 Task: Add an event  with title  Monthly Progress Report, date '2023/11/30'  to 2023/12/02 & Select Event type as  Collective. Add location for the event as  123 La Boqueria, Barcelona, Spain and add a description: Keep stakeholders informed about the identified risks, mitigation strategies, and contingency plans. Effective communication helps manage expectations, build trust, and gain support from stakeholders. Engage stakeholders throughout the risk mitigation process to gather their input, address concerns, and ensure their commitment to risk management efforts.Create an event link  http-monthlyprogressreportcom & Select the event color as  Cyan. , logged in from the account softage.10@softage.netand send the event invitation to softage.7@softage.net and softage.8@softage.net
Action: Mouse moved to (844, 166)
Screenshot: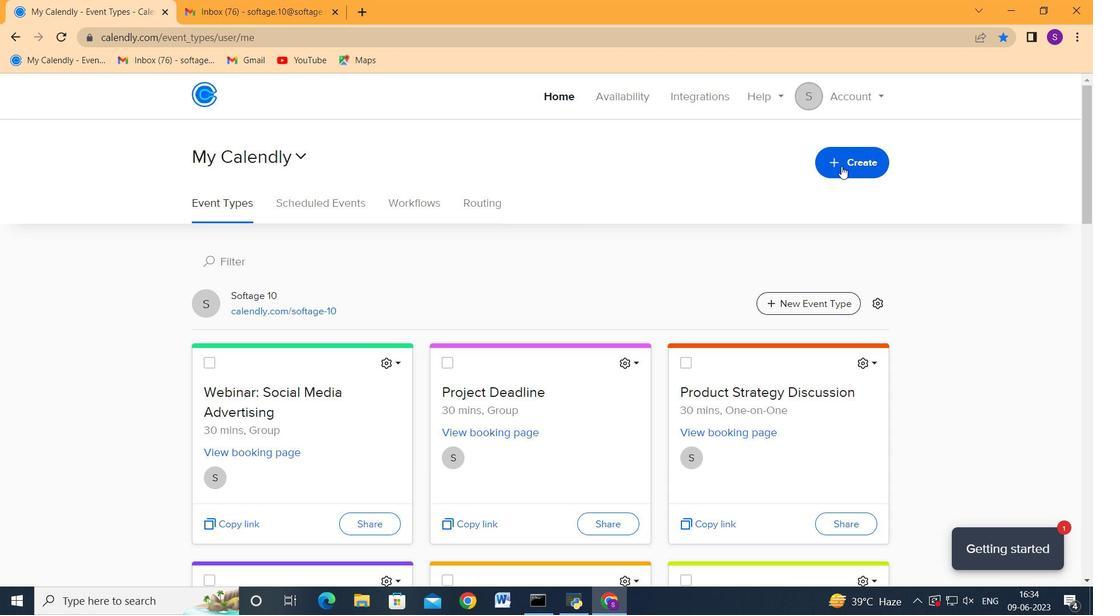 
Action: Mouse pressed left at (843, 166)
Screenshot: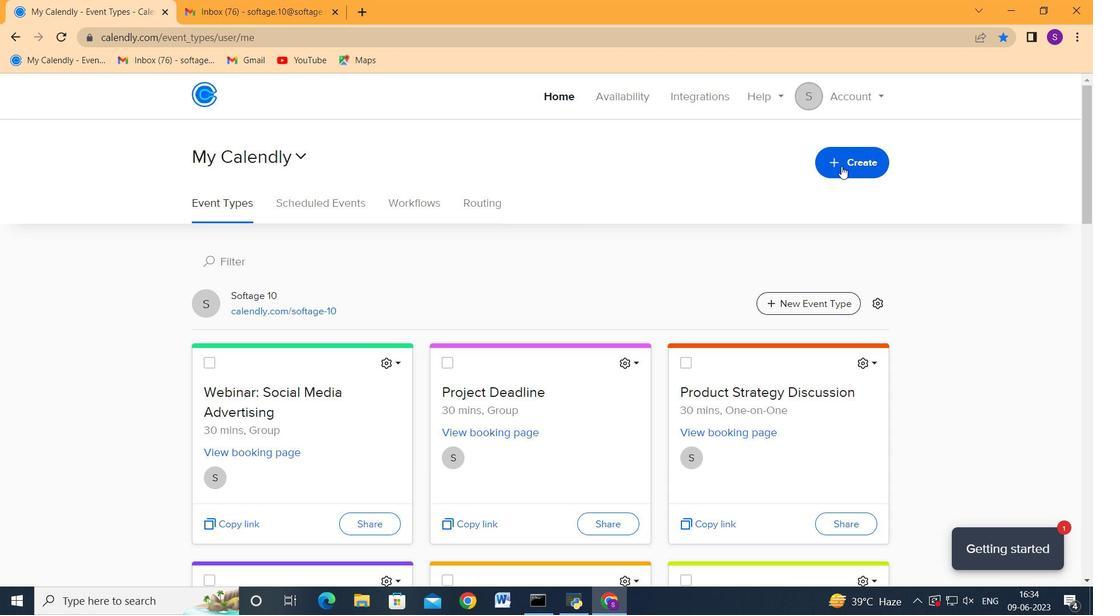 
Action: Mouse moved to (761, 209)
Screenshot: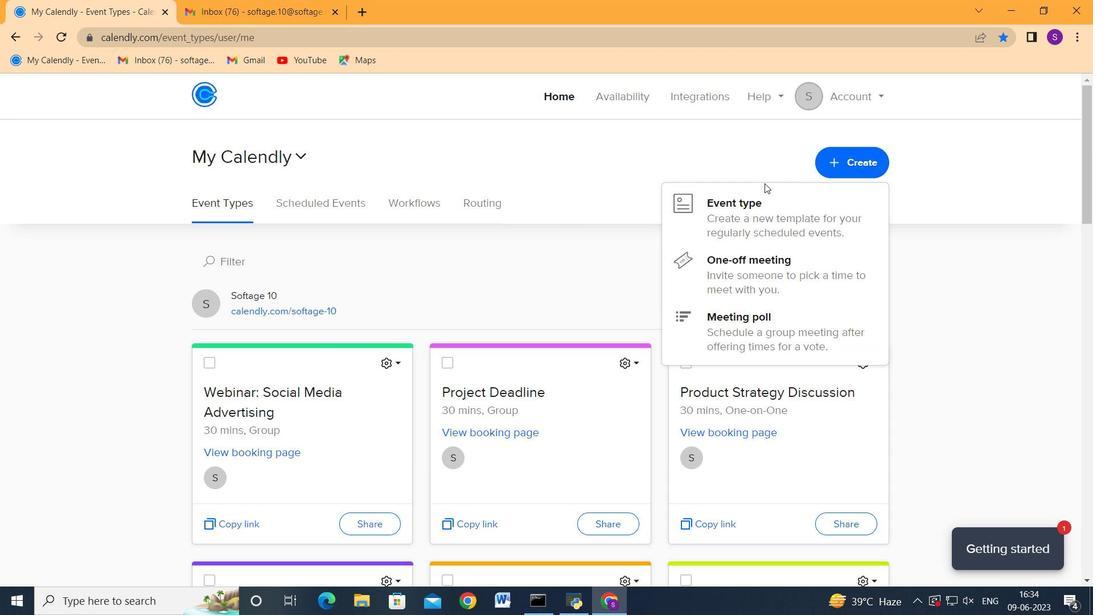 
Action: Mouse pressed left at (761, 209)
Screenshot: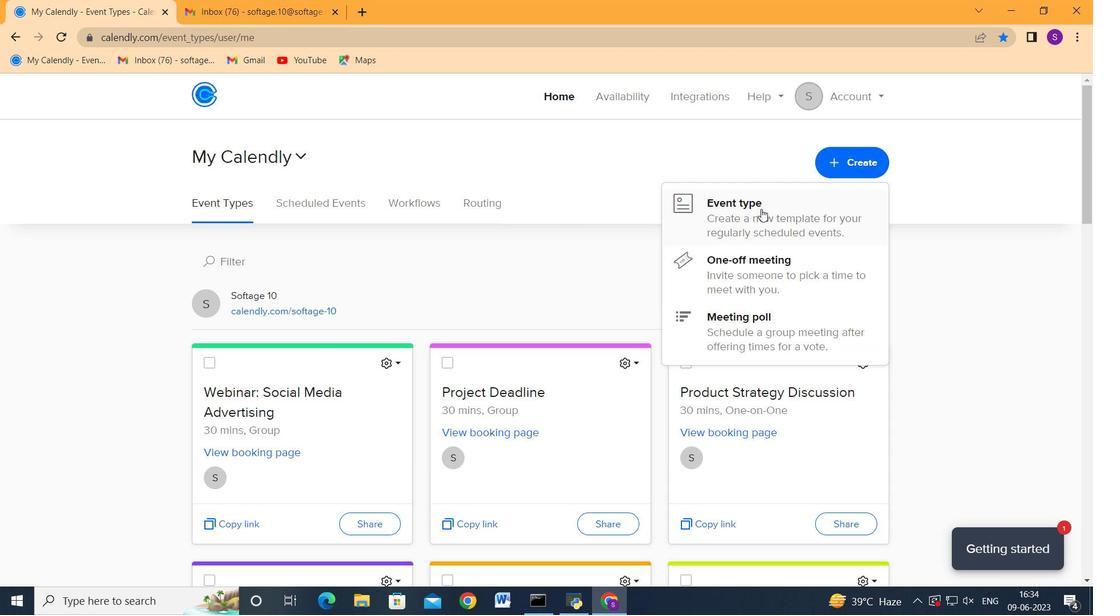 
Action: Mouse moved to (572, 271)
Screenshot: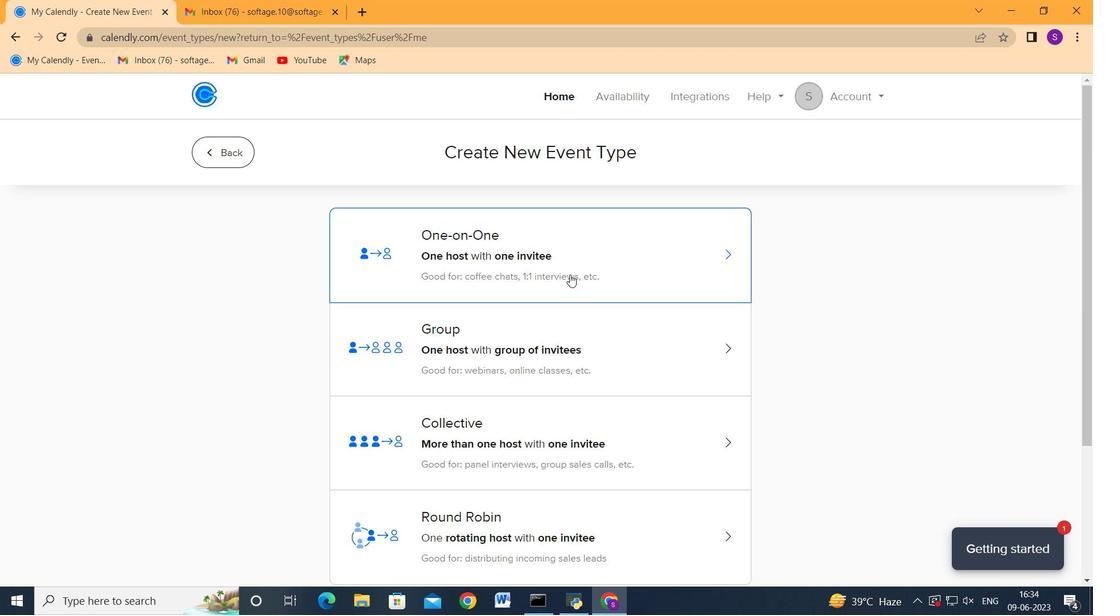 
Action: Mouse scrolled (572, 270) with delta (0, 0)
Screenshot: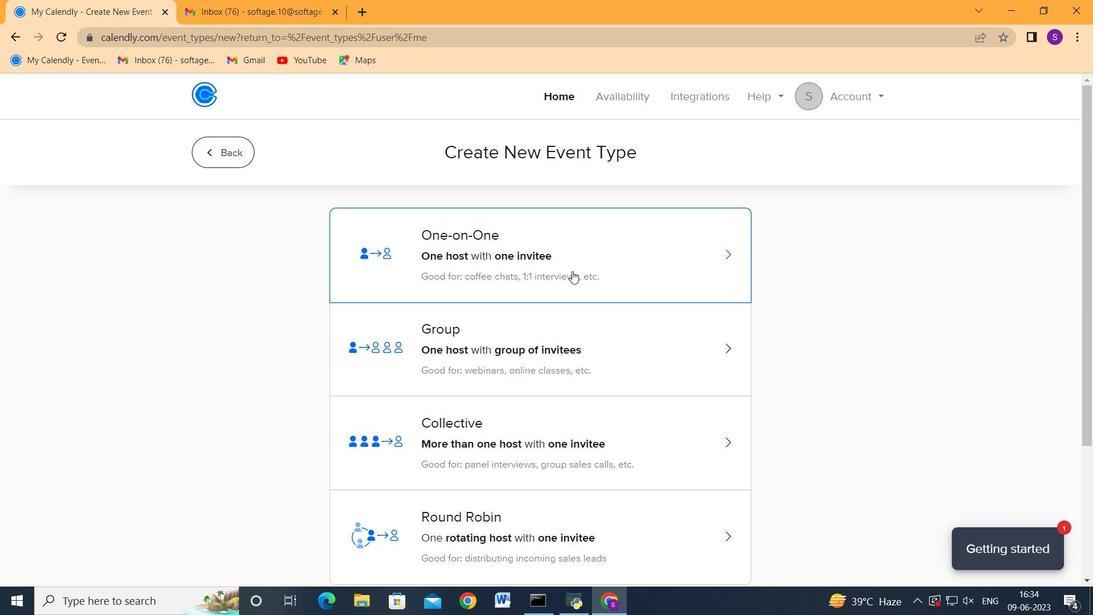 
Action: Mouse scrolled (572, 270) with delta (0, 0)
Screenshot: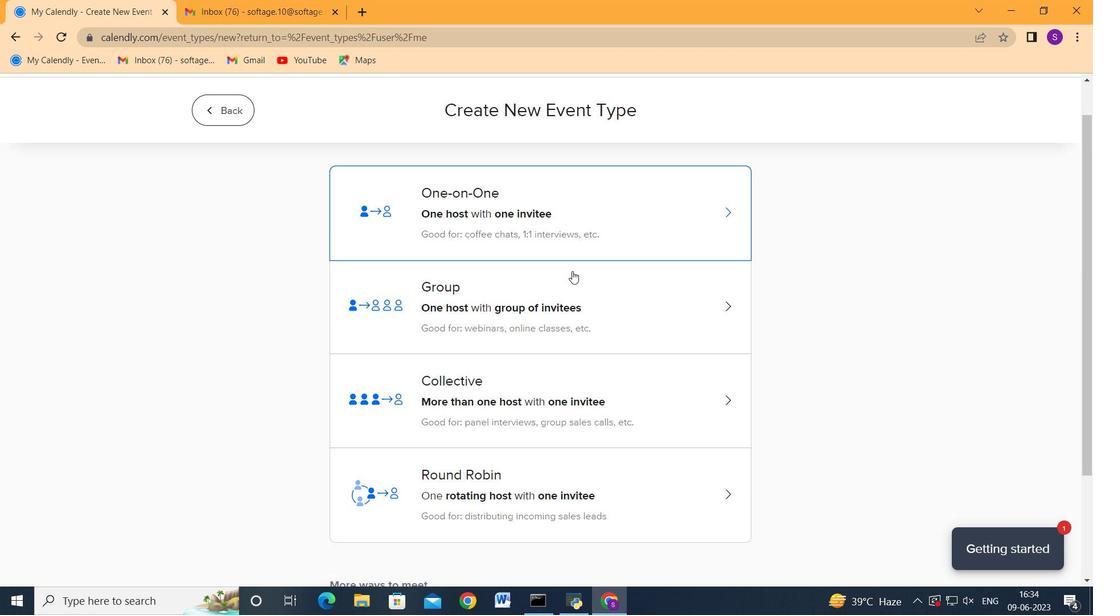 
Action: Mouse scrolled (572, 271) with delta (0, 0)
Screenshot: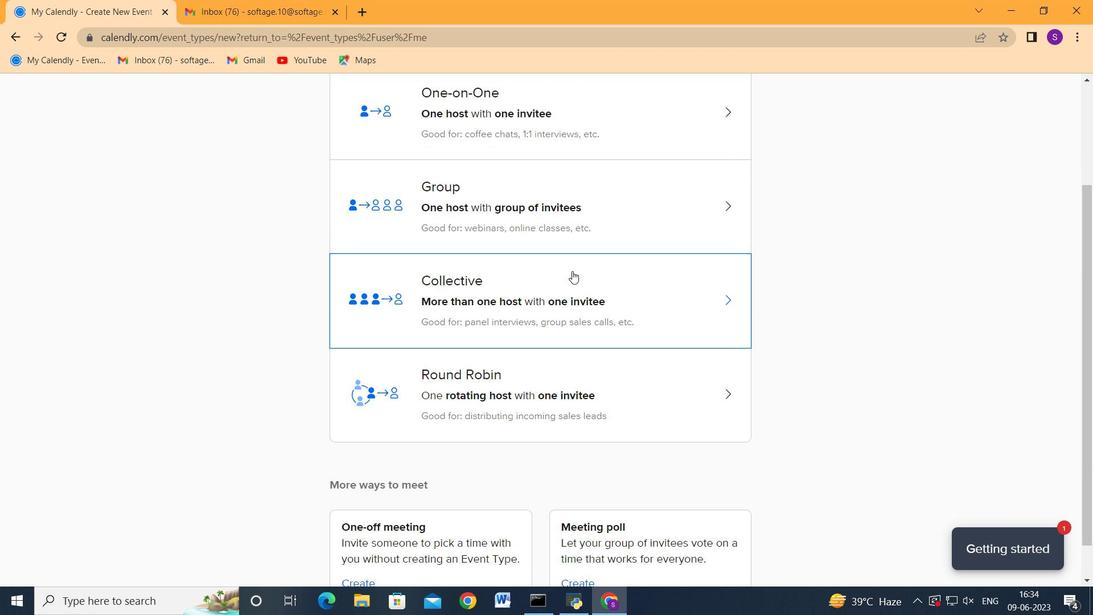 
Action: Mouse scrolled (572, 271) with delta (0, 0)
Screenshot: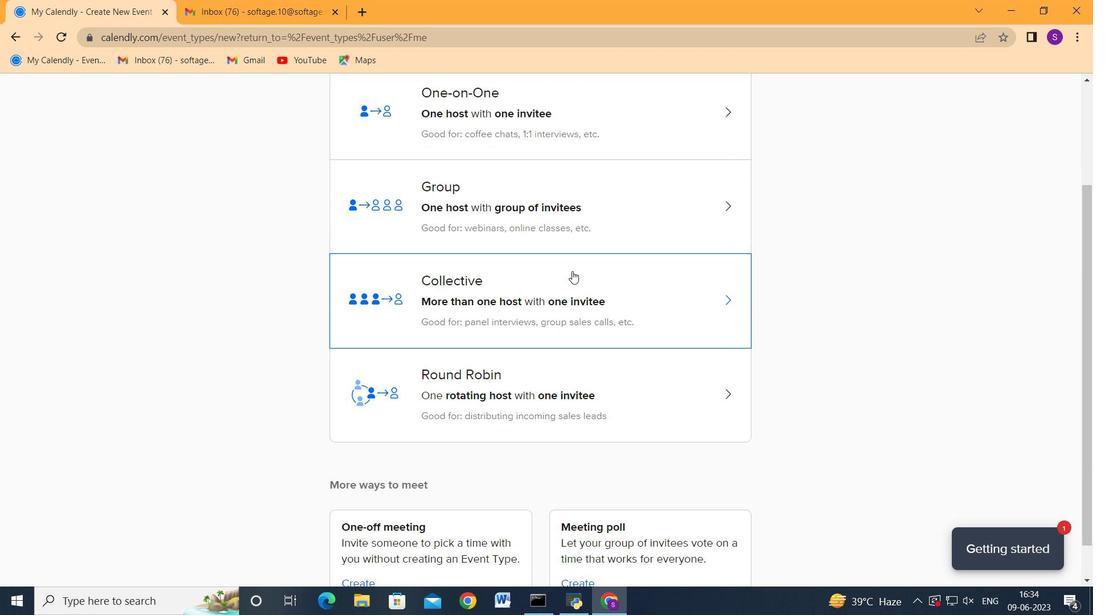
Action: Mouse moved to (535, 402)
Screenshot: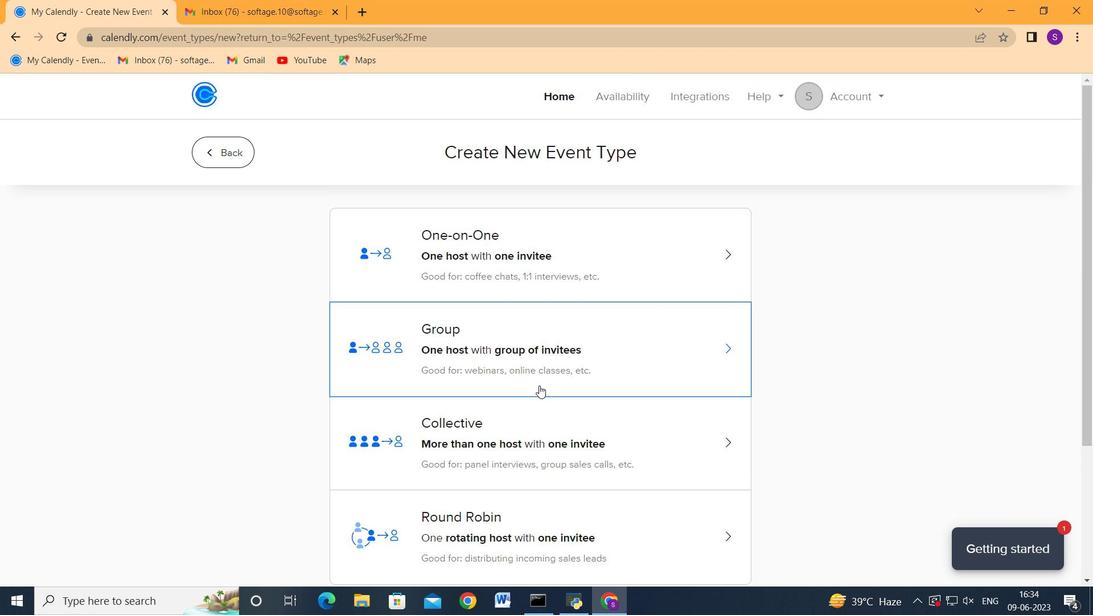 
Action: Mouse pressed left at (535, 402)
Screenshot: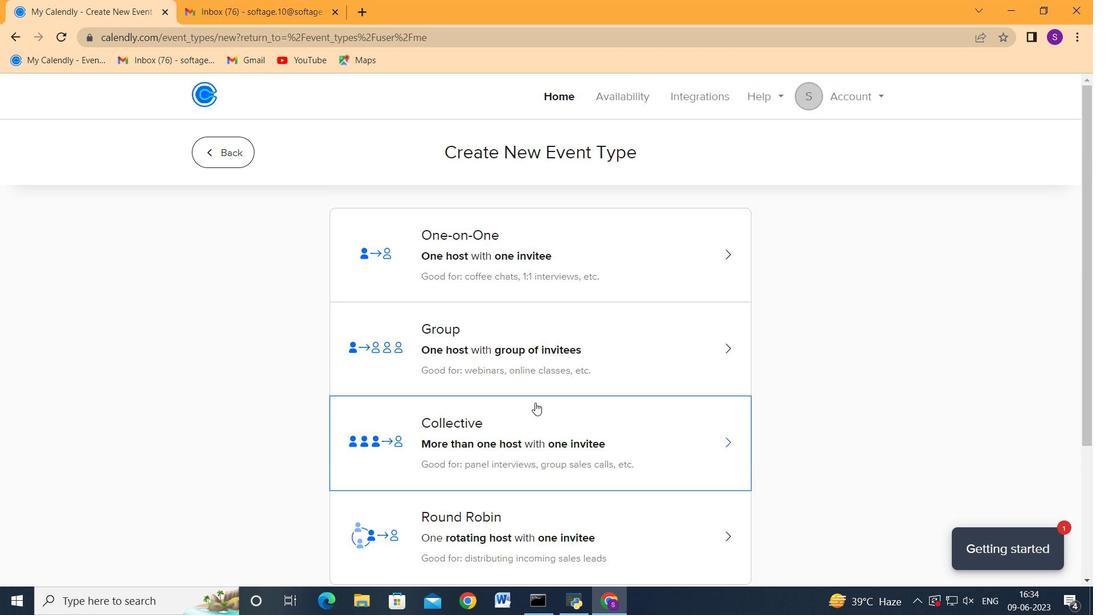 
Action: Mouse moved to (708, 345)
Screenshot: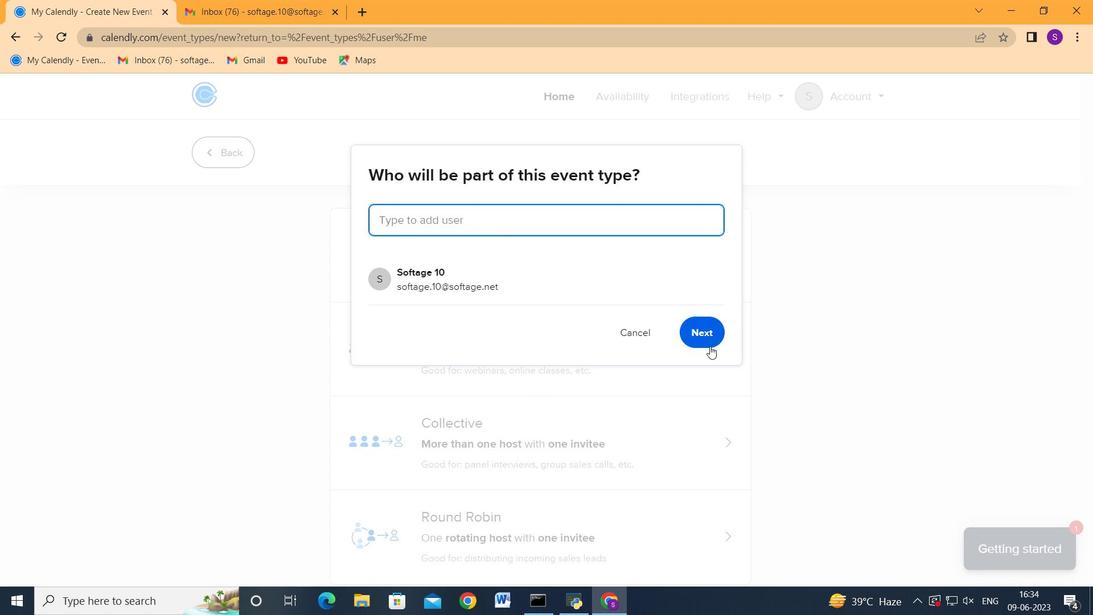 
Action: Mouse pressed left at (708, 345)
Screenshot: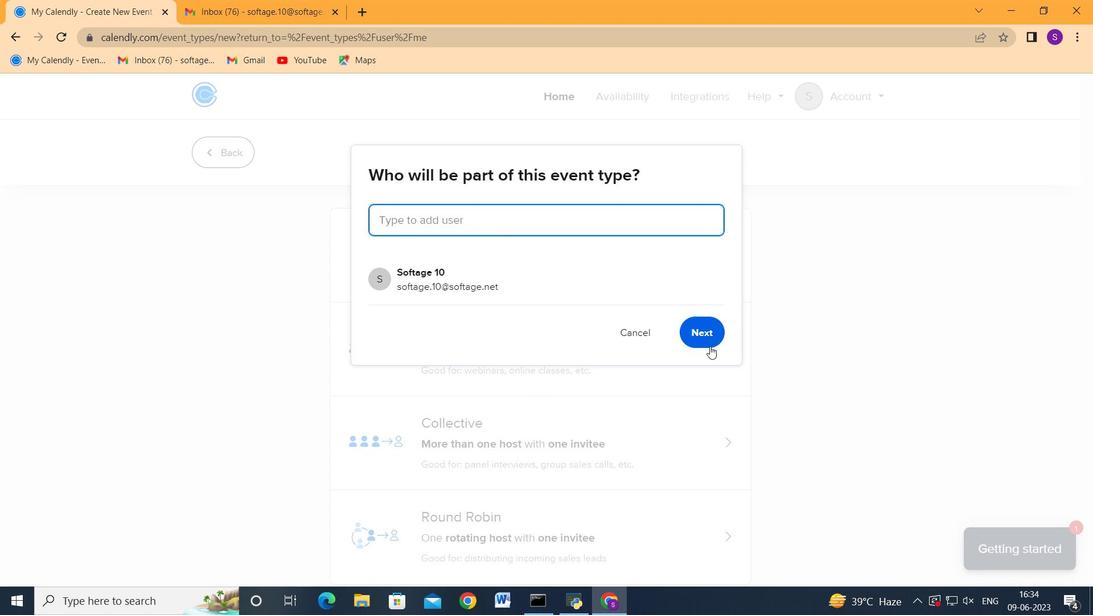 
Action: Mouse moved to (471, 366)
Screenshot: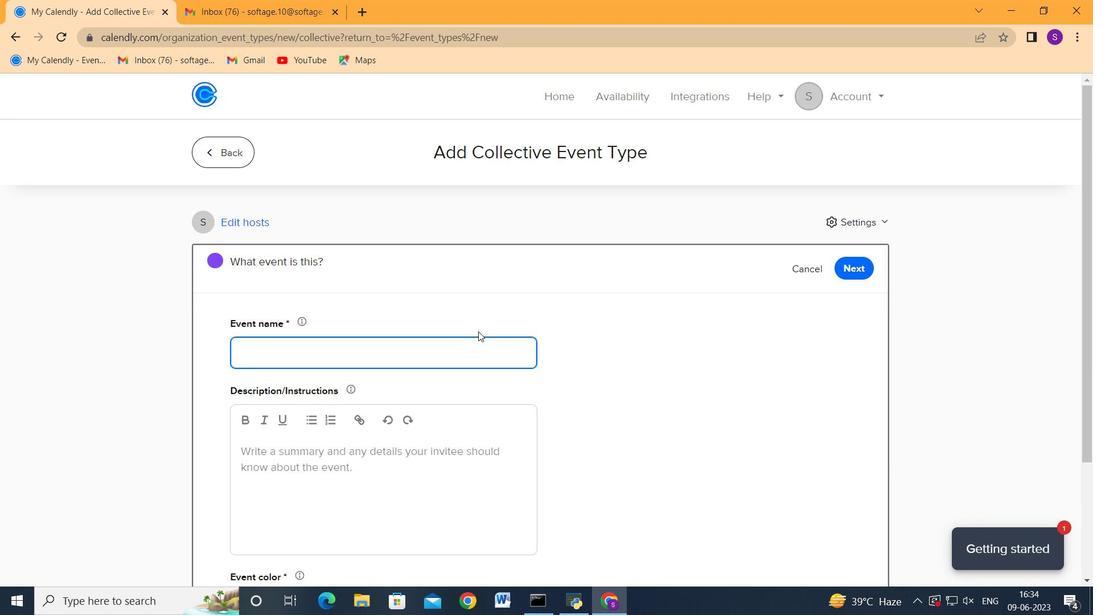 
Action: Key pressed <Key.shift>Monthly<Key.space><Key.shift>Progress<Key.space><Key.shift>Report<Key.tab><Key.tab><Key.tab><Key.shift>E<Key.backspace><Key.shift>Keep<Key.space><Key.shift>stakeholders<Key.space>informed<Key.space>about<Key.space>the<Key.space>identified<Key.space>risks,<Key.space>mitigation<Key.space>strategies<Key.space><Key.backspace>,<Key.space>and<Key.space>contigency<Key.space>plans.<Key.space><Key.shift_r>Effective<Key.space>communication<Key.space>helps<Key.space>manage<Key.space>expectation
Screenshot: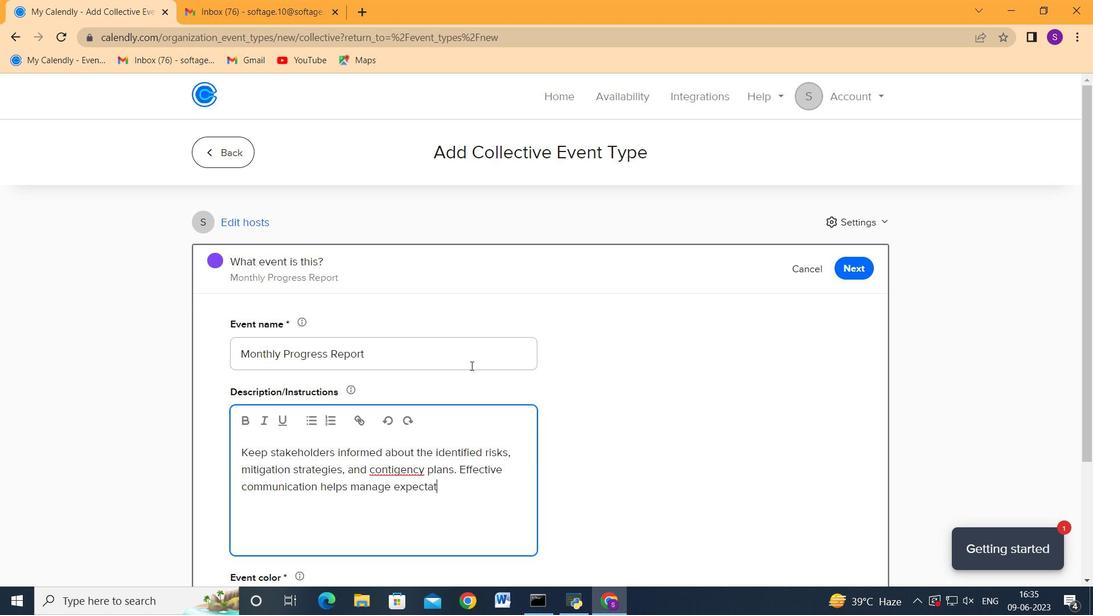 
Action: Mouse moved to (419, 468)
Screenshot: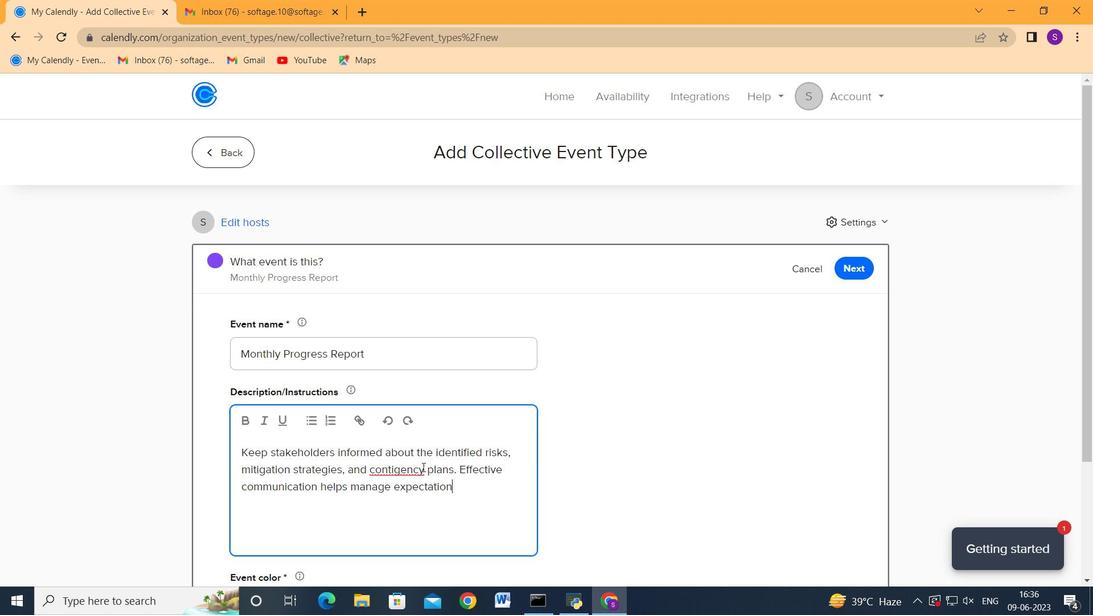 
Action: Mouse pressed left at (419, 468)
Screenshot: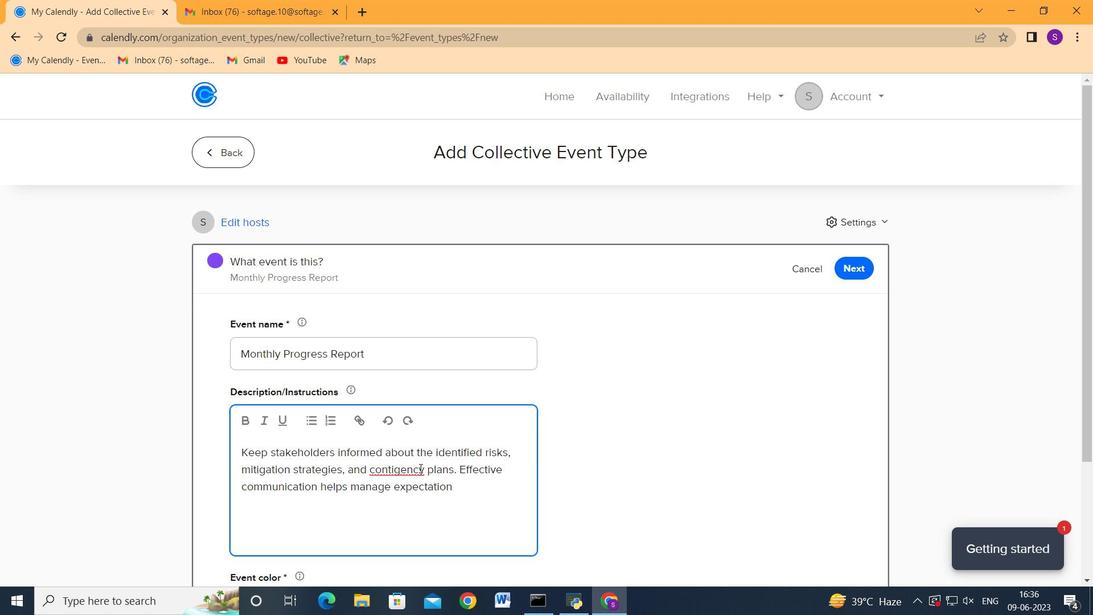 
Action: Mouse moved to (419, 468)
Screenshot: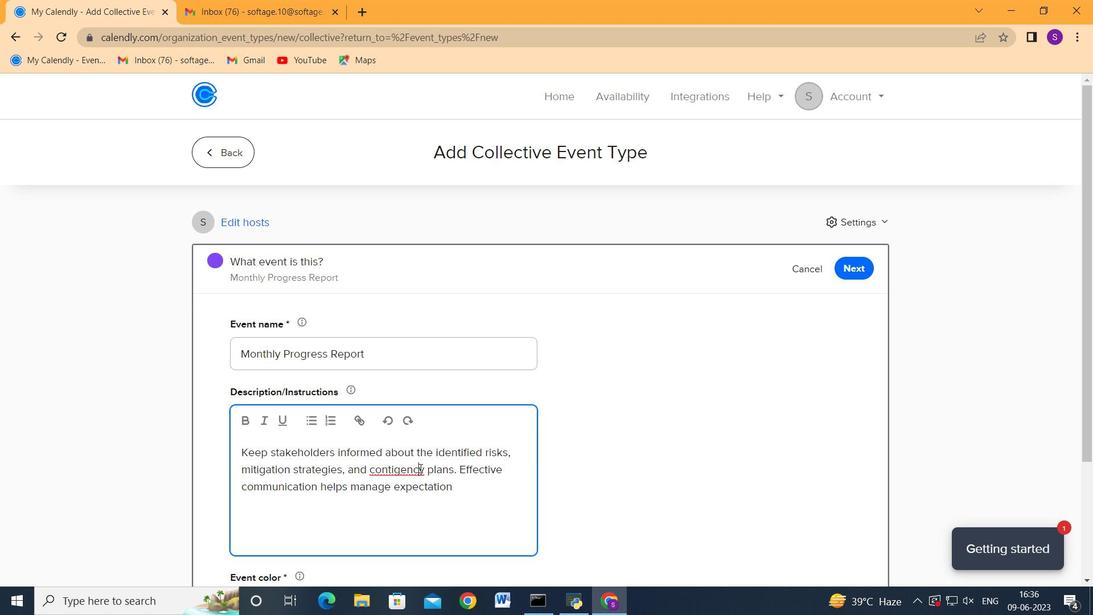 
Action: Key pressed <Key.left><Key.left><Key.left><Key.left>n<Key.right><Key.down><Key.right><Key.right><Key.right><Key.right><Key.right><Key.right><Key.right><Key.right><Key.right><Key.right><Key.right>s<Key.space><Key.backspace>,<Key.space>build<Key.space>trust,<Key.space>and<Key.space>gain<Key.space>support<Key.space>from<Key.space>stakeholders.<Key.space><Key.shift_r>Engage<Key.space>stakehlders<Key.space>throughout<Key.space>the<Key.space>risk<Key.space>mitigation<Key.space>process<Key.space>to<Key.space>gather<Key.space>their<Key.space>input,<Key.space>address<Key.space>concerns,<Key.space>and<Key.space>ensure<Key.space>their<Key.space>commitment<Key.space>to<Key.space>risk<Key.space>management<Key.space><Key.backspace><Key.backspace><Key.backspace><Key.backspace><Key.backspace><Key.backspace><Key.backspace><Key.backspace><Key.backspace><Key.backspace><Key.backspace><Key.backspace><Key.space>mitigation<Key.space>process<Key.space>to<Key.space>gather<Key.space>their<Key.space>input,<Key.space>address<Key.space>conve<Key.backspace><Key.backspace>cerns,<Key.space>and<Key.space>ensure<Key.space>their<Key.space>commitment<Key.space>to<Key.space>risk<Key.space>management<Key.space>efforts.<Key.tab><Key.tab>
Screenshot: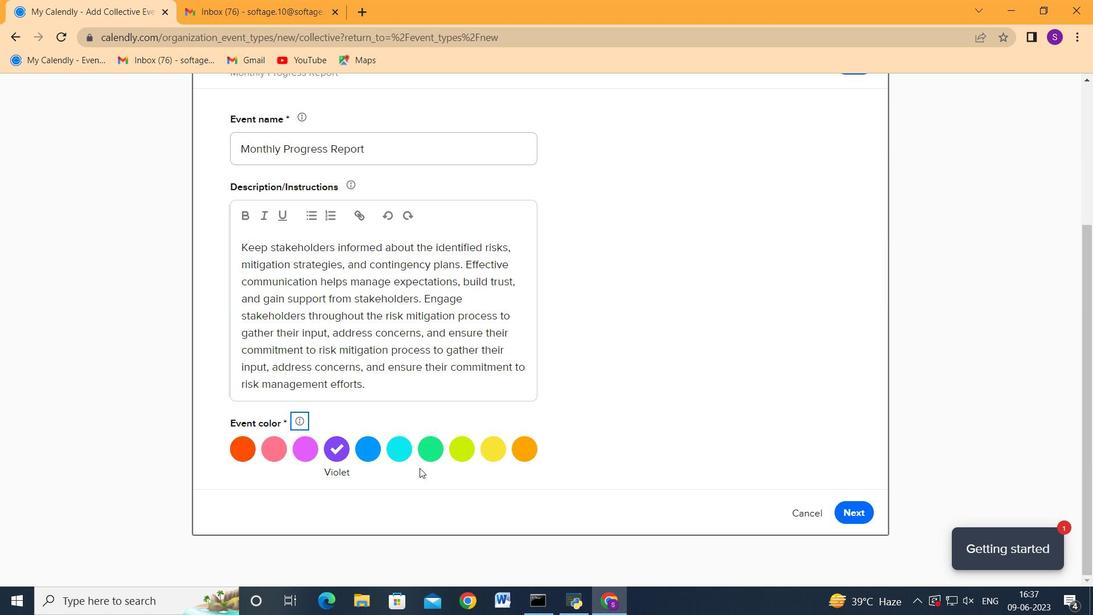 
Action: Mouse scrolled (419, 468) with delta (0, 0)
Screenshot: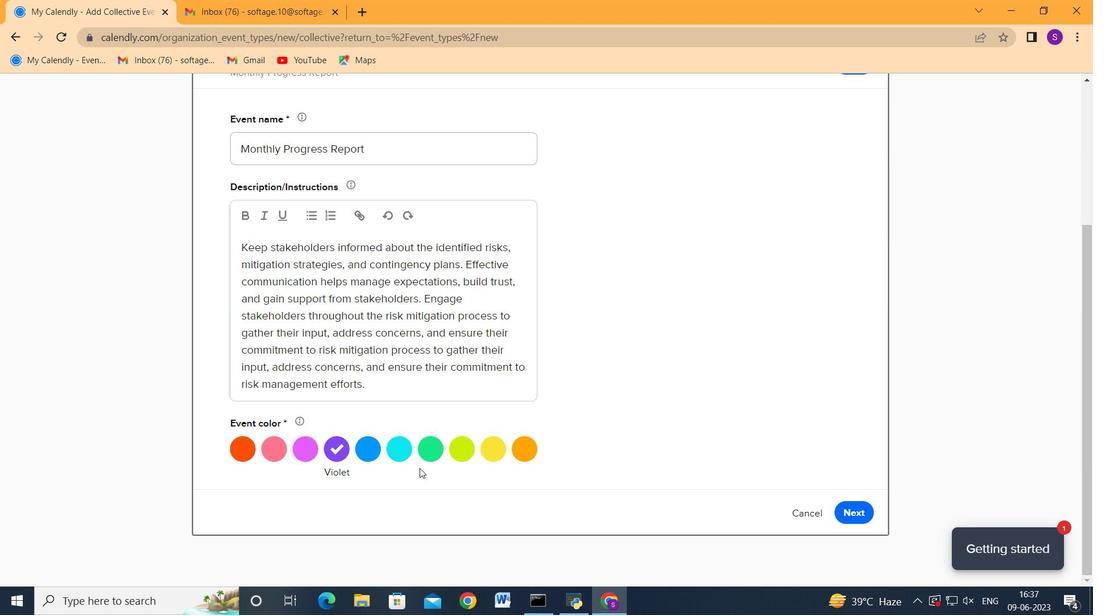 
Action: Mouse moved to (396, 525)
Screenshot: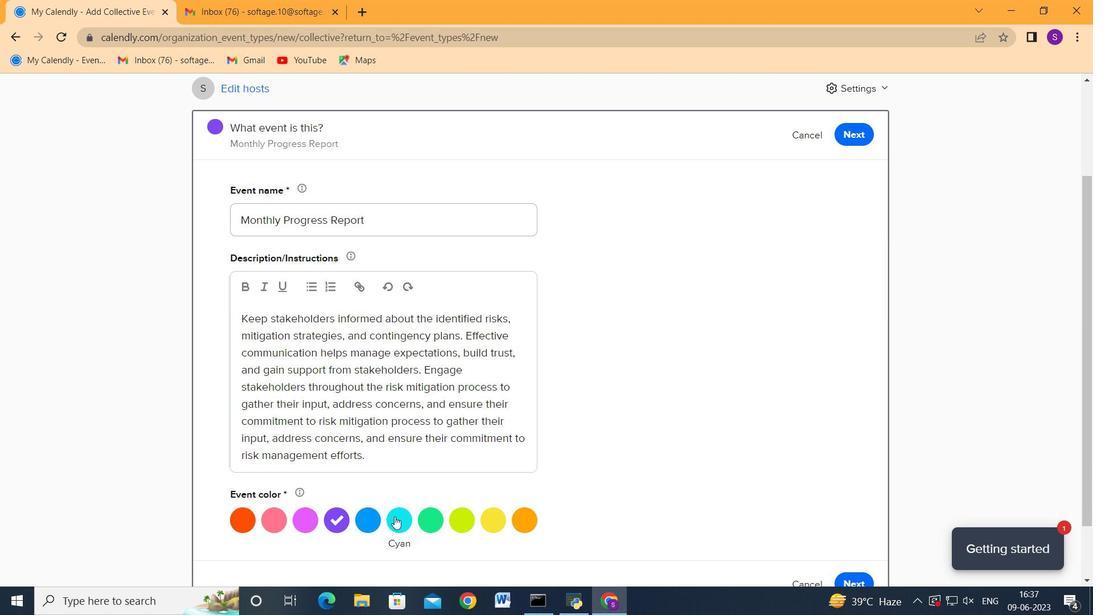 
Action: Mouse pressed left at (396, 525)
Screenshot: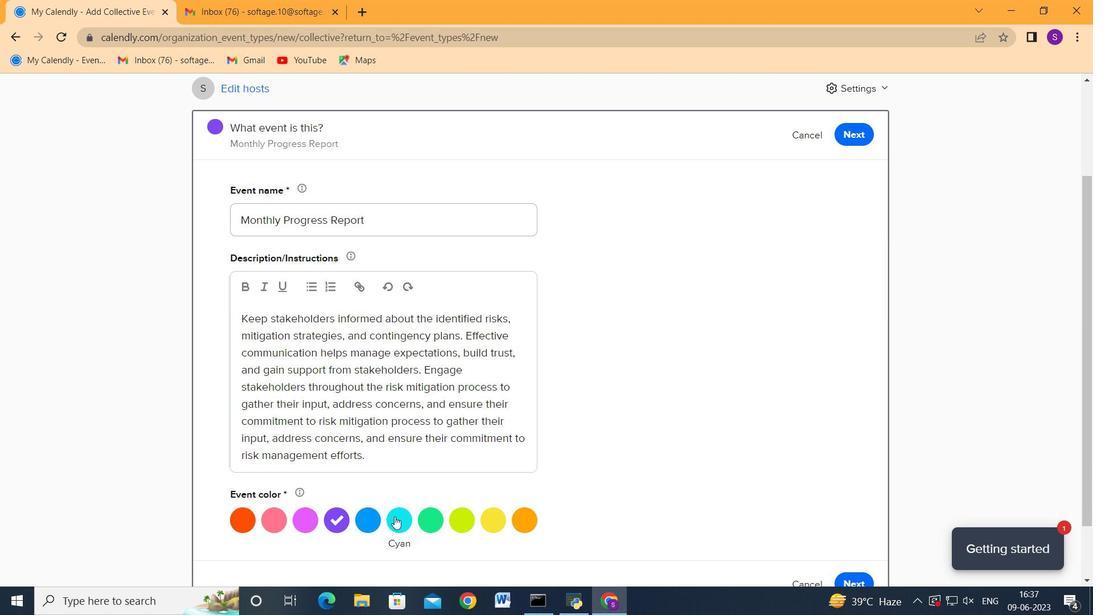 
Action: Mouse moved to (733, 458)
Screenshot: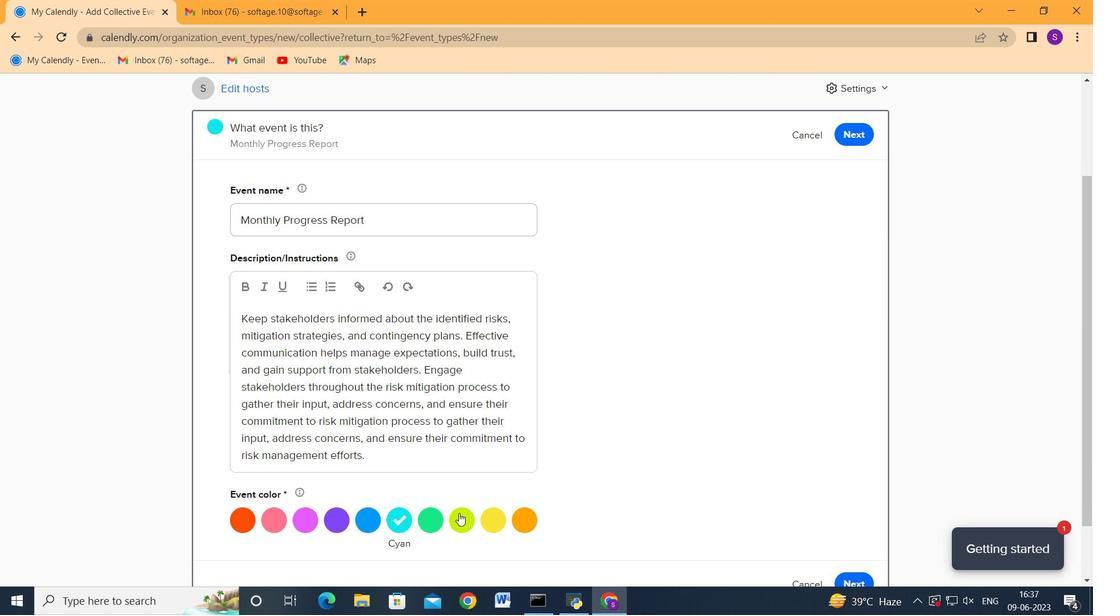 
Action: Mouse scrolled (733, 457) with delta (0, 0)
Screenshot: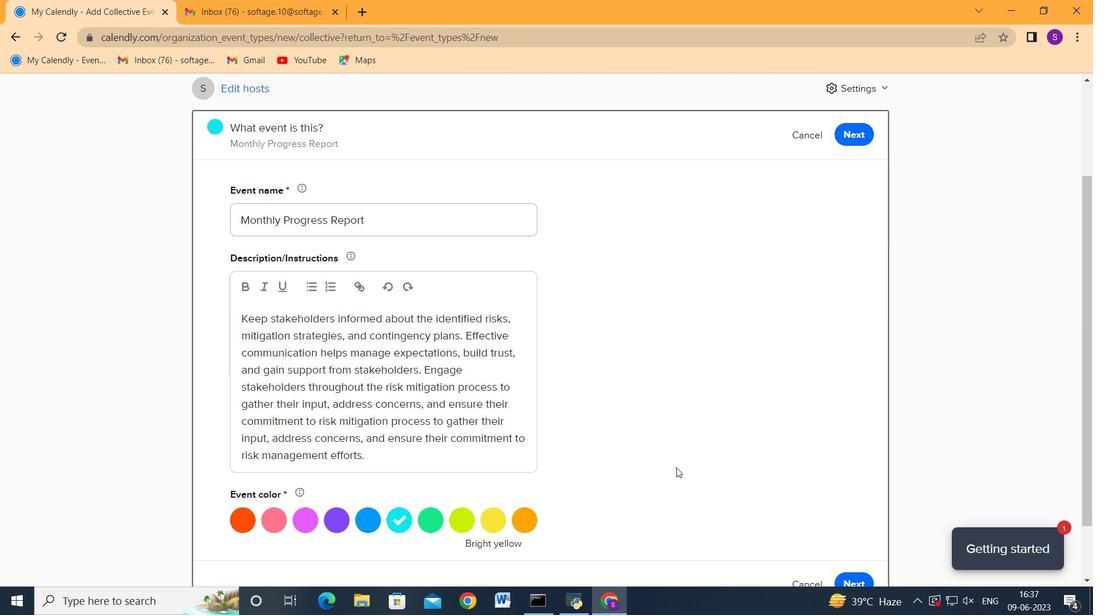 
Action: Mouse scrolled (733, 457) with delta (0, 0)
Screenshot: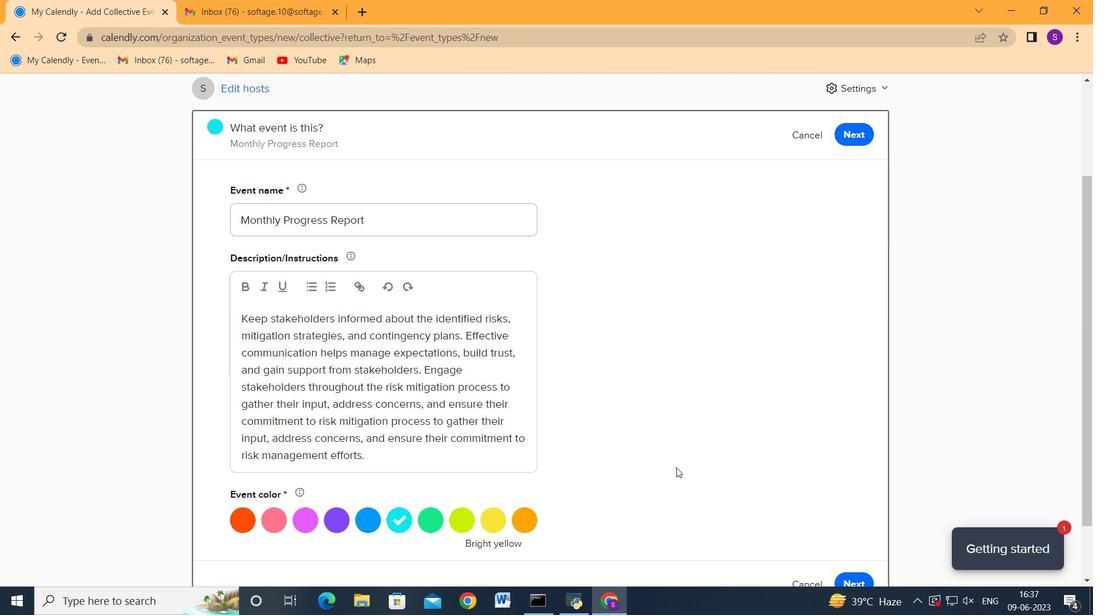 
Action: Mouse scrolled (733, 457) with delta (0, 0)
Screenshot: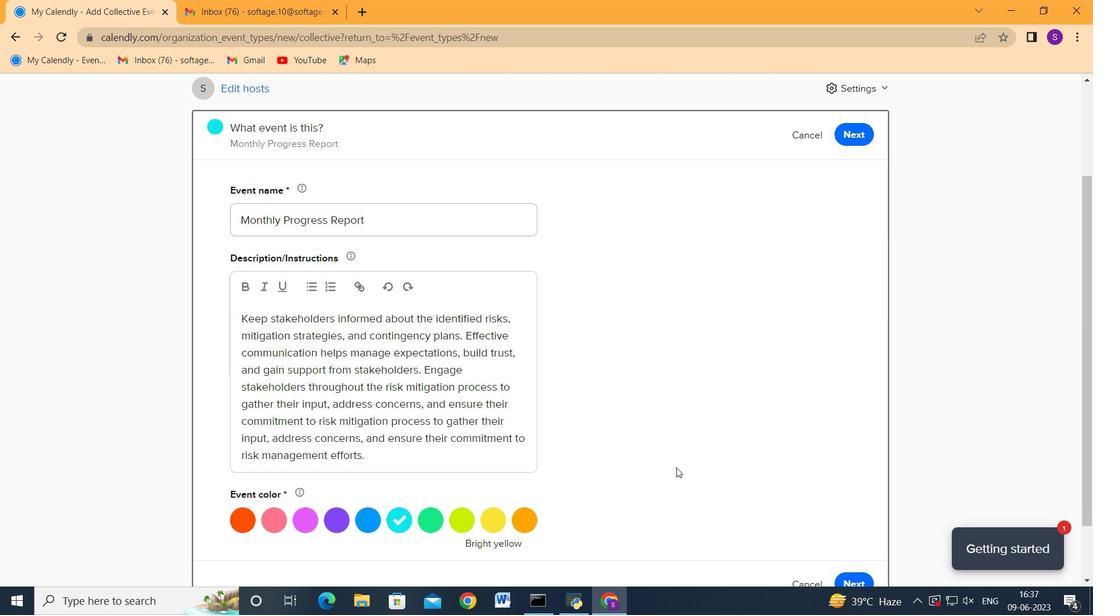 
Action: Mouse scrolled (733, 457) with delta (0, 0)
Screenshot: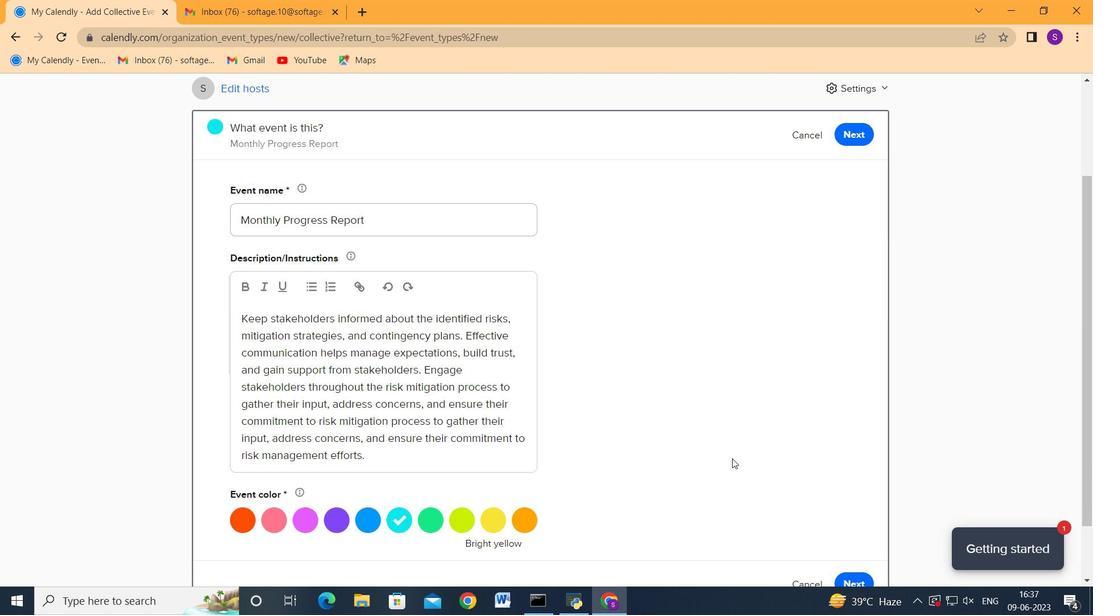 
Action: Mouse scrolled (733, 457) with delta (0, 0)
Screenshot: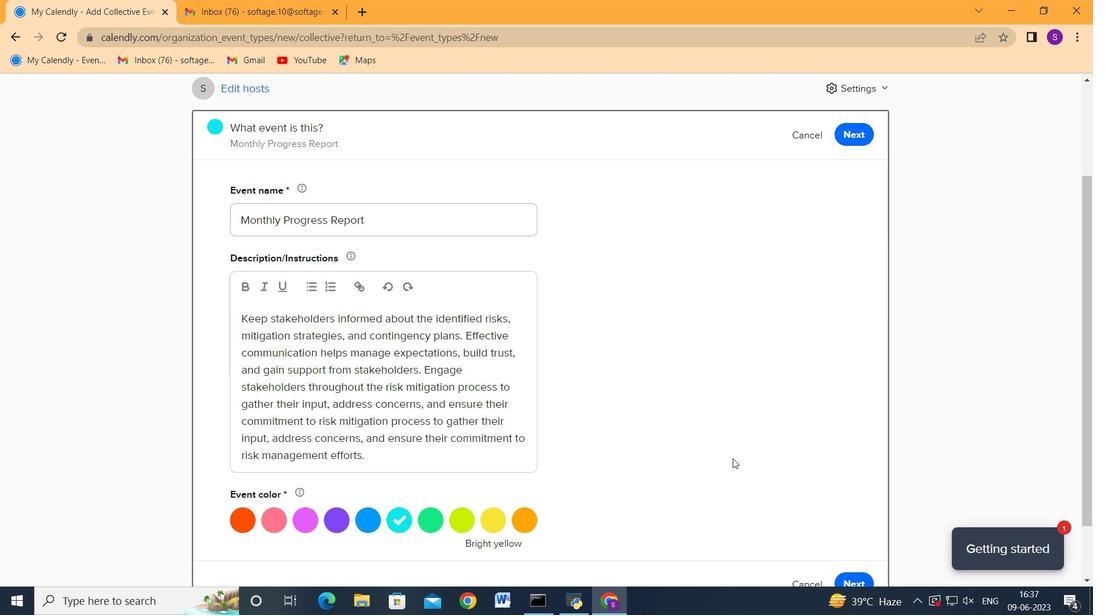 
Action: Mouse moved to (845, 514)
Screenshot: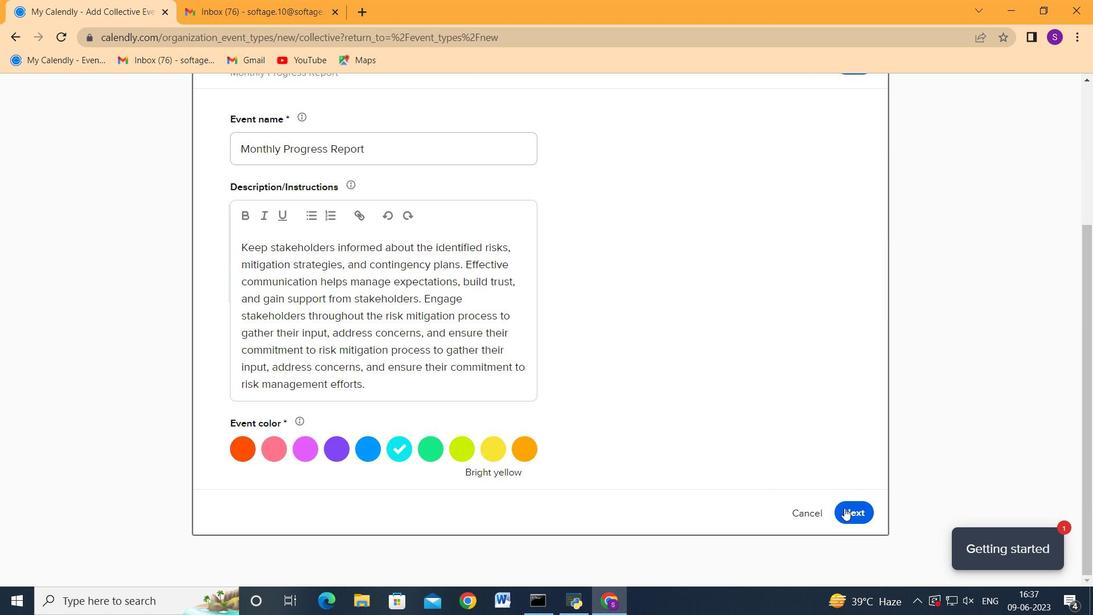 
Action: Mouse pressed left at (845, 514)
Screenshot: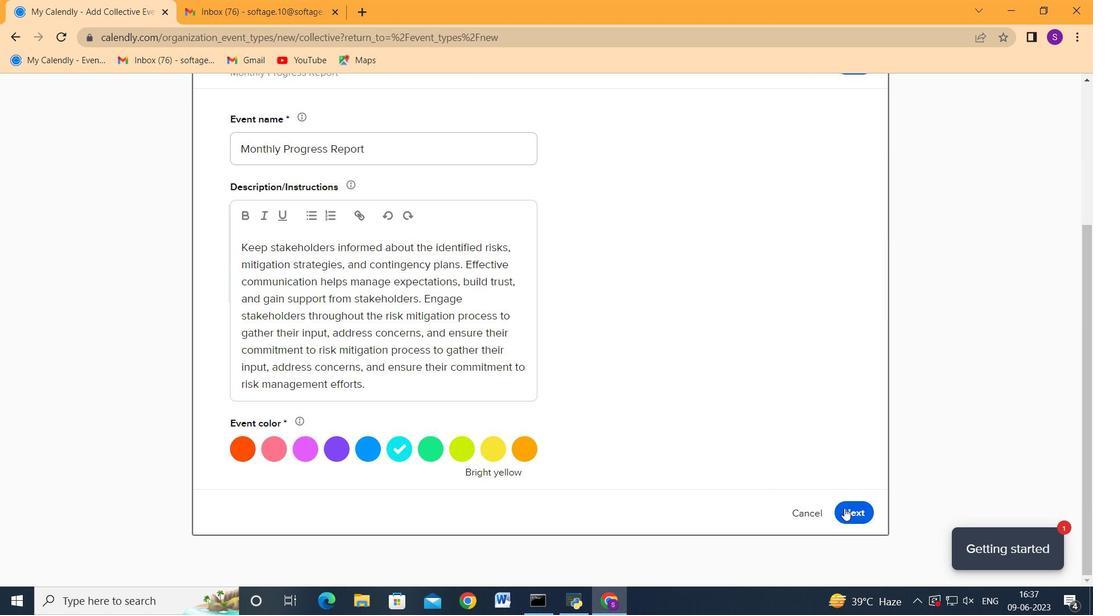 
Action: Mouse moved to (445, 371)
Screenshot: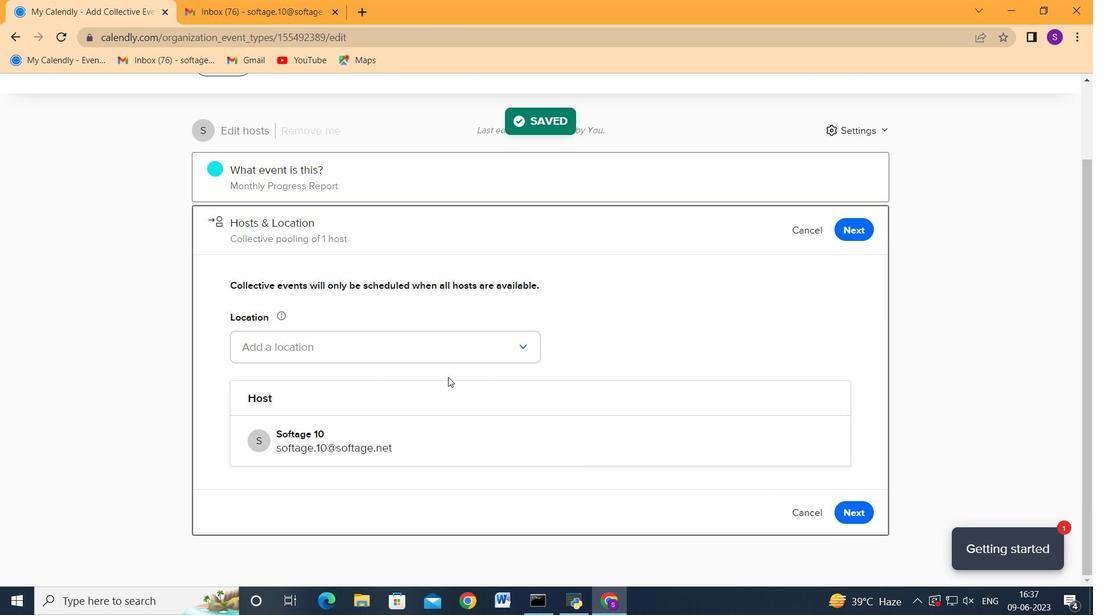 
Action: Mouse pressed left at (445, 371)
Screenshot: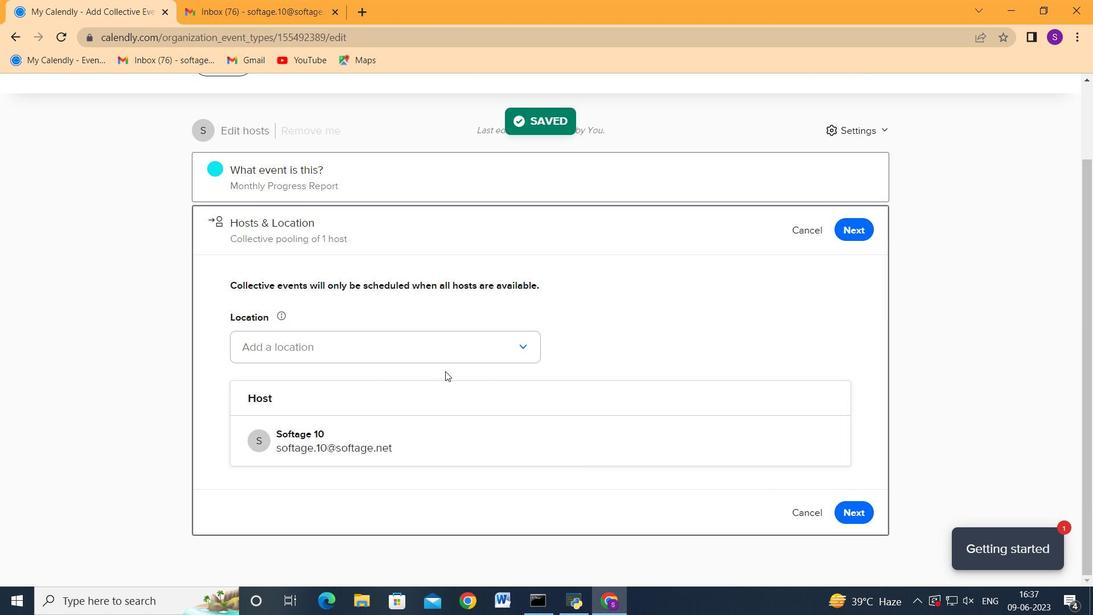 
Action: Mouse moved to (446, 359)
Screenshot: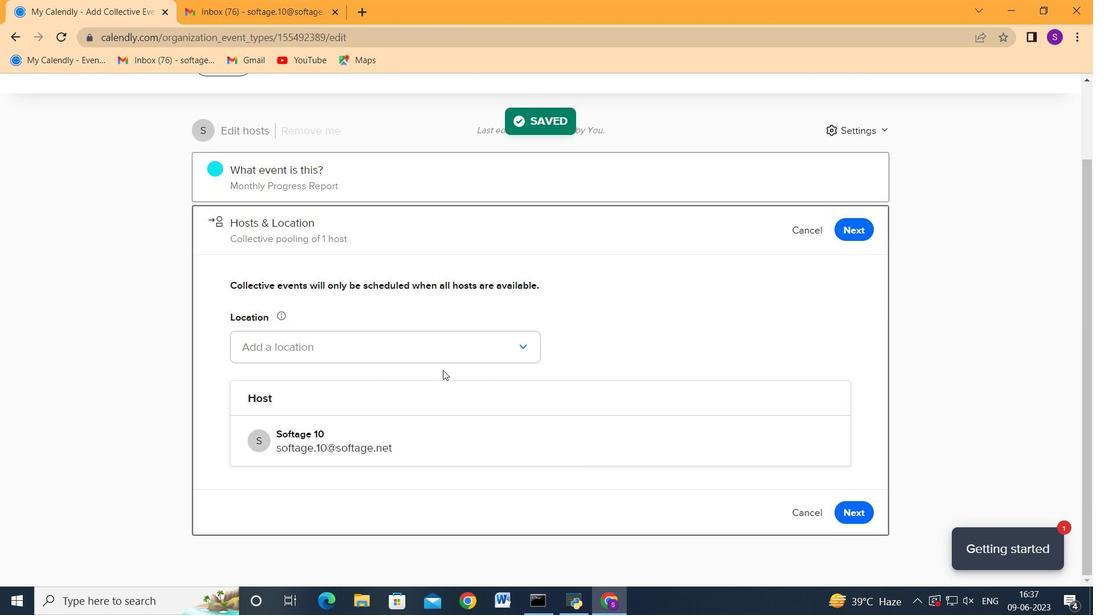 
Action: Mouse pressed left at (446, 359)
Screenshot: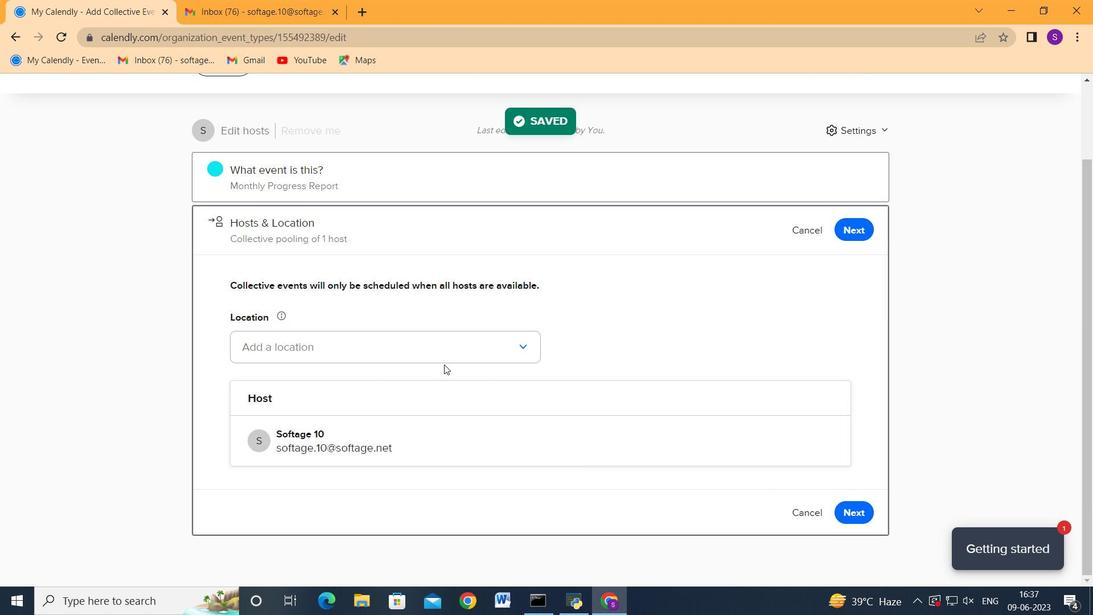 
Action: Mouse moved to (436, 382)
Screenshot: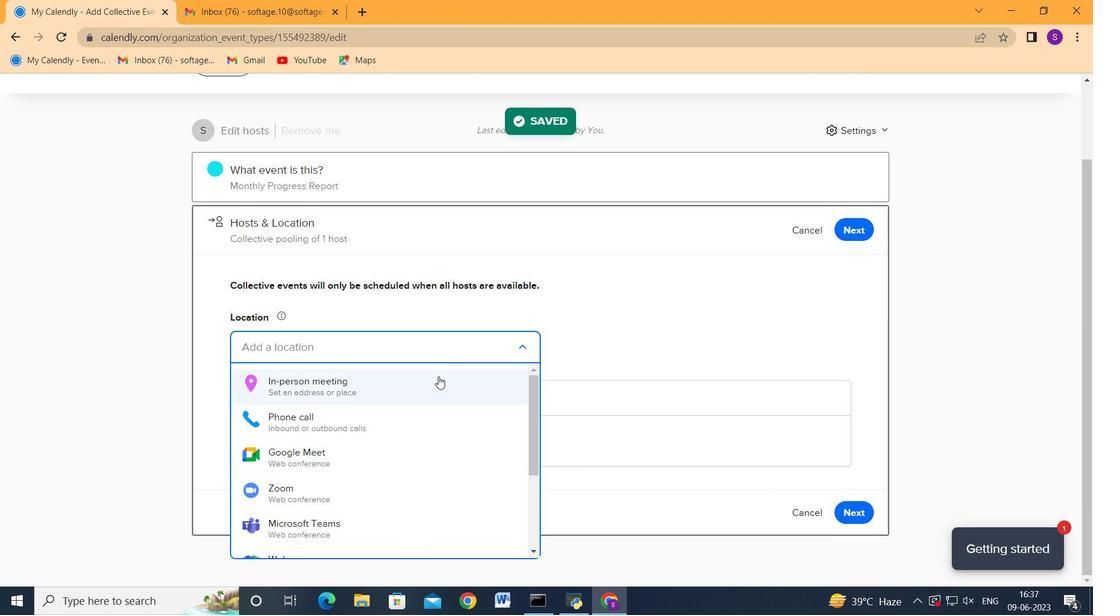 
Action: Mouse pressed left at (436, 382)
Screenshot: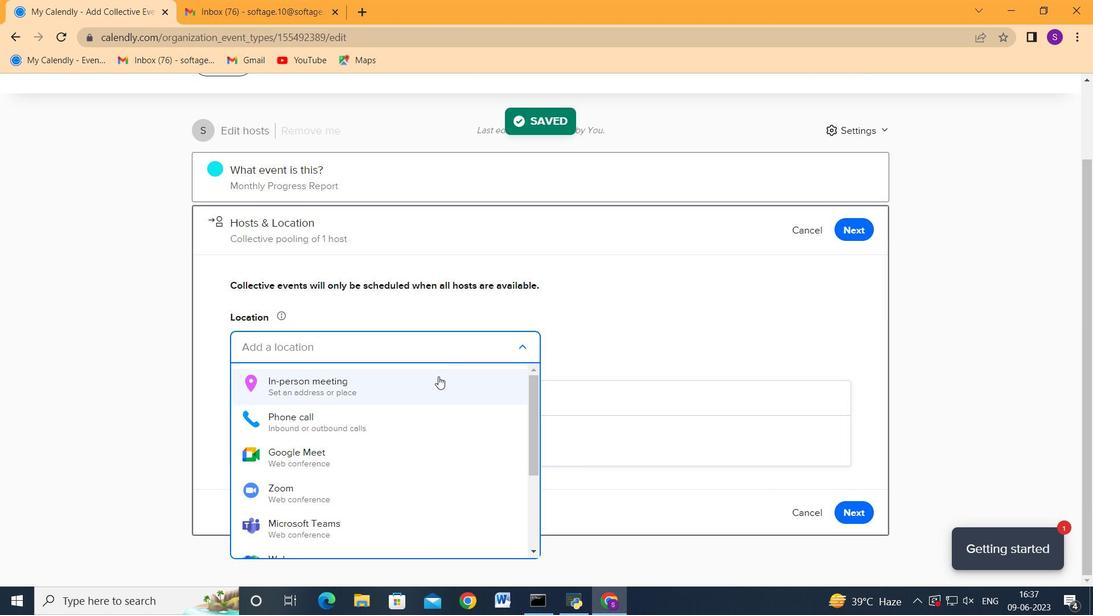 
Action: Mouse moved to (464, 243)
Screenshot: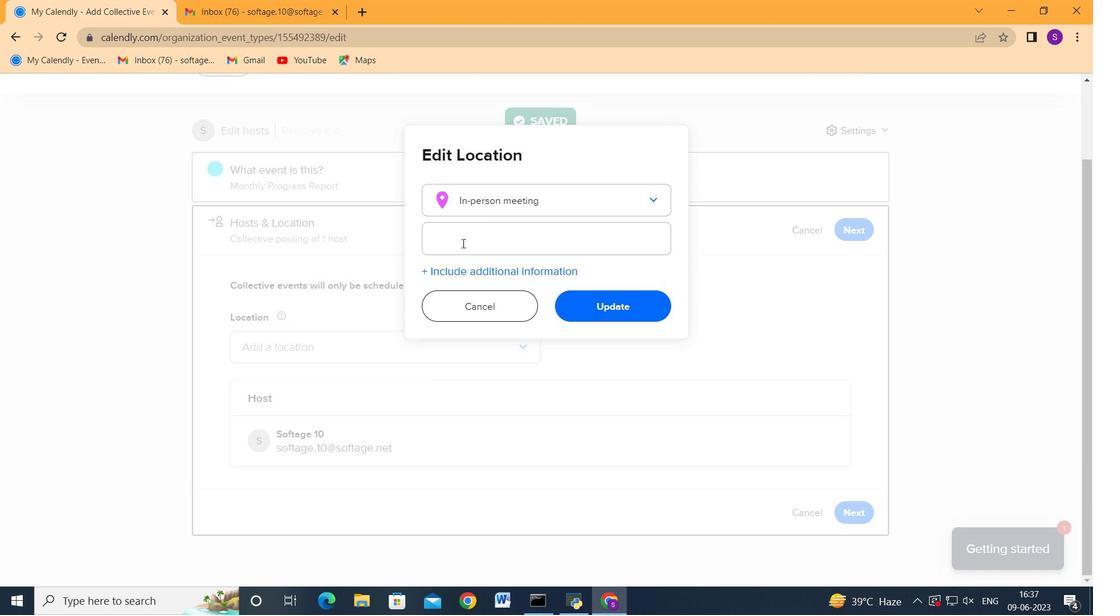 
Action: Mouse pressed left at (464, 243)
Screenshot: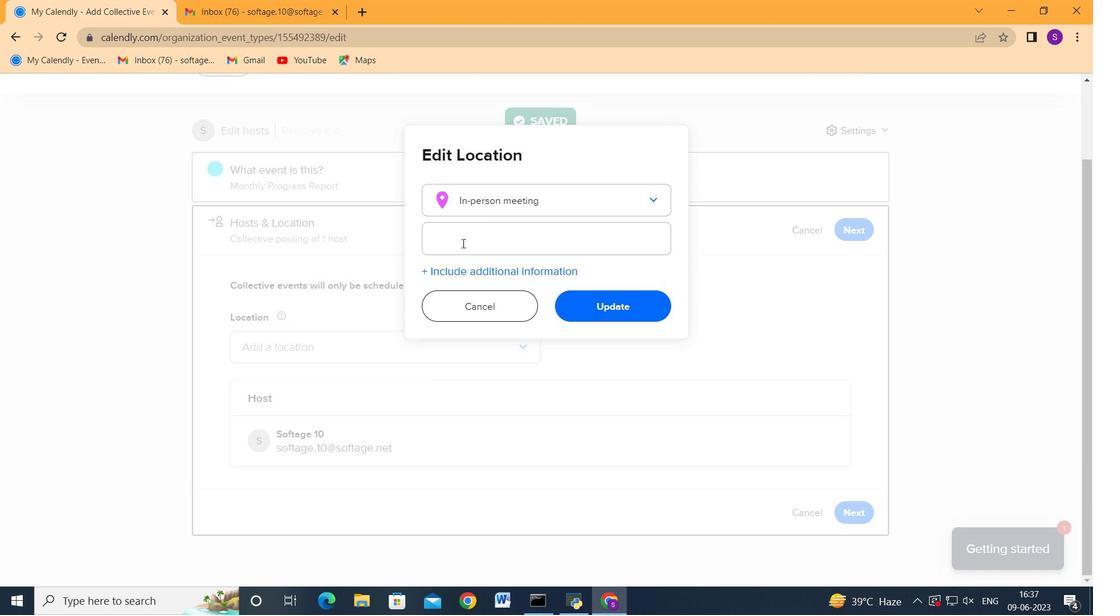 
Action: Mouse moved to (464, 243)
Screenshot: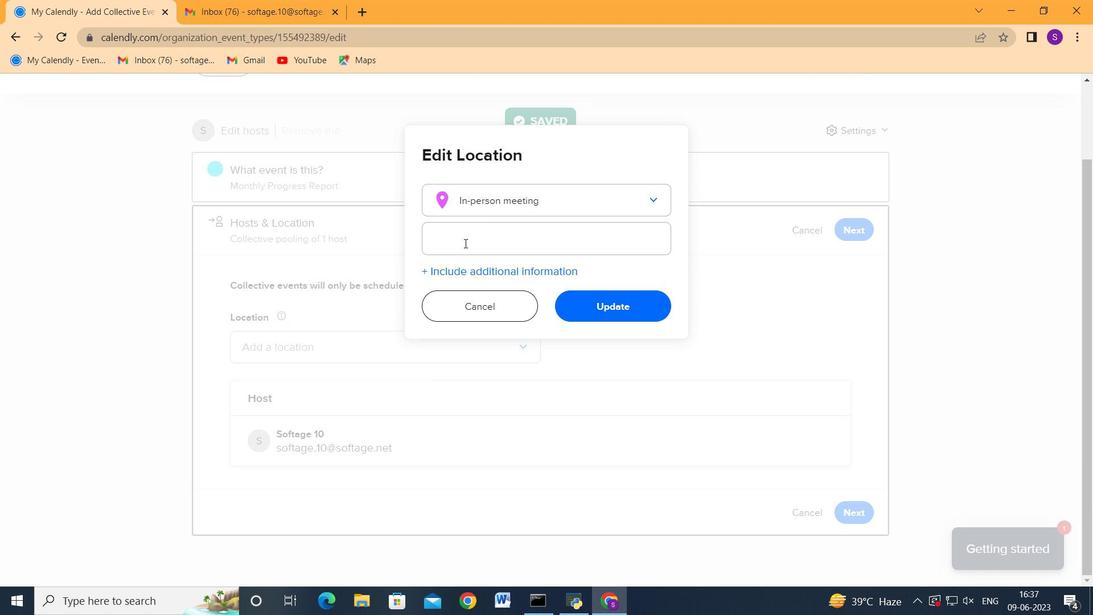 
Action: Key pressed 123<Key.space><Key.shift_r>La<Key.space><Key.shift>Bou<Key.backspace>queria,<Key.space><Key.shift>Barcelona,<Key.space><Key.shift_r>Spain
Screenshot: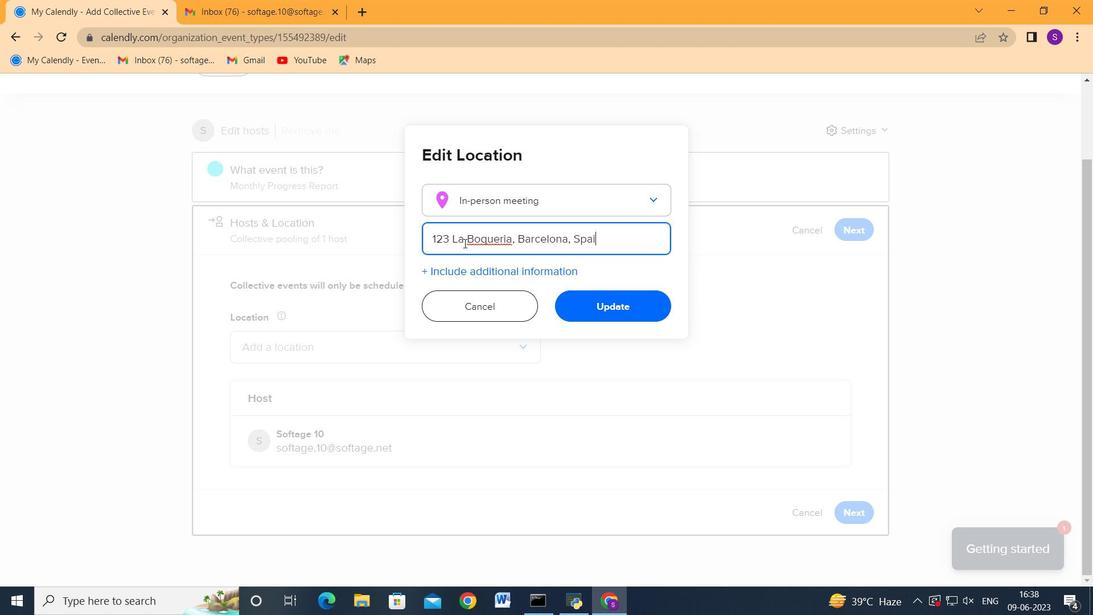 
Action: Mouse moved to (568, 291)
Screenshot: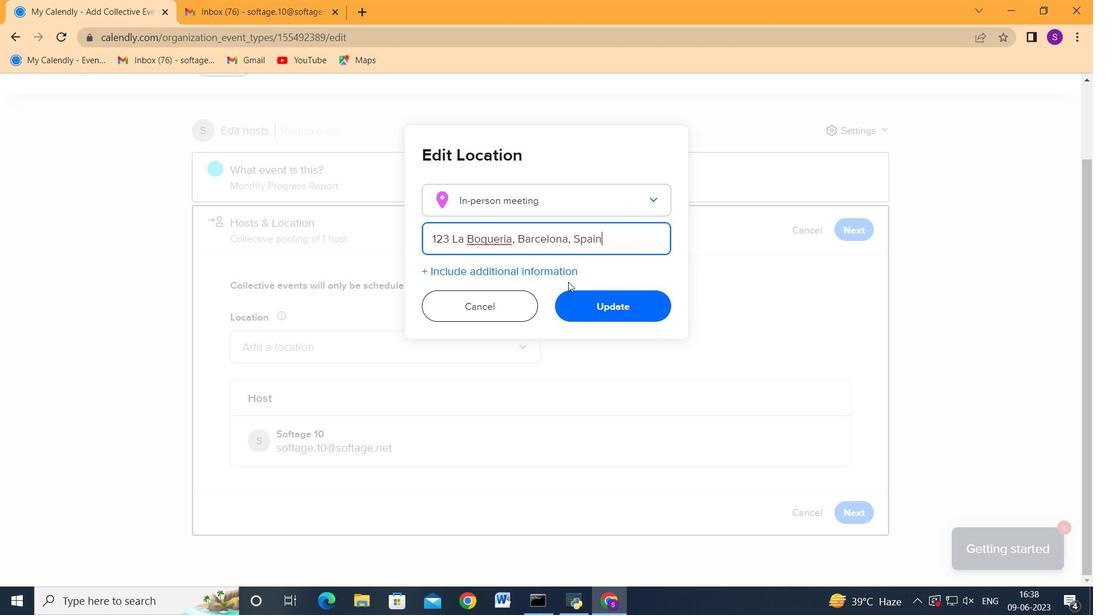 
Action: Mouse pressed left at (568, 291)
Screenshot: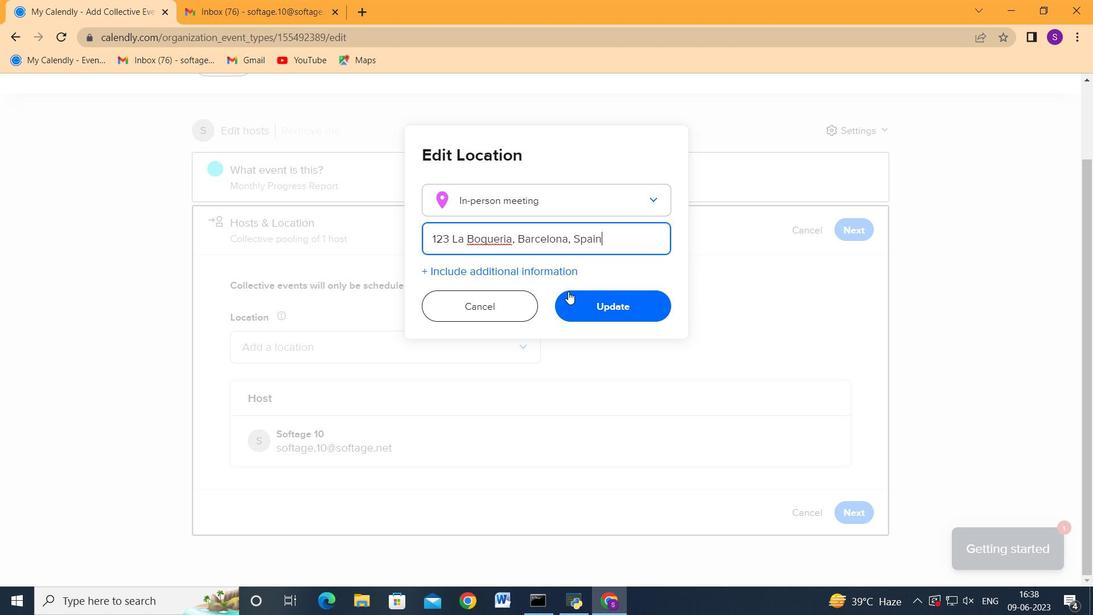 
Action: Mouse moved to (611, 337)
Screenshot: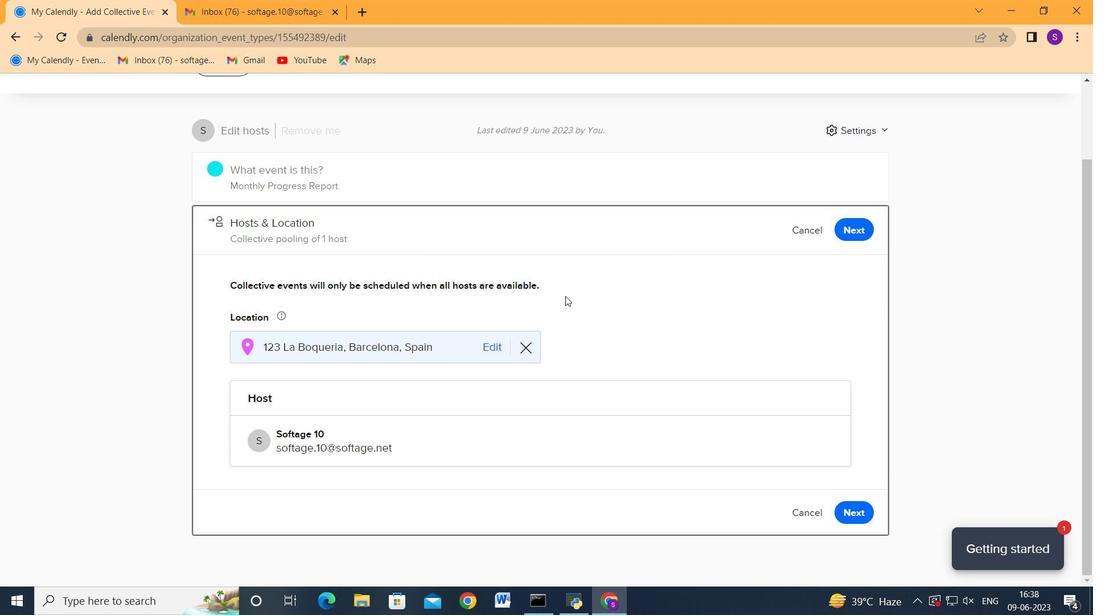 
Action: Mouse scrolled (611, 336) with delta (0, 0)
Screenshot: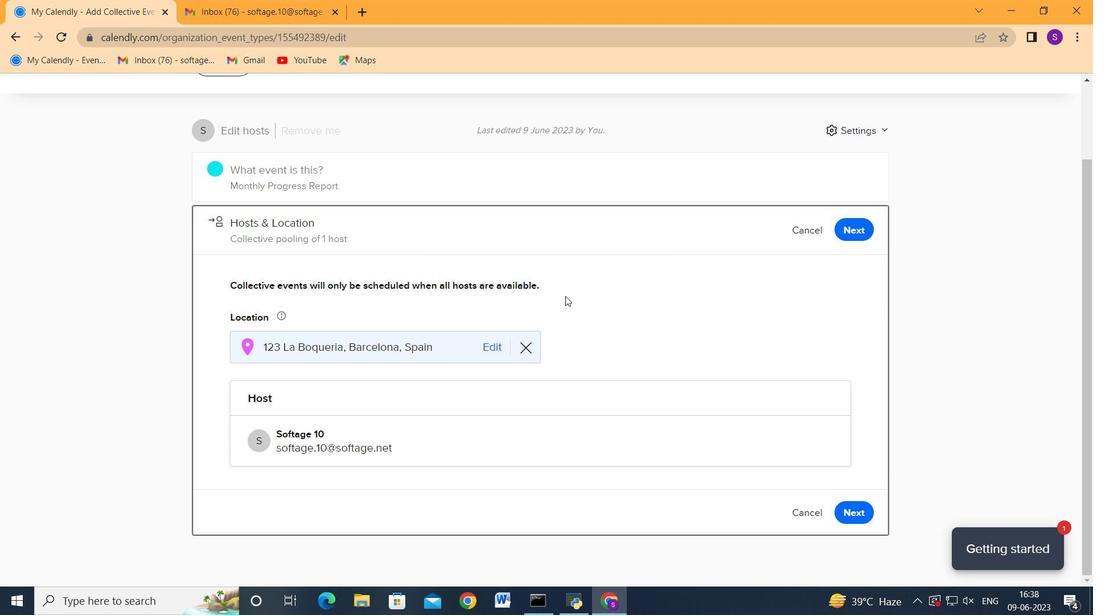 
Action: Mouse moved to (847, 508)
Screenshot: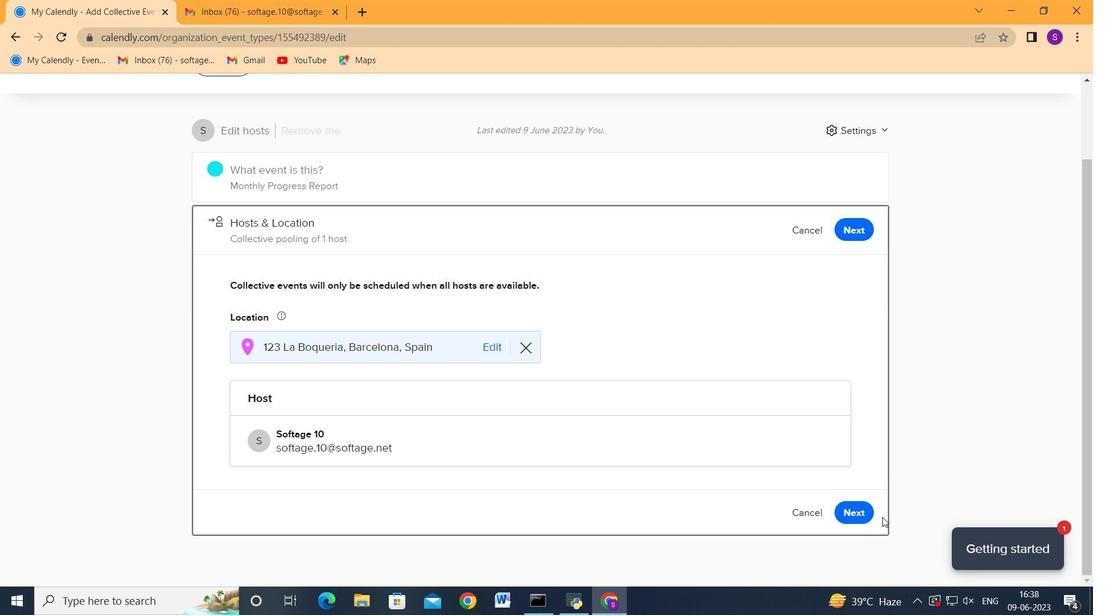 
Action: Mouse pressed left at (847, 508)
Screenshot: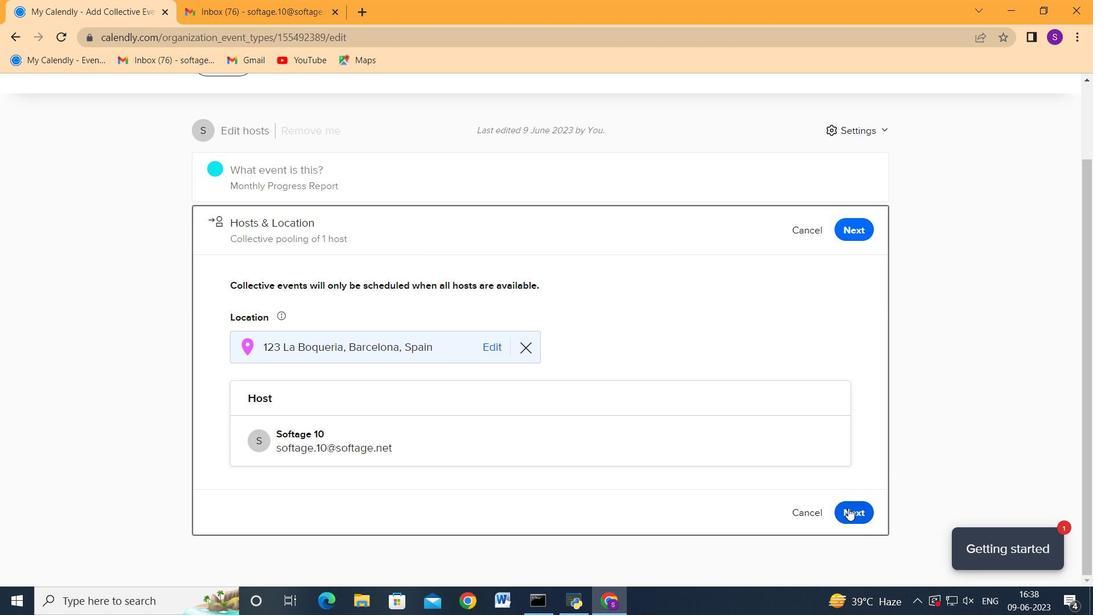 
Action: Mouse moved to (535, 332)
Screenshot: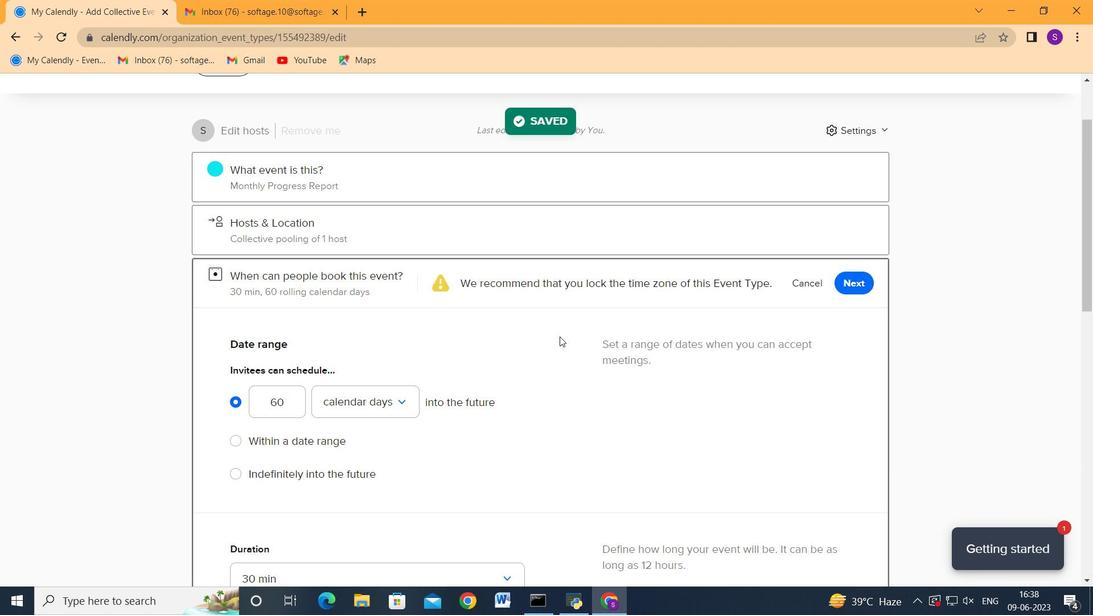 
Action: Mouse scrolled (535, 331) with delta (0, 0)
Screenshot: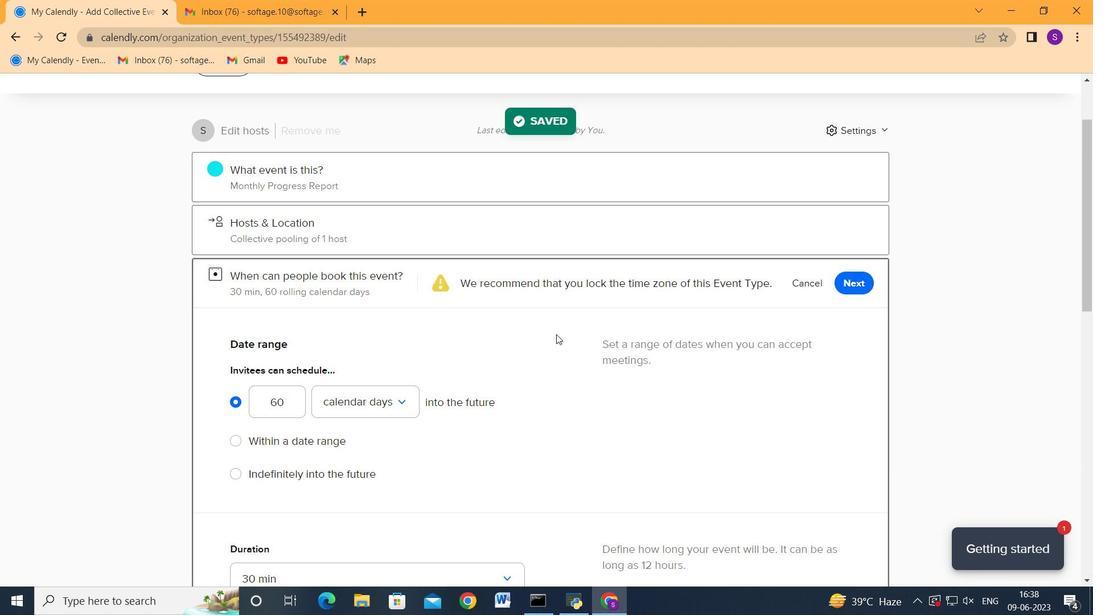 
Action: Mouse moved to (342, 371)
Screenshot: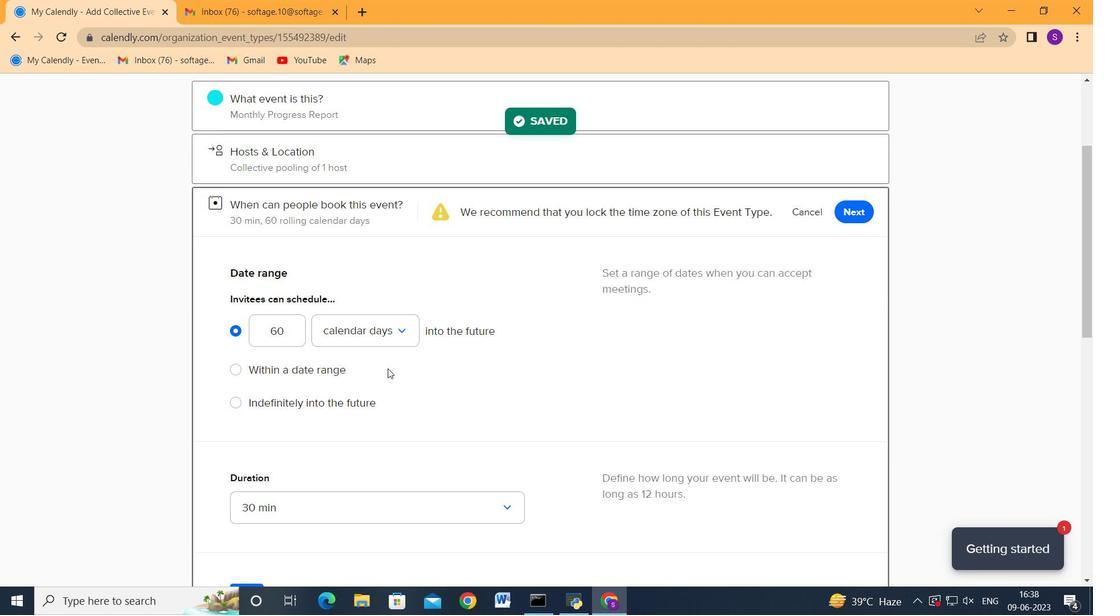 
Action: Mouse pressed left at (342, 371)
Screenshot: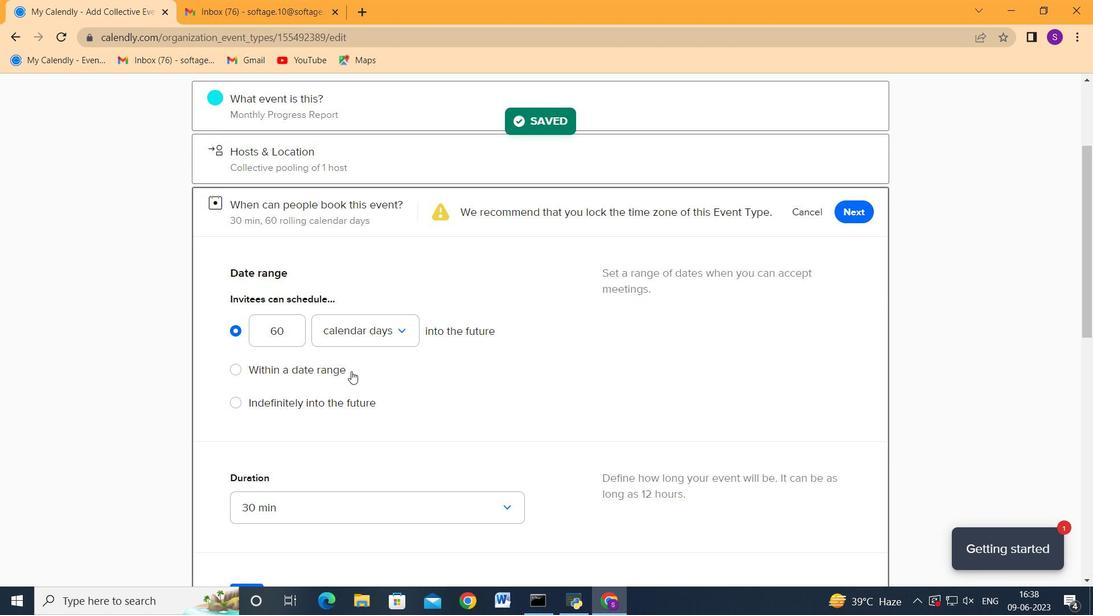 
Action: Mouse moved to (388, 376)
Screenshot: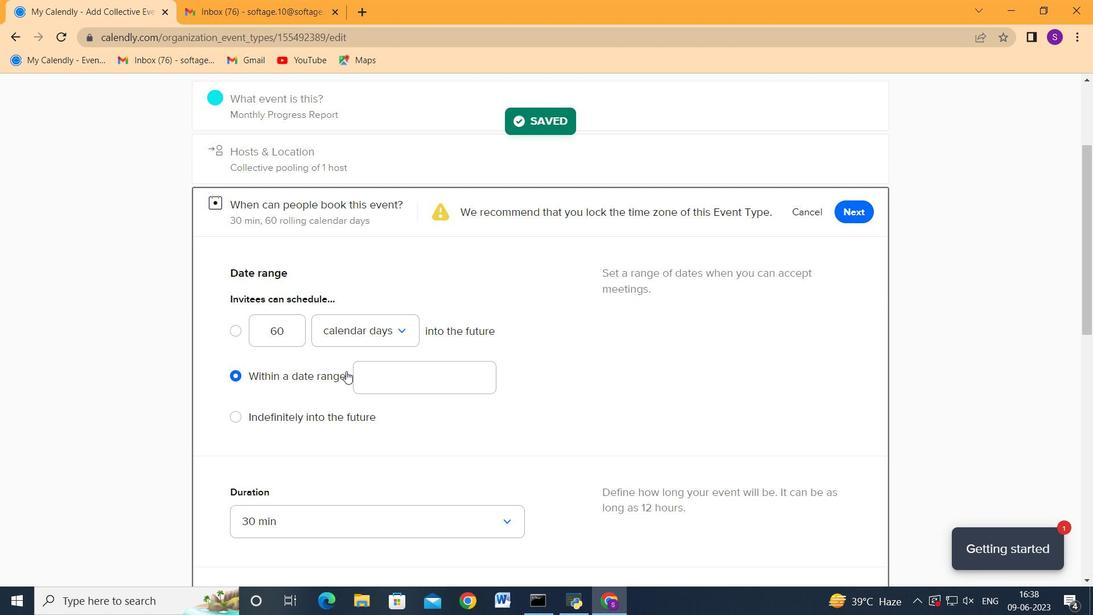 
Action: Mouse pressed left at (388, 376)
Screenshot: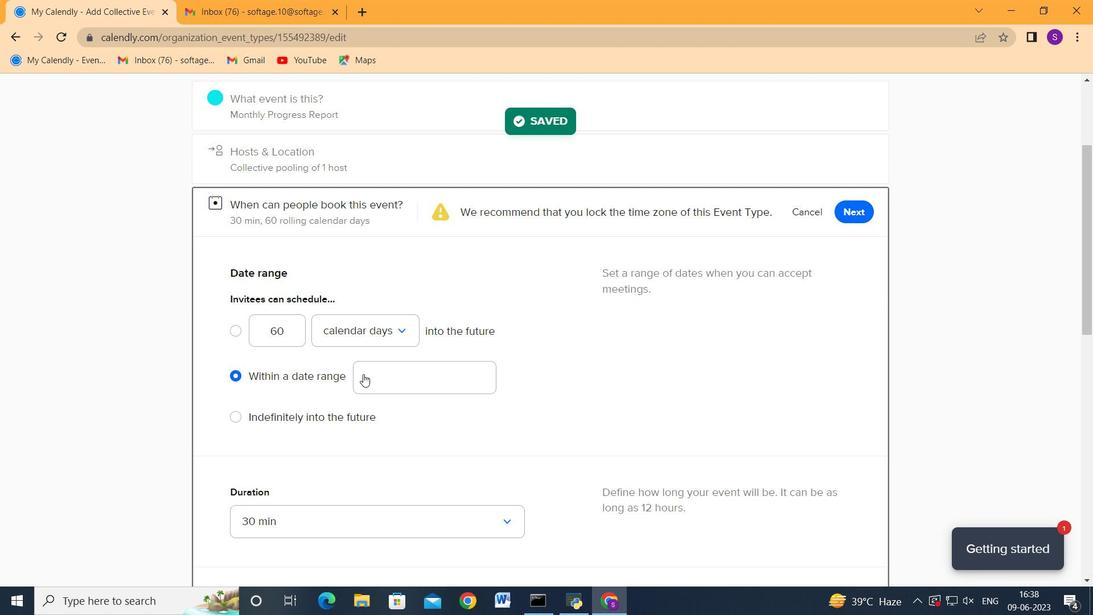 
Action: Mouse moved to (465, 121)
Screenshot: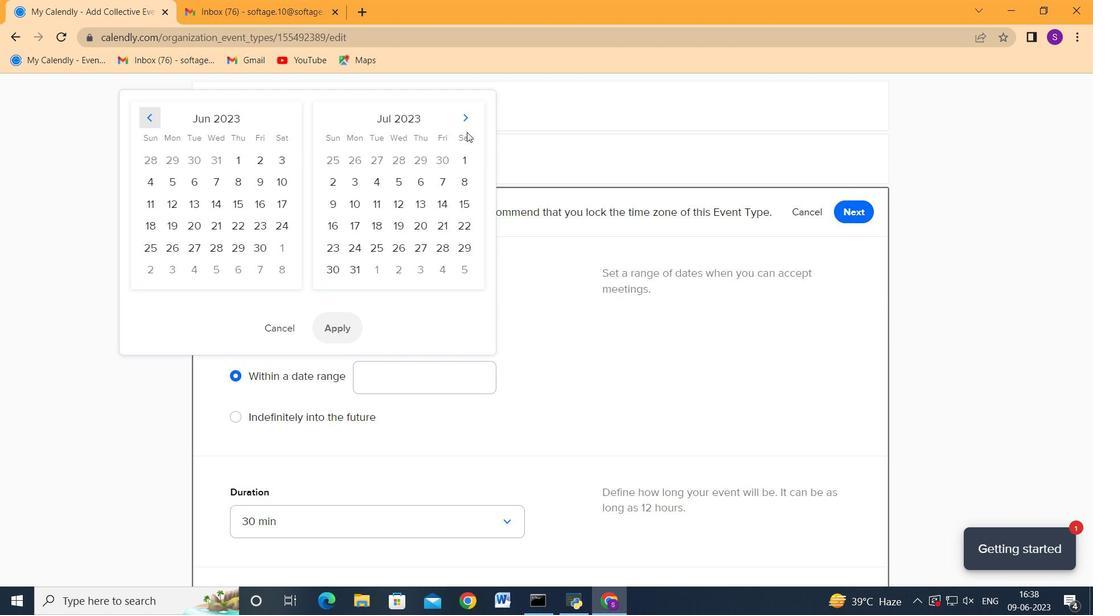 
Action: Mouse pressed left at (465, 121)
Screenshot: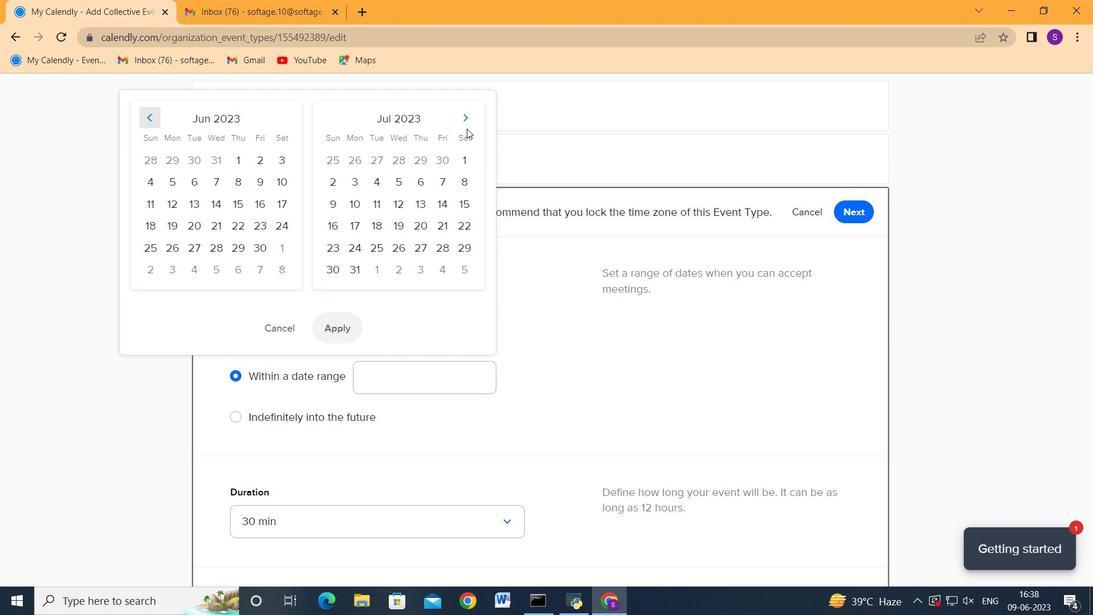 
Action: Mouse pressed left at (465, 121)
Screenshot: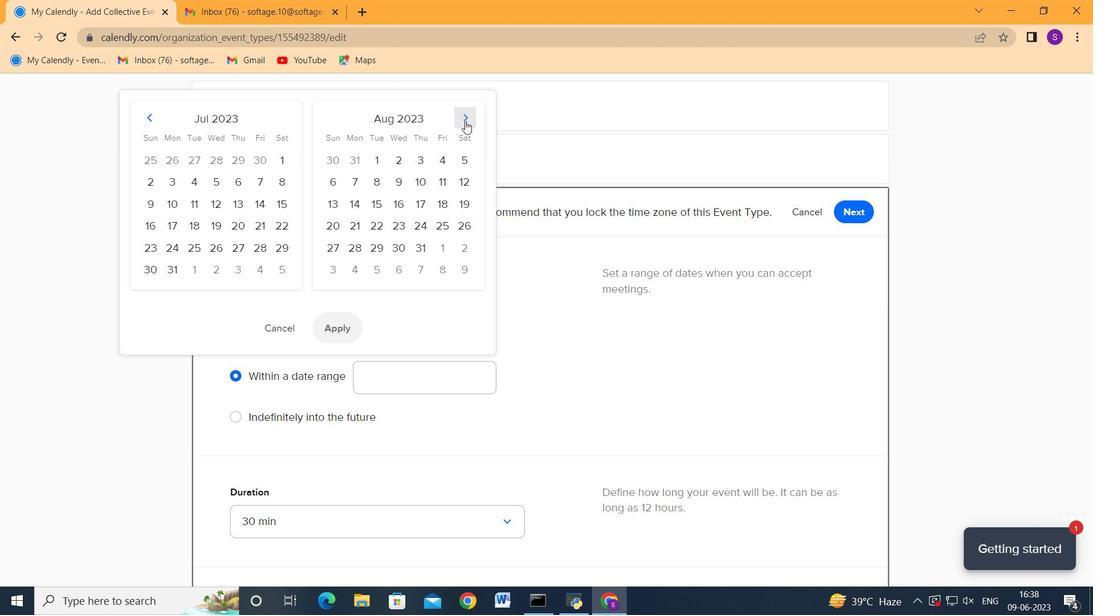 
Action: Mouse moved to (465, 122)
Screenshot: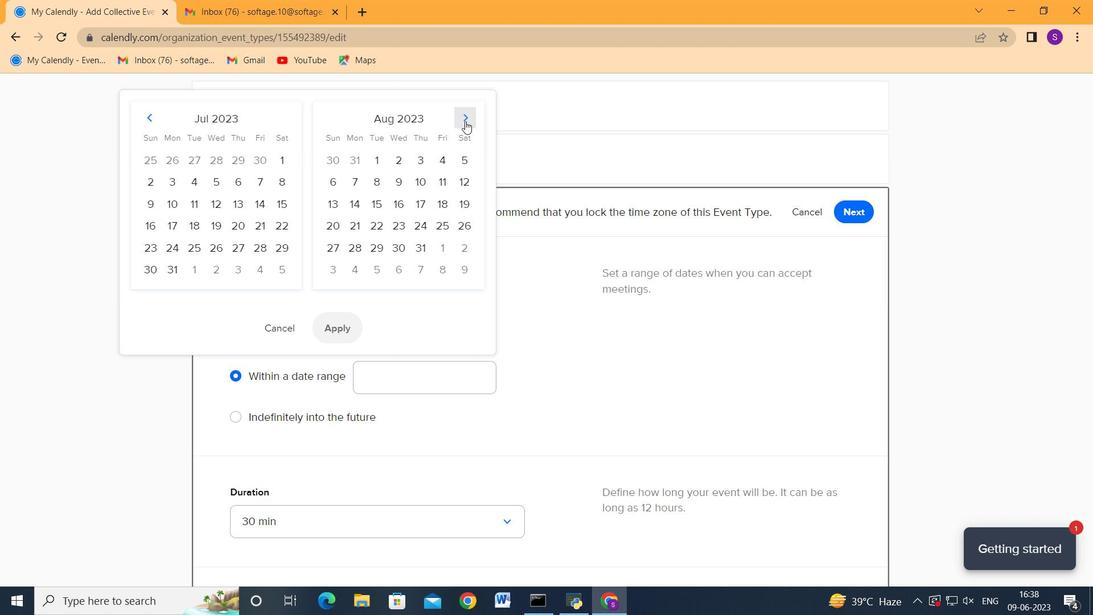 
Action: Mouse pressed left at (465, 122)
Screenshot: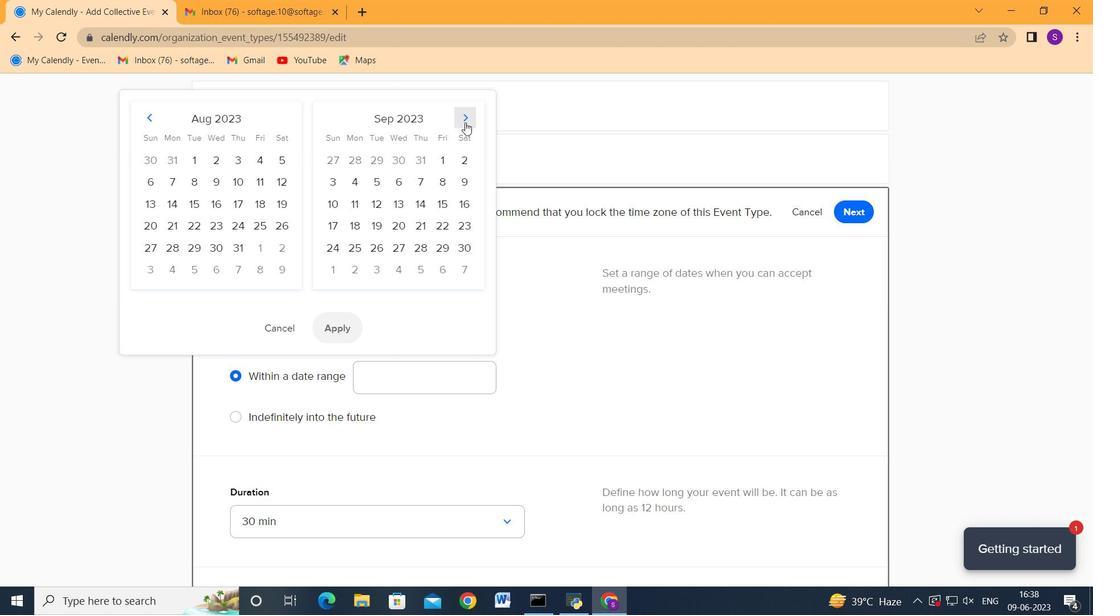 
Action: Mouse moved to (475, 122)
Screenshot: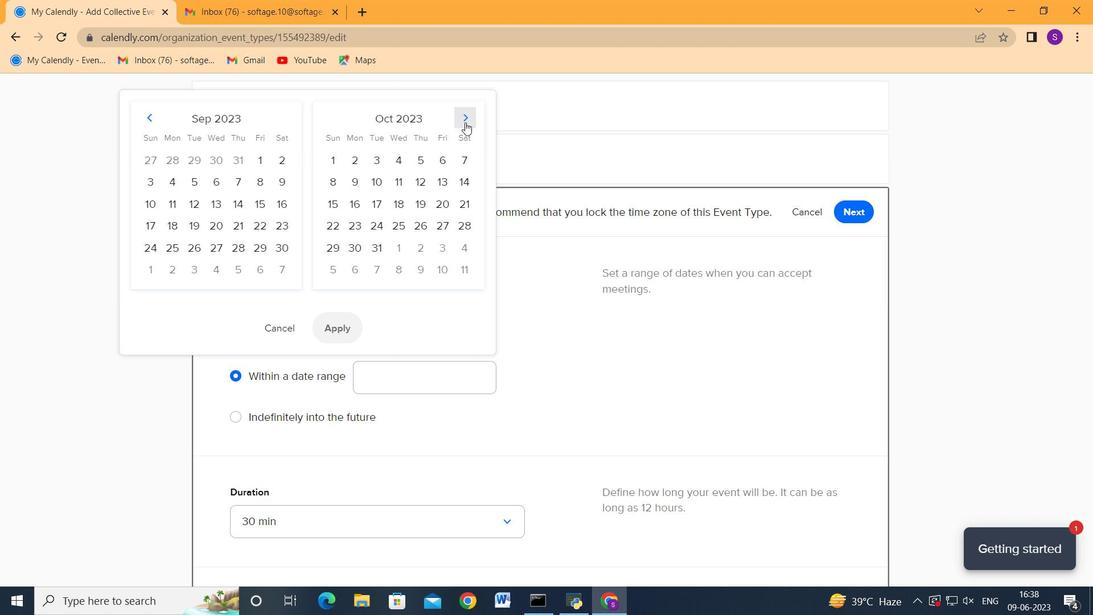 
Action: Mouse pressed left at (475, 122)
Screenshot: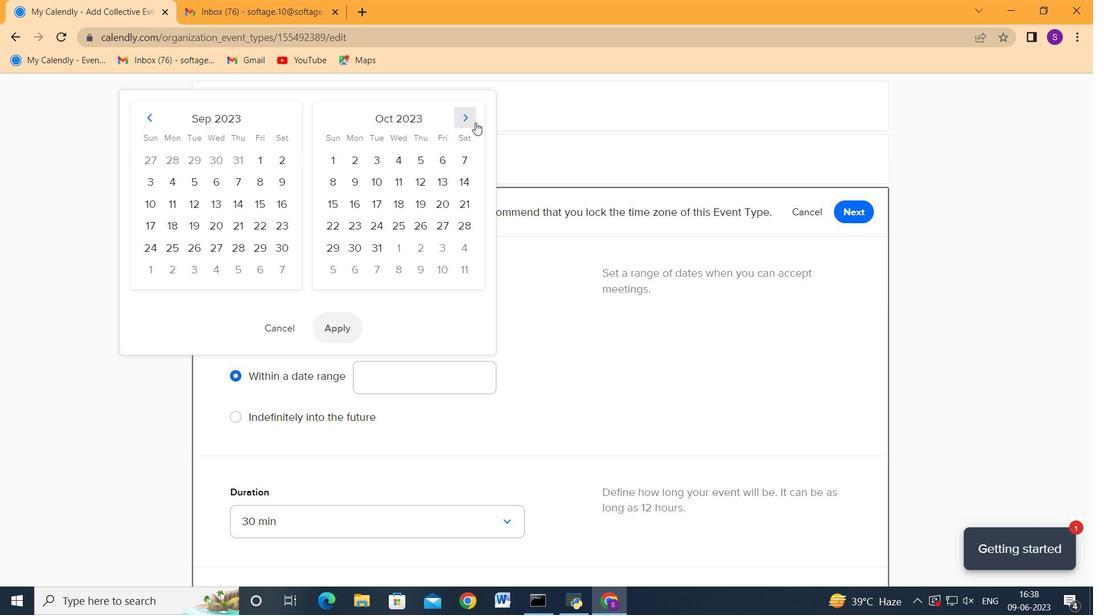 
Action: Mouse pressed left at (475, 122)
Screenshot: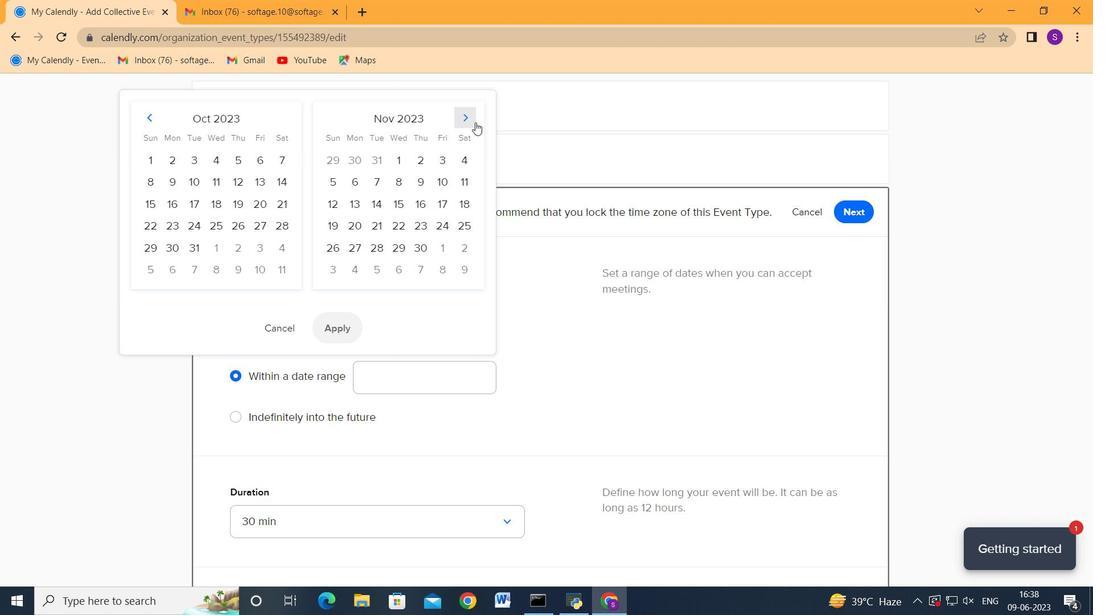 
Action: Mouse moved to (238, 245)
Screenshot: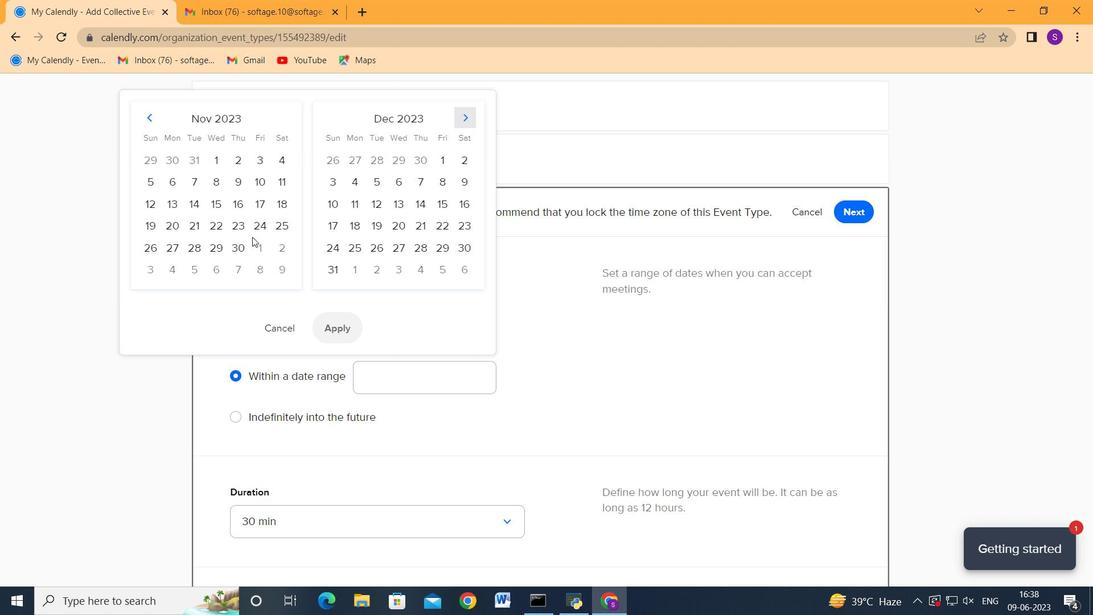 
Action: Mouse pressed left at (238, 245)
Screenshot: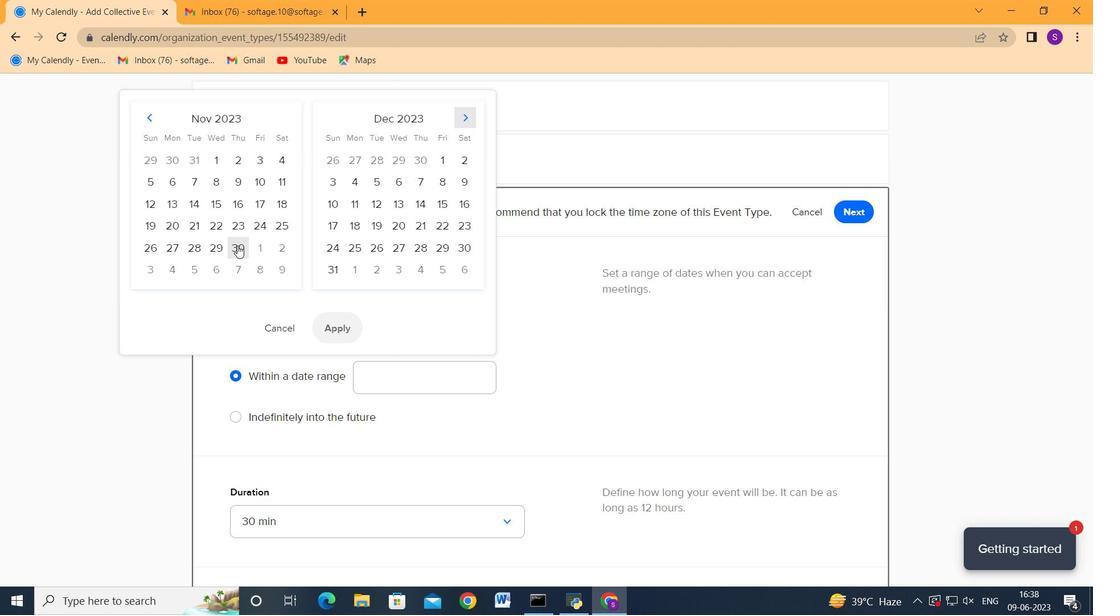 
Action: Mouse moved to (468, 159)
Screenshot: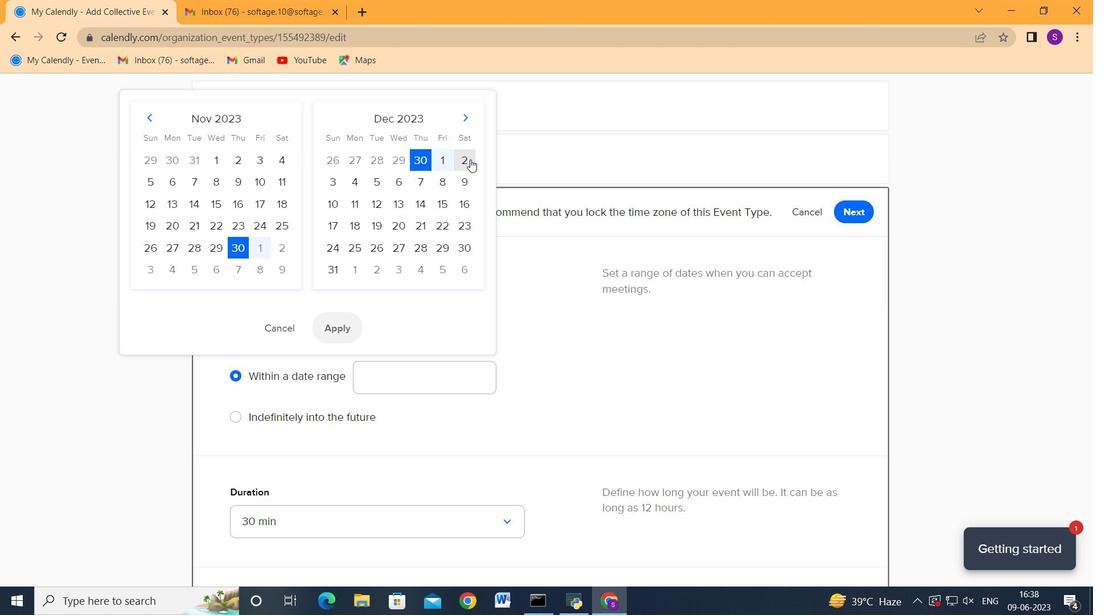 
Action: Mouse pressed left at (468, 159)
Screenshot: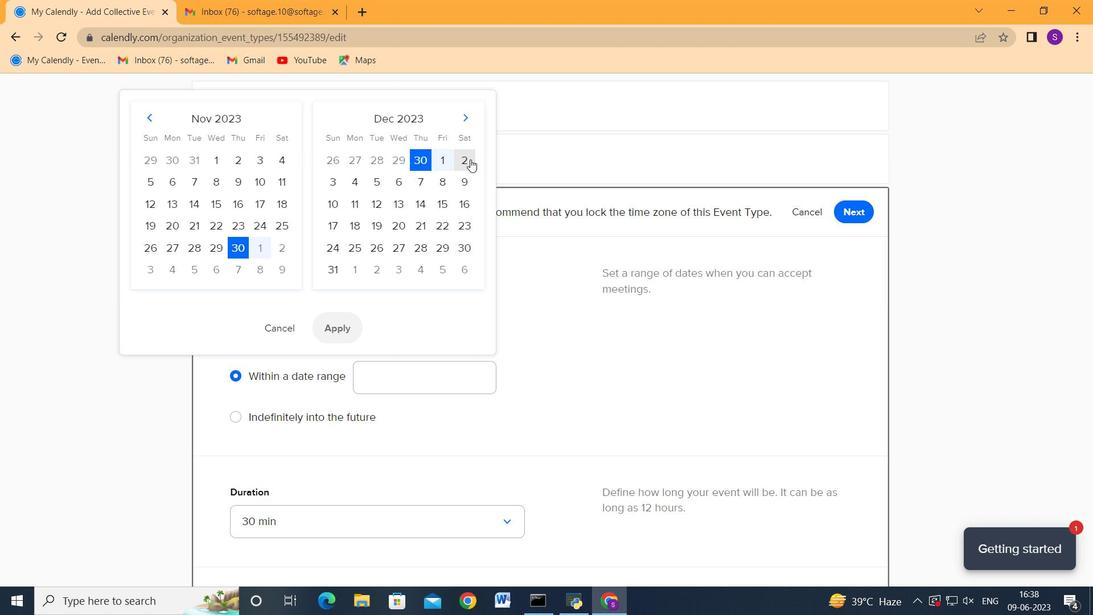 
Action: Mouse moved to (341, 330)
Screenshot: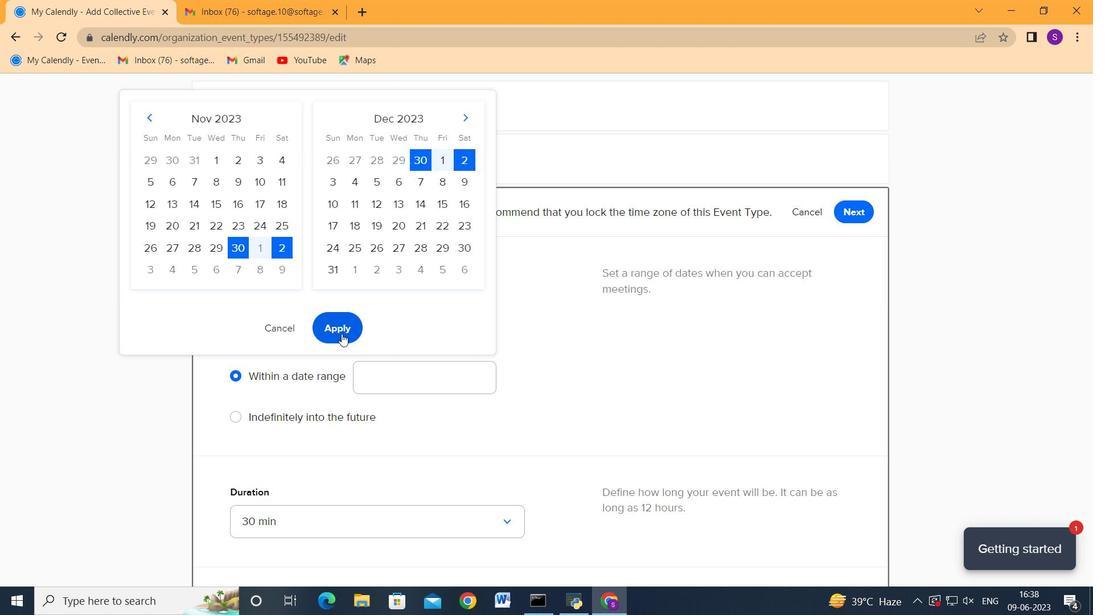 
Action: Mouse pressed left at (341, 330)
Screenshot: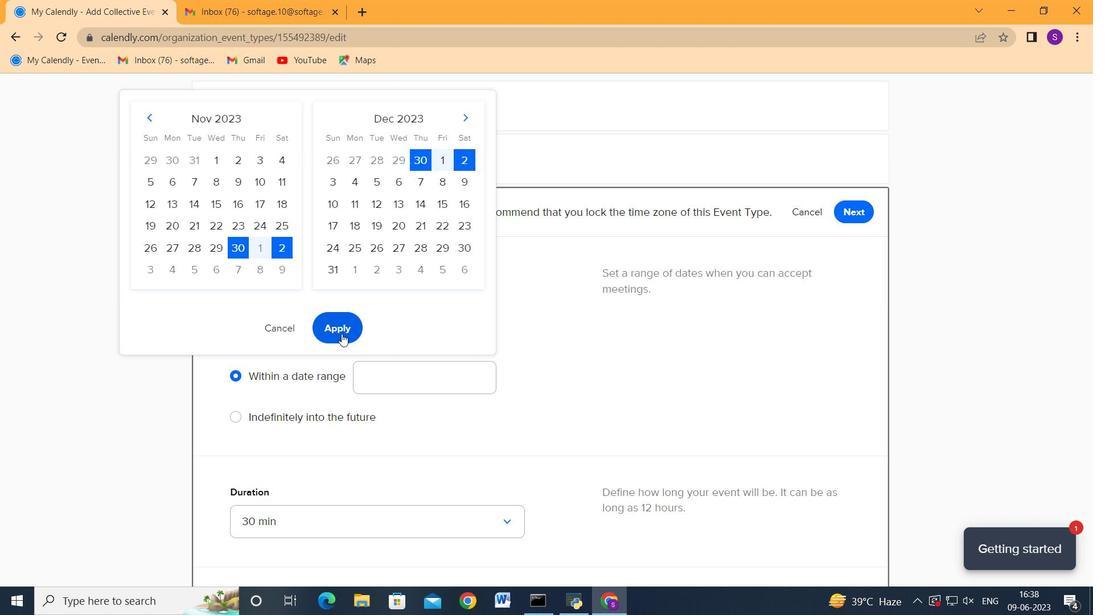 
Action: Mouse moved to (514, 351)
Screenshot: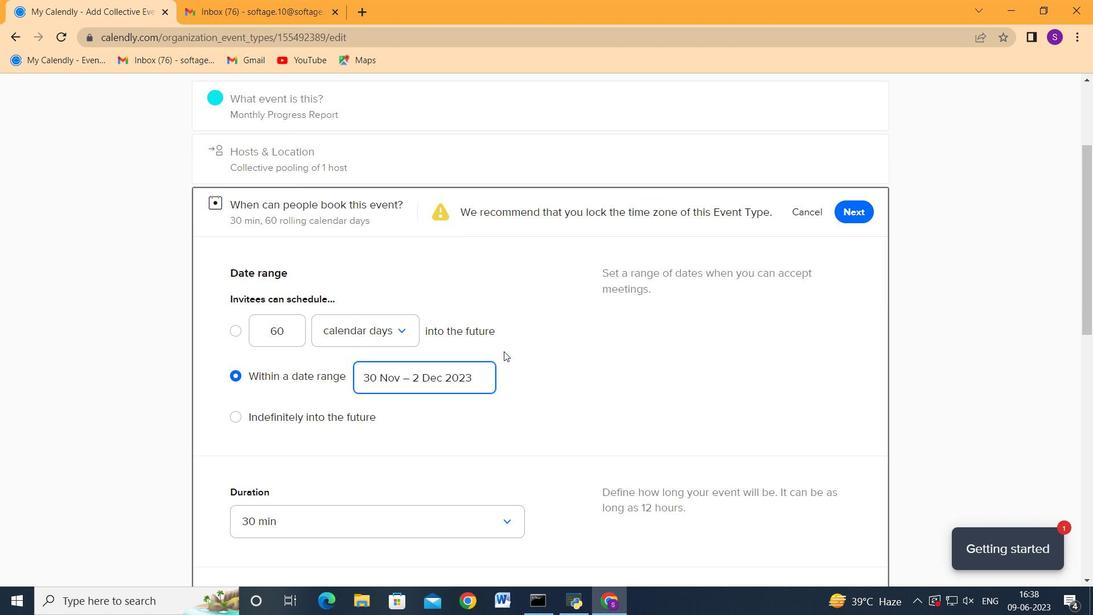 
Action: Mouse scrolled (514, 351) with delta (0, 0)
Screenshot: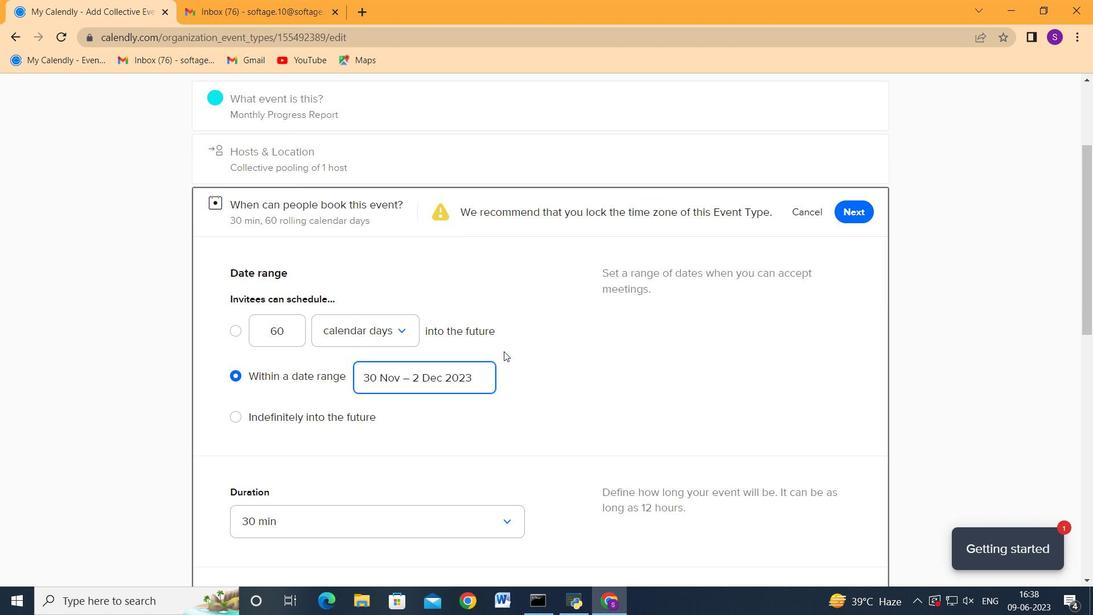 
Action: Mouse scrolled (514, 351) with delta (0, 0)
Screenshot: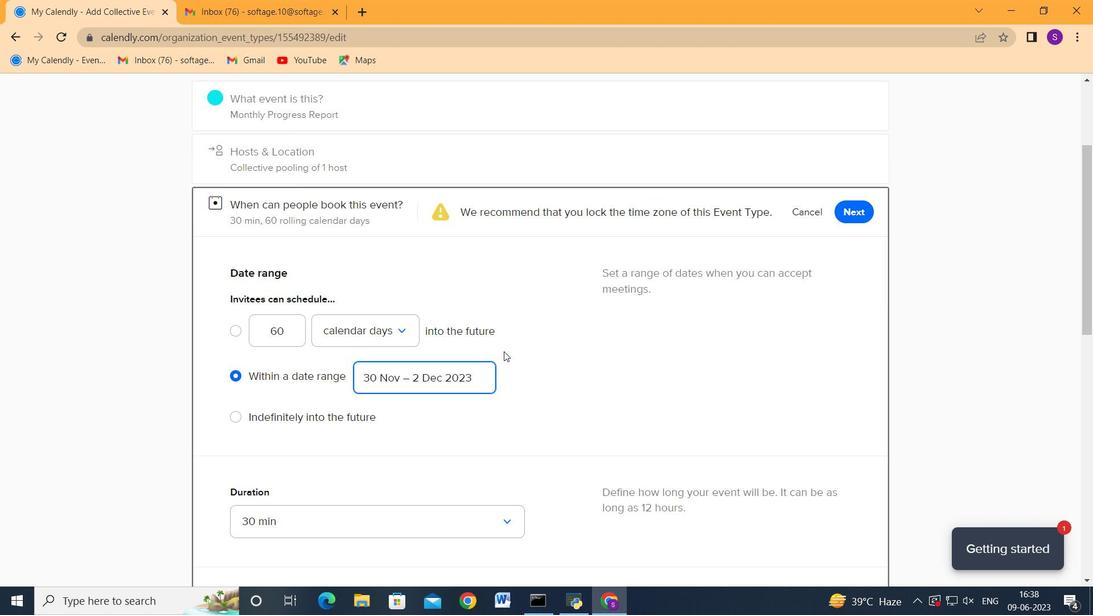 
Action: Mouse moved to (445, 377)
Screenshot: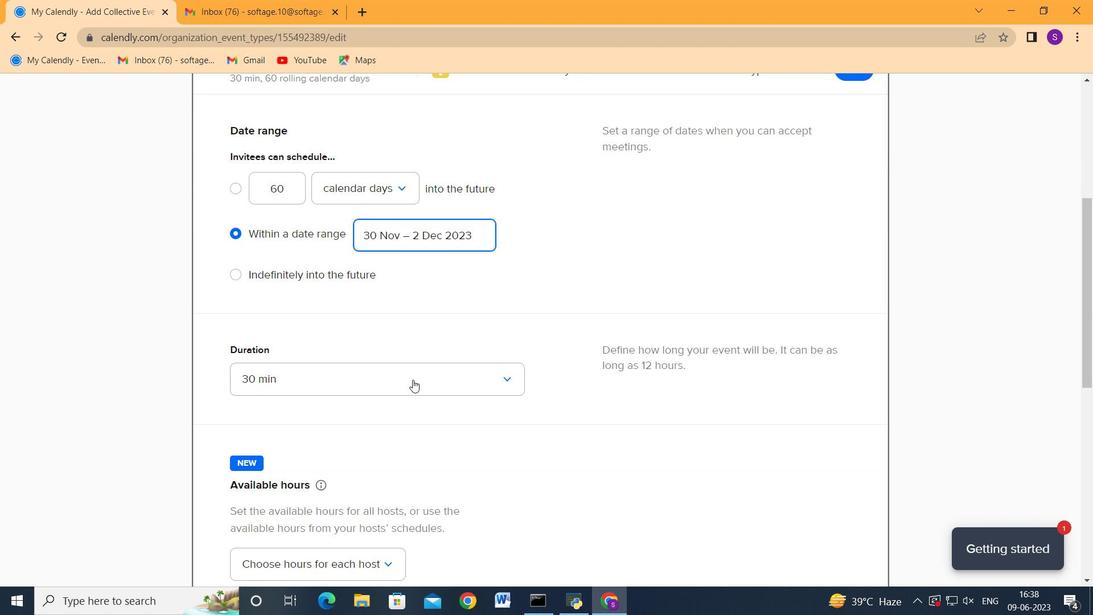 
Action: Mouse scrolled (445, 376) with delta (0, 0)
Screenshot: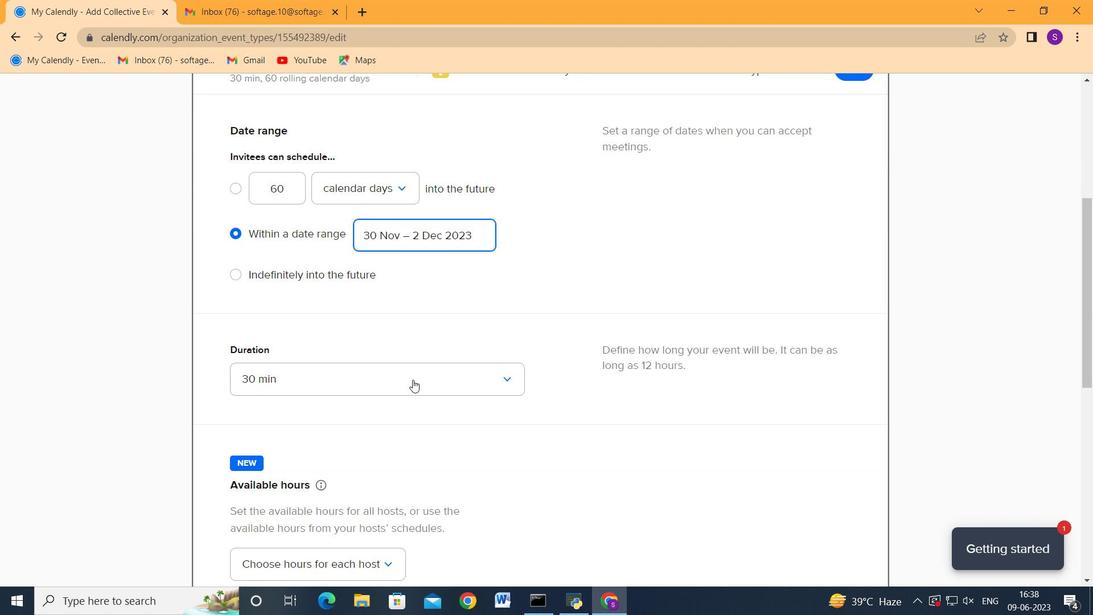 
Action: Mouse scrolled (445, 376) with delta (0, 0)
Screenshot: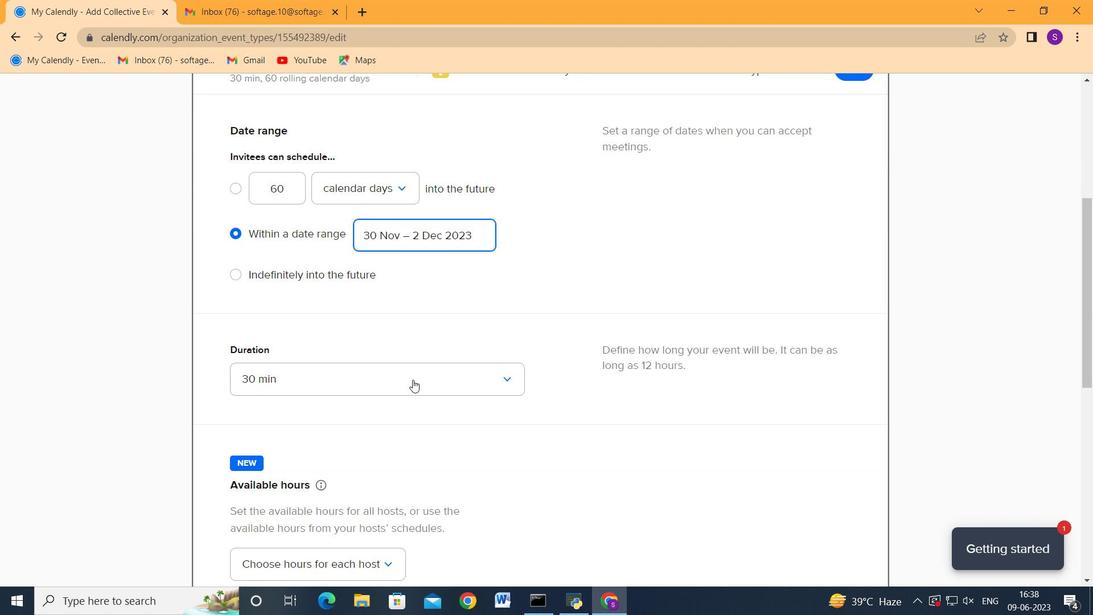 
Action: Mouse scrolled (445, 376) with delta (0, 0)
Screenshot: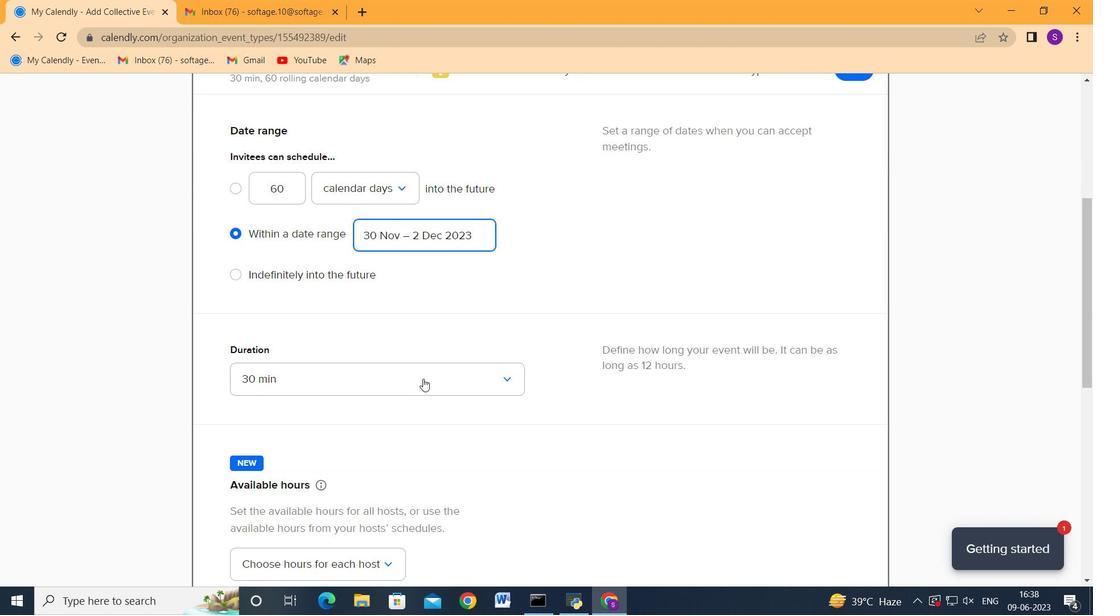 
Action: Mouse scrolled (445, 376) with delta (0, 0)
Screenshot: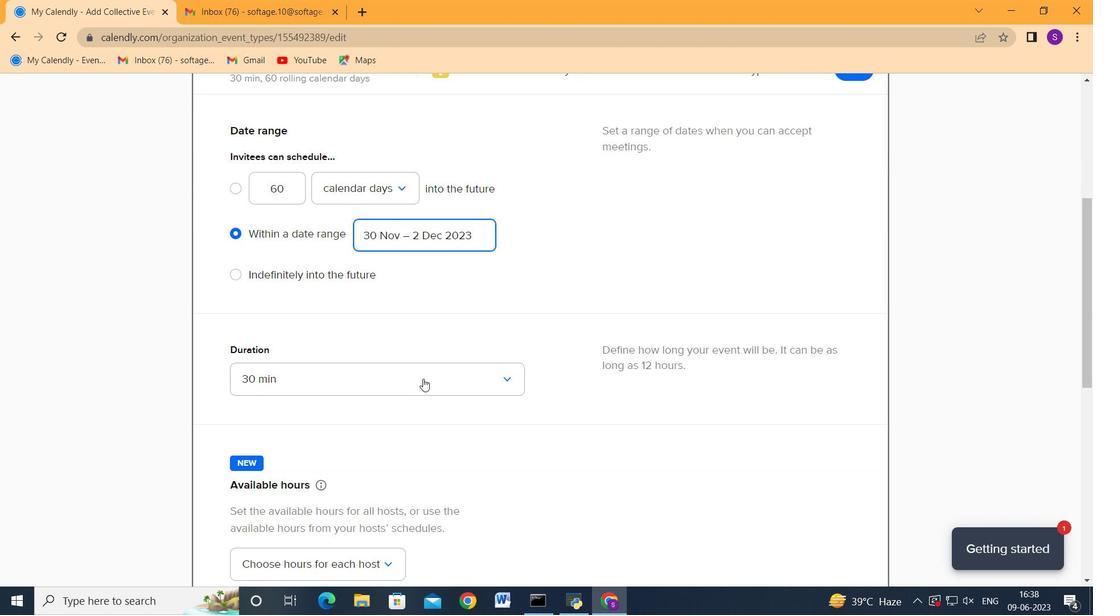 
Action: Mouse moved to (623, 406)
Screenshot: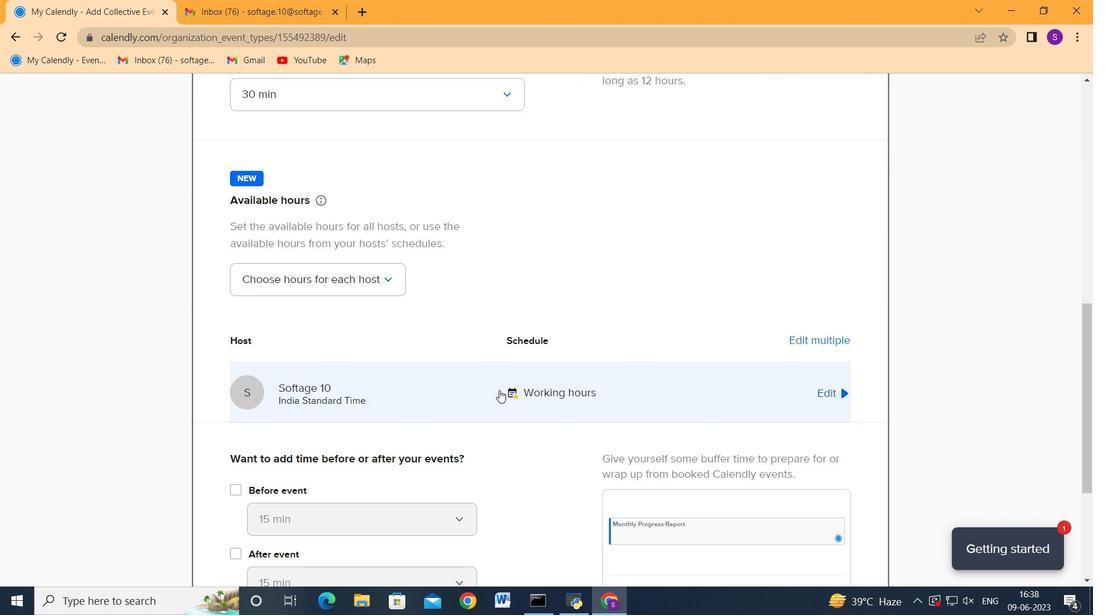 
Action: Mouse scrolled (623, 405) with delta (0, 0)
Screenshot: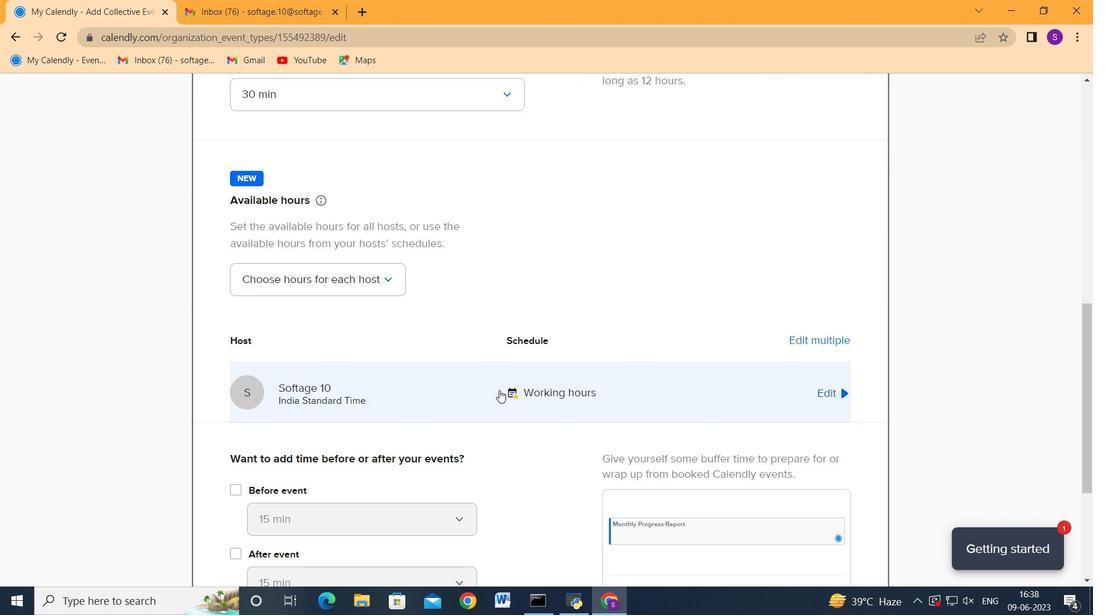 
Action: Mouse scrolled (623, 405) with delta (0, 0)
Screenshot: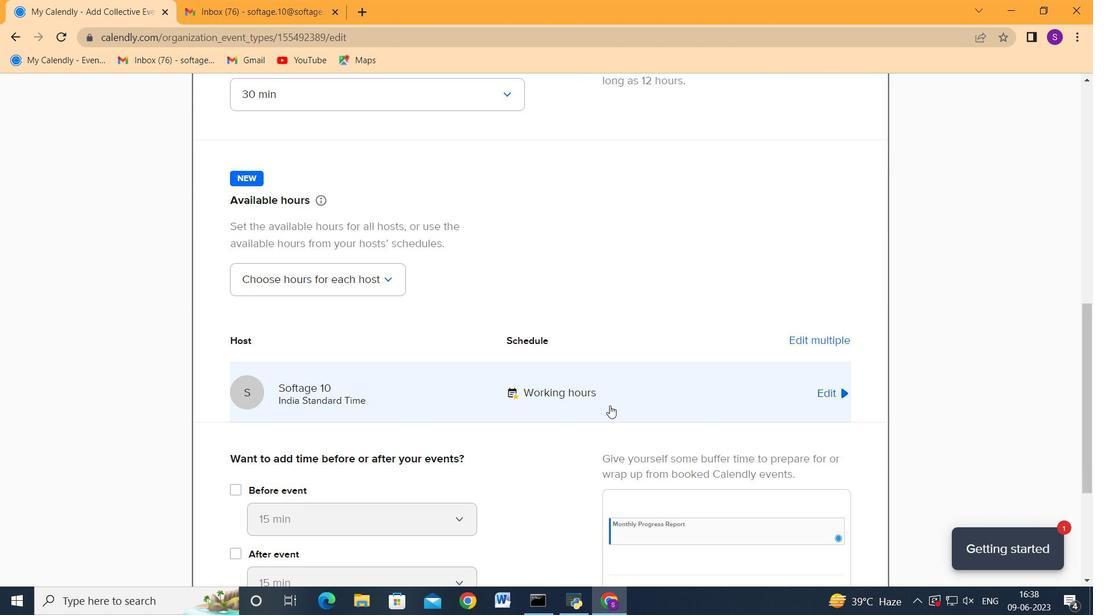 
Action: Mouse moved to (623, 406)
Screenshot: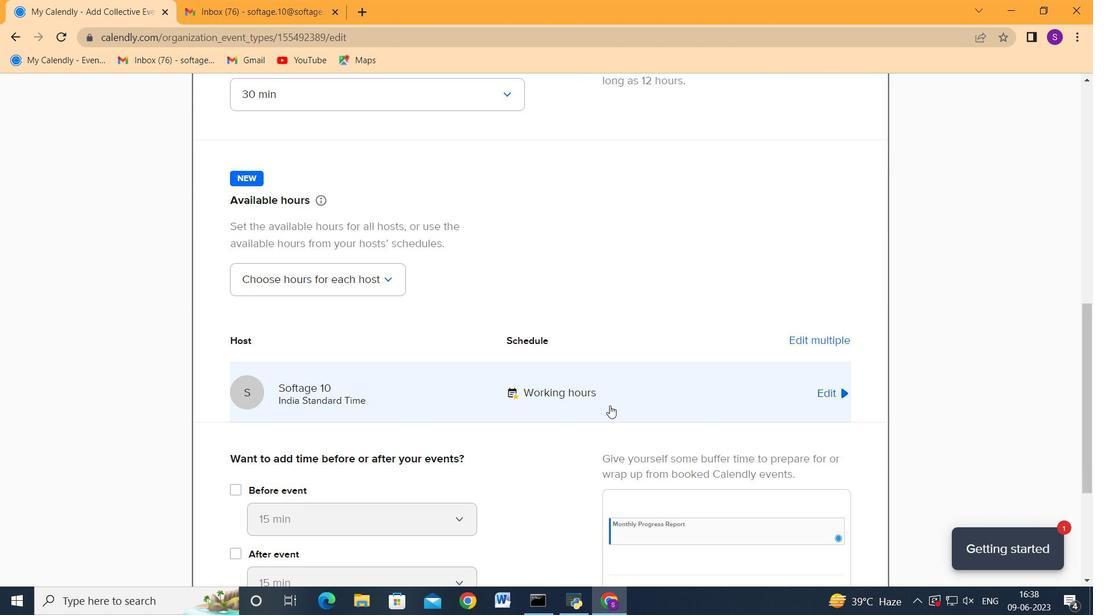 
Action: Mouse scrolled (623, 405) with delta (0, 0)
Screenshot: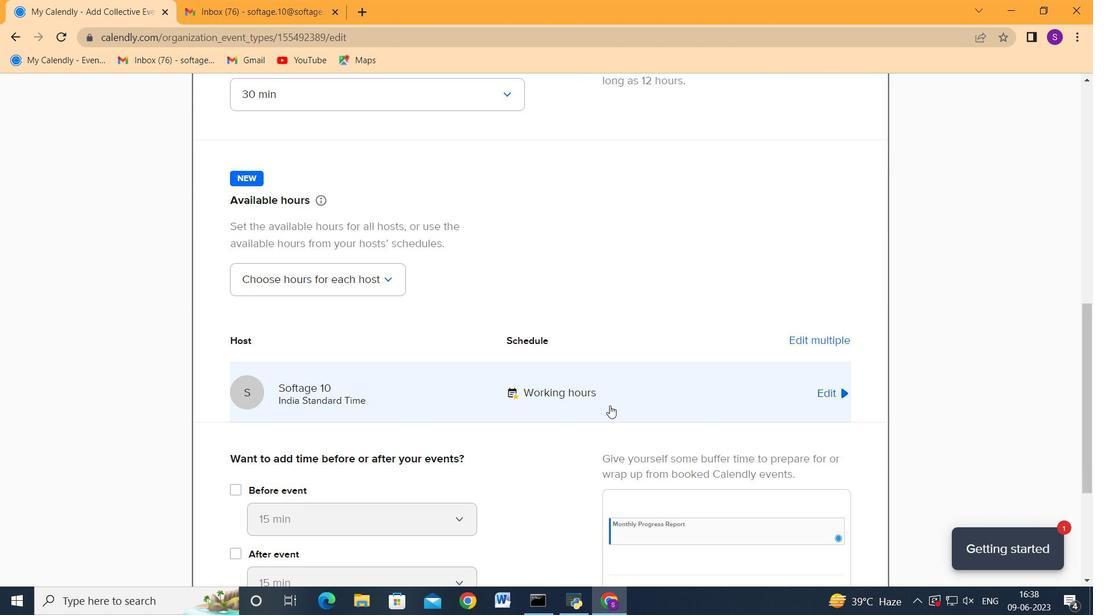 
Action: Mouse scrolled (623, 405) with delta (0, 0)
Screenshot: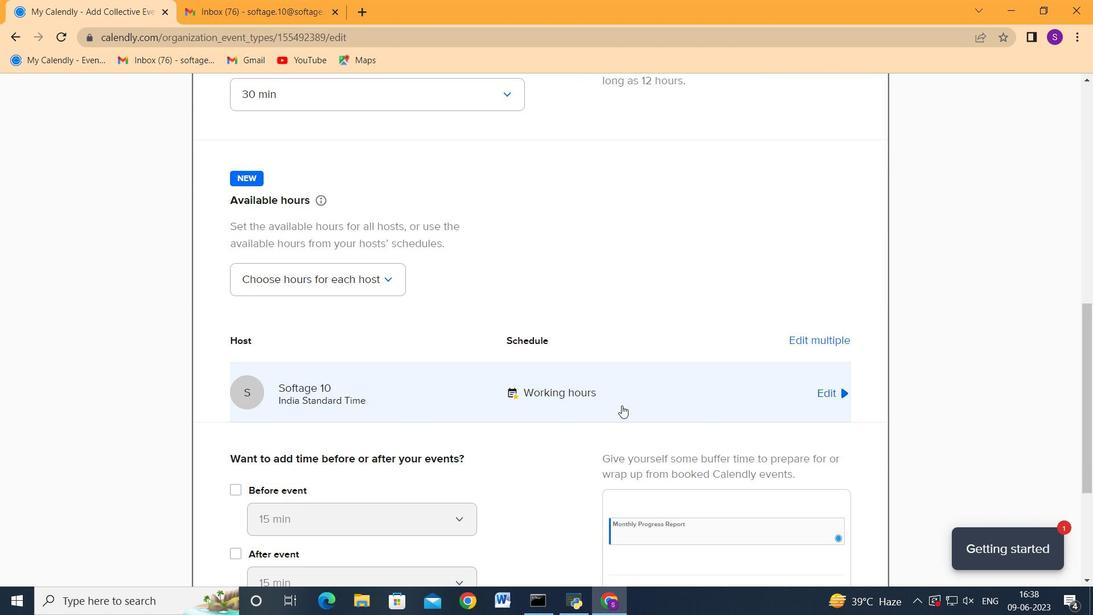 
Action: Mouse scrolled (623, 405) with delta (0, 0)
Screenshot: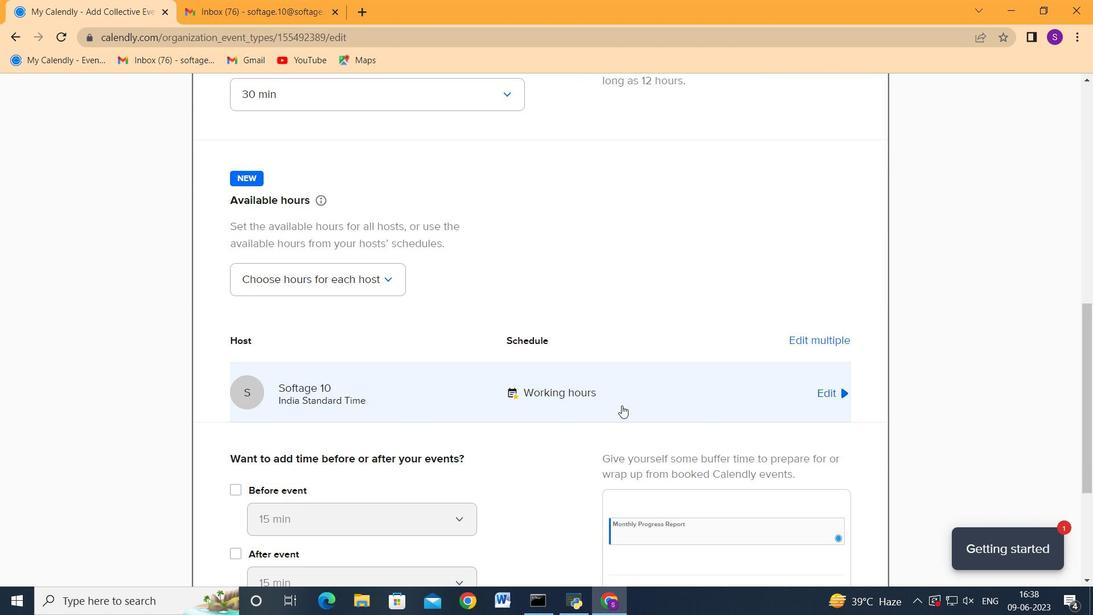 
Action: Mouse scrolled (623, 405) with delta (0, 0)
Screenshot: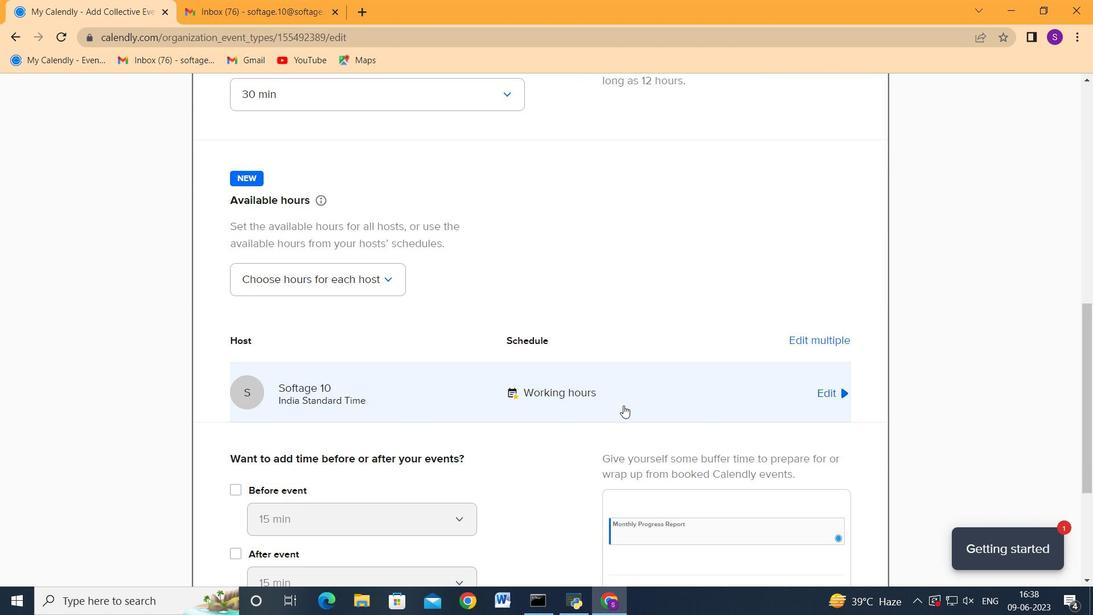 
Action: Mouse moved to (623, 407)
Screenshot: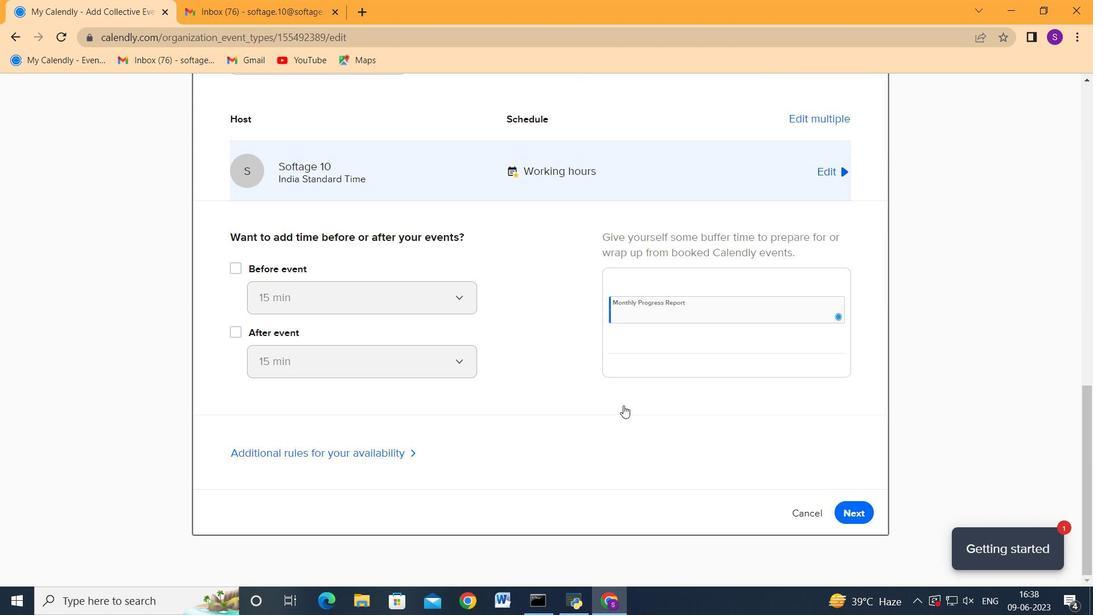 
Action: Mouse scrolled (623, 406) with delta (0, 0)
Screenshot: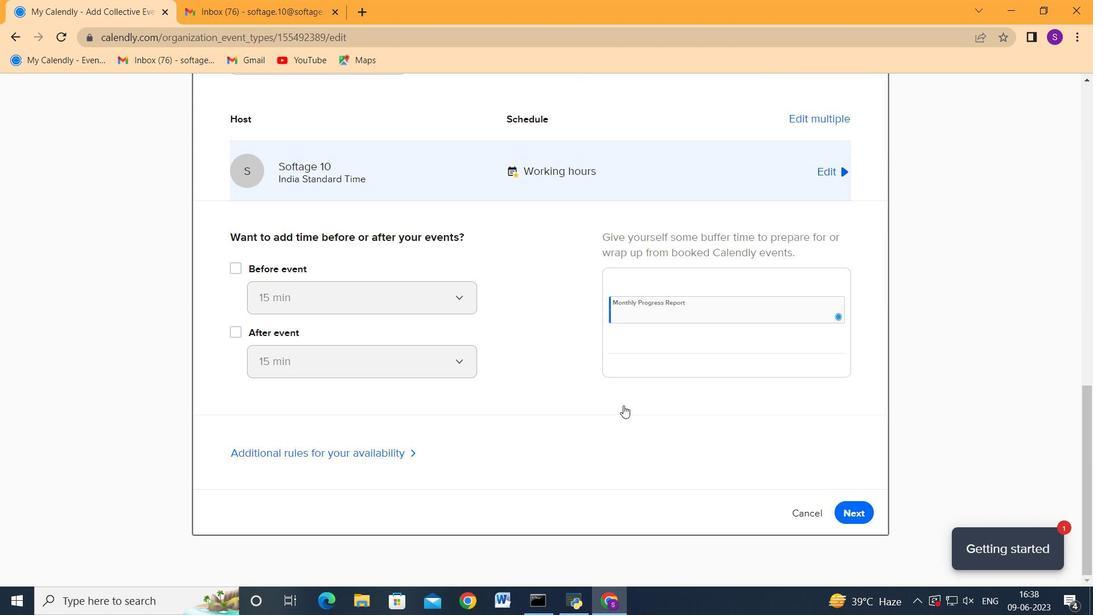 
Action: Mouse moved to (623, 407)
Screenshot: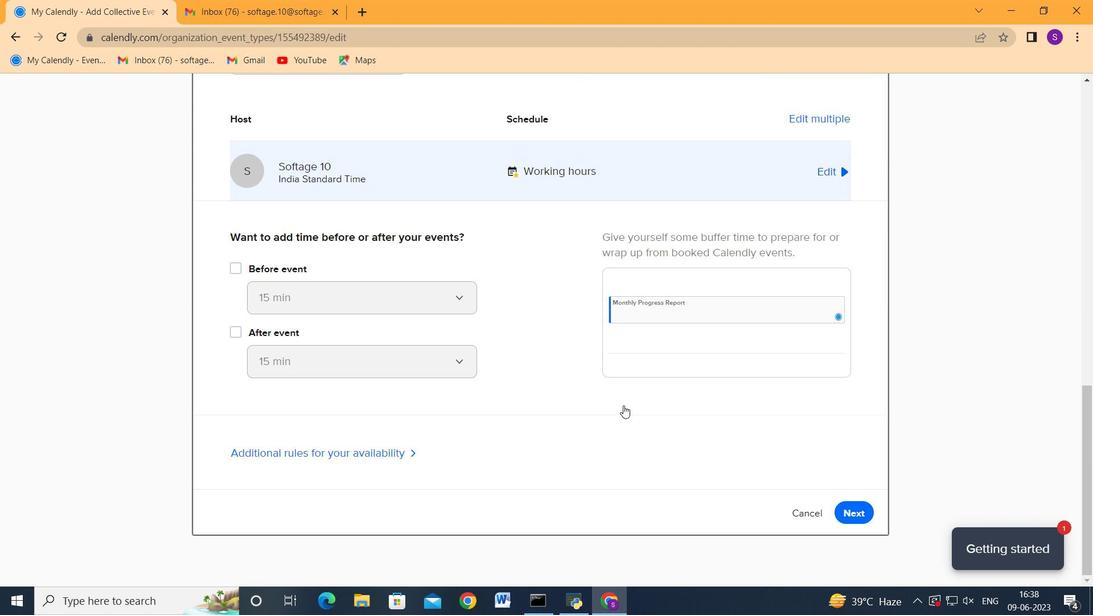 
Action: Mouse scrolled (623, 406) with delta (0, 0)
Screenshot: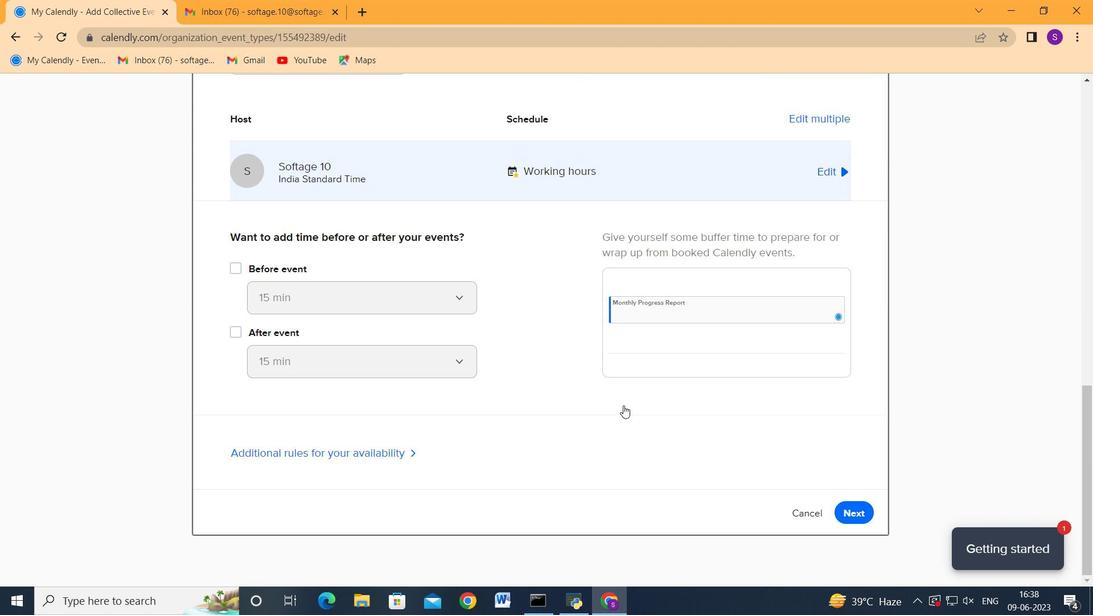 
Action: Mouse scrolled (623, 406) with delta (0, 0)
Screenshot: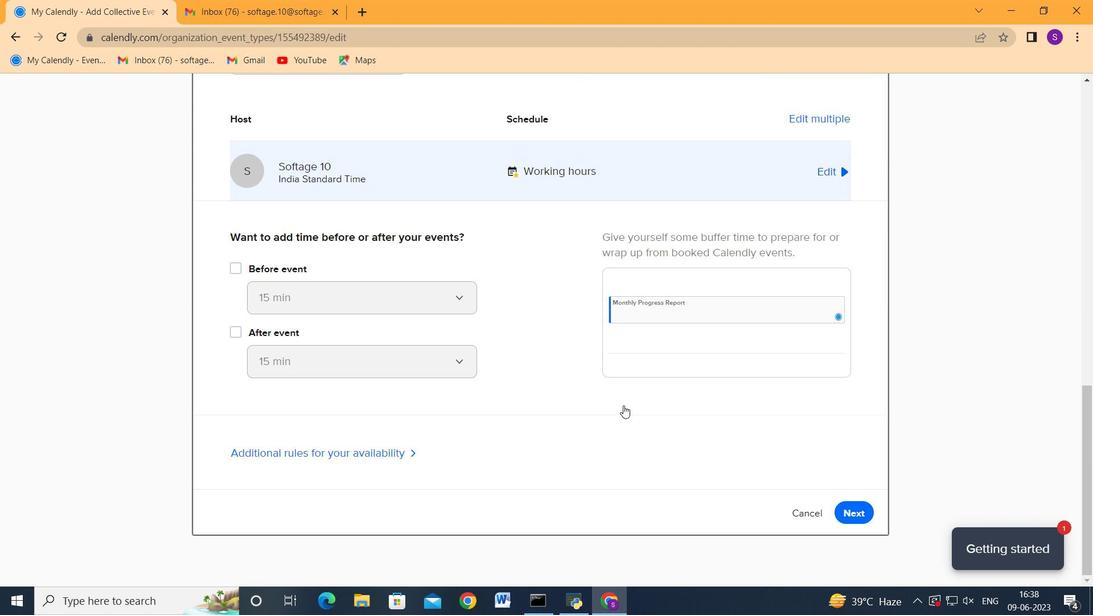 
Action: Mouse scrolled (623, 406) with delta (0, 0)
Screenshot: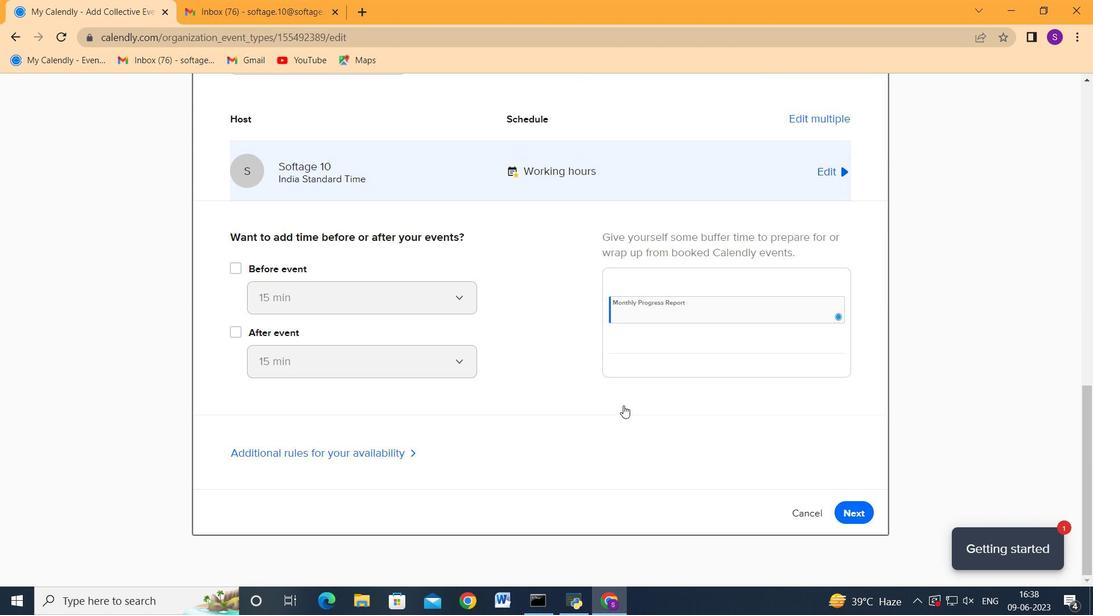 
Action: Mouse scrolled (623, 406) with delta (0, 0)
Screenshot: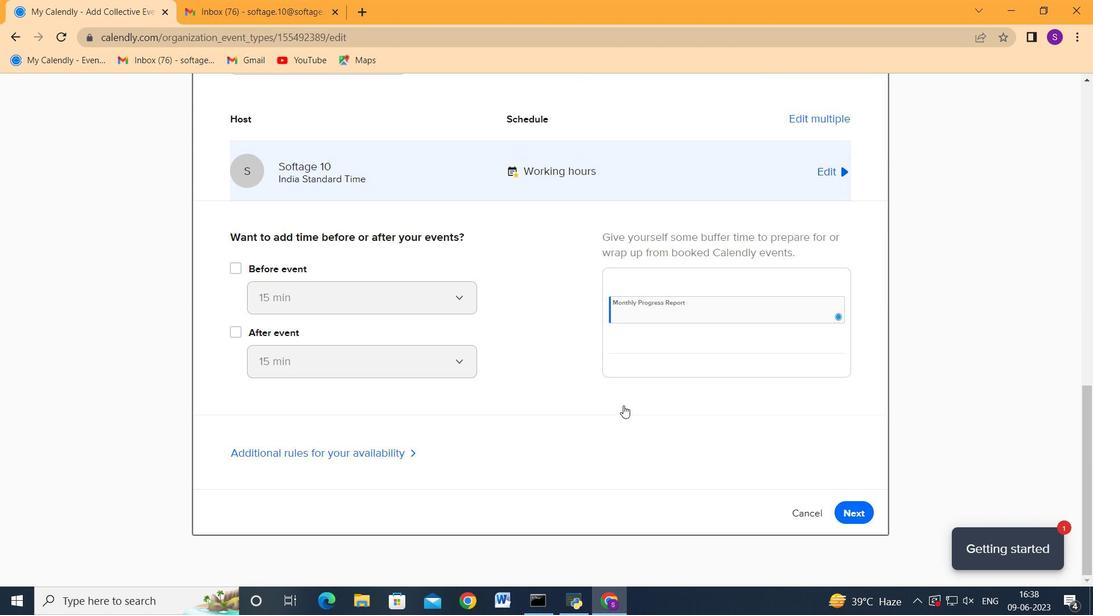 
Action: Mouse moved to (862, 504)
Screenshot: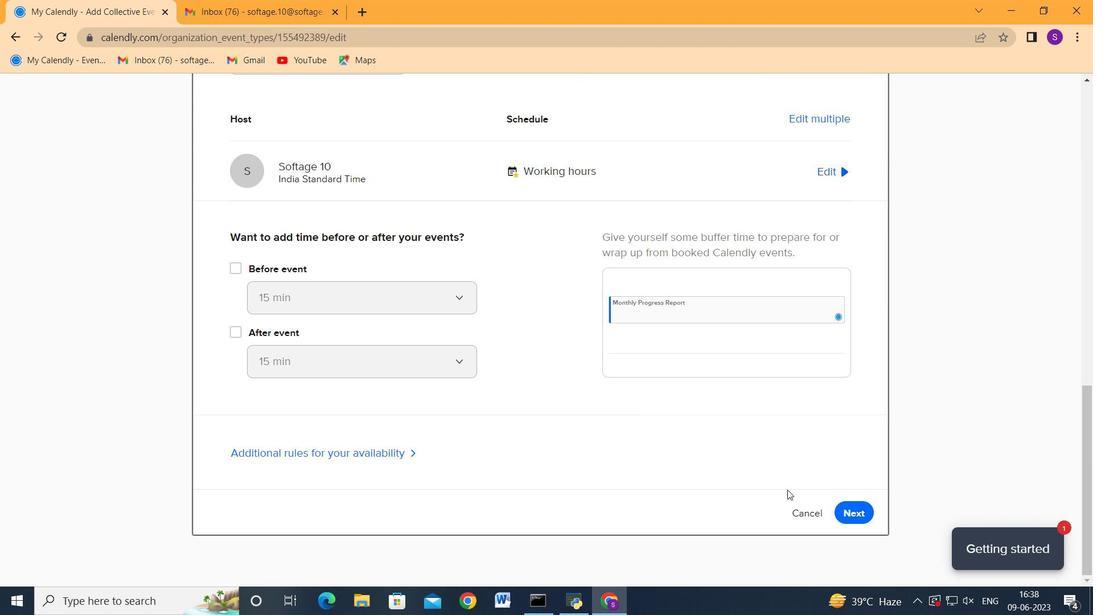 
Action: Mouse pressed left at (862, 504)
Screenshot: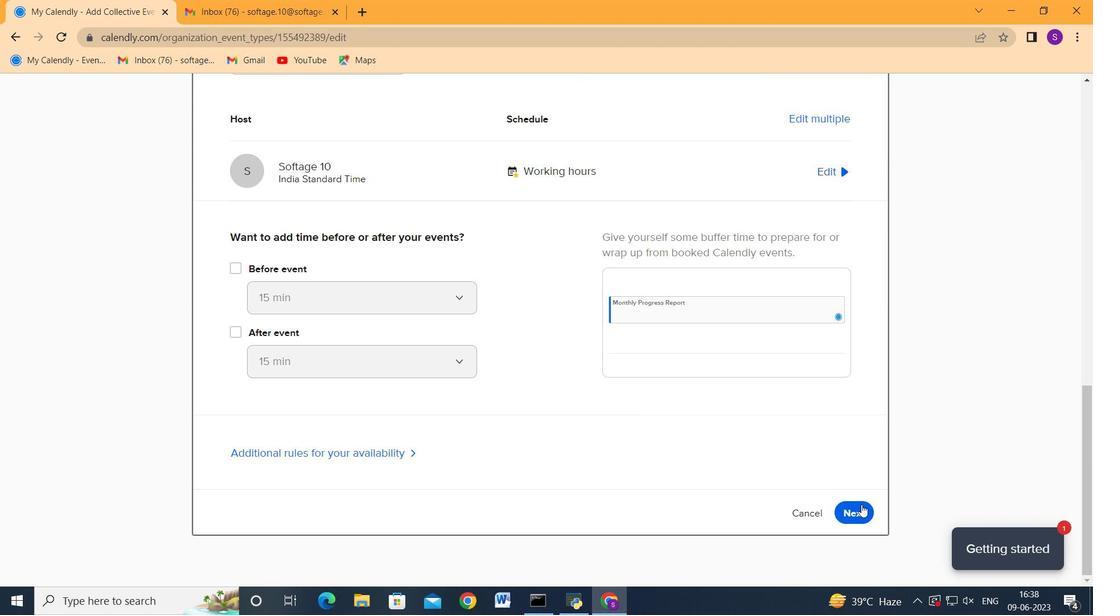 
Action: Mouse moved to (475, 308)
Screenshot: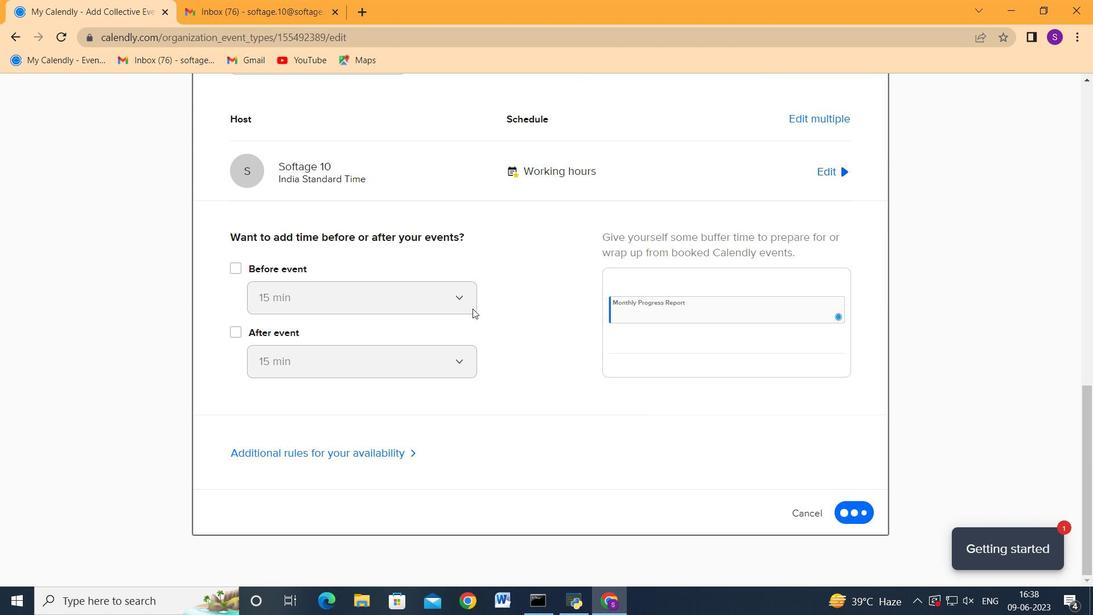 
Action: Mouse scrolled (475, 308) with delta (0, 0)
Screenshot: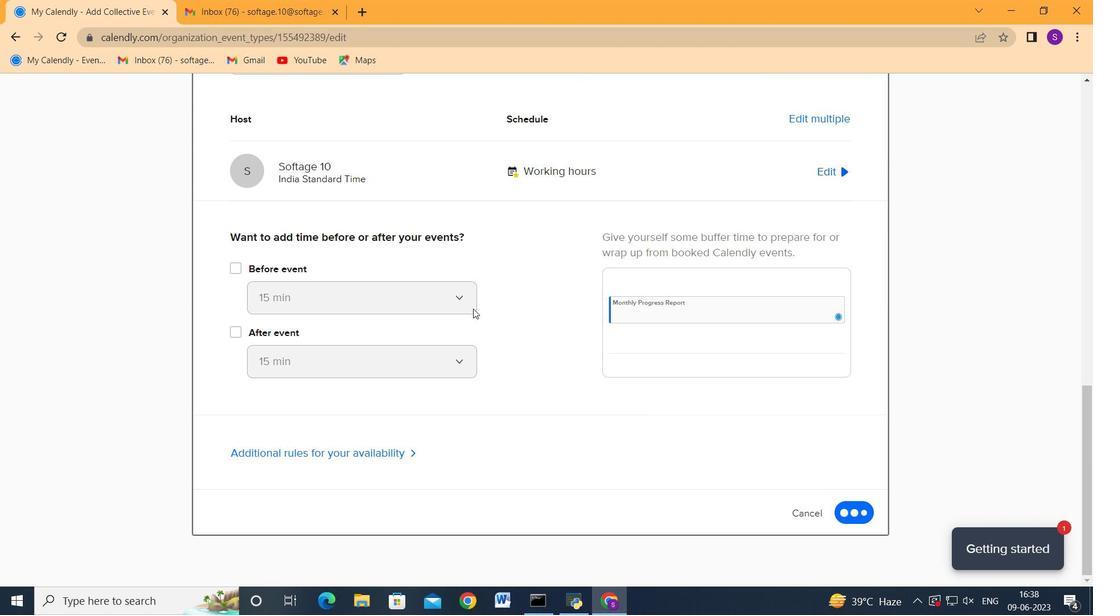 
Action: Mouse scrolled (475, 308) with delta (0, 0)
Screenshot: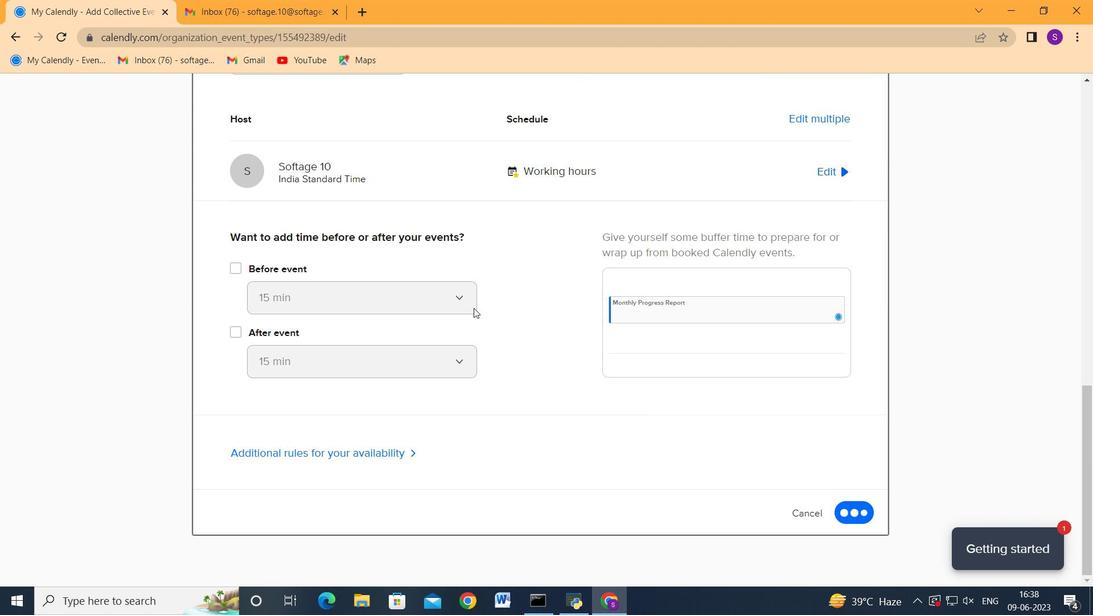 
Action: Mouse scrolled (475, 308) with delta (0, 0)
Screenshot: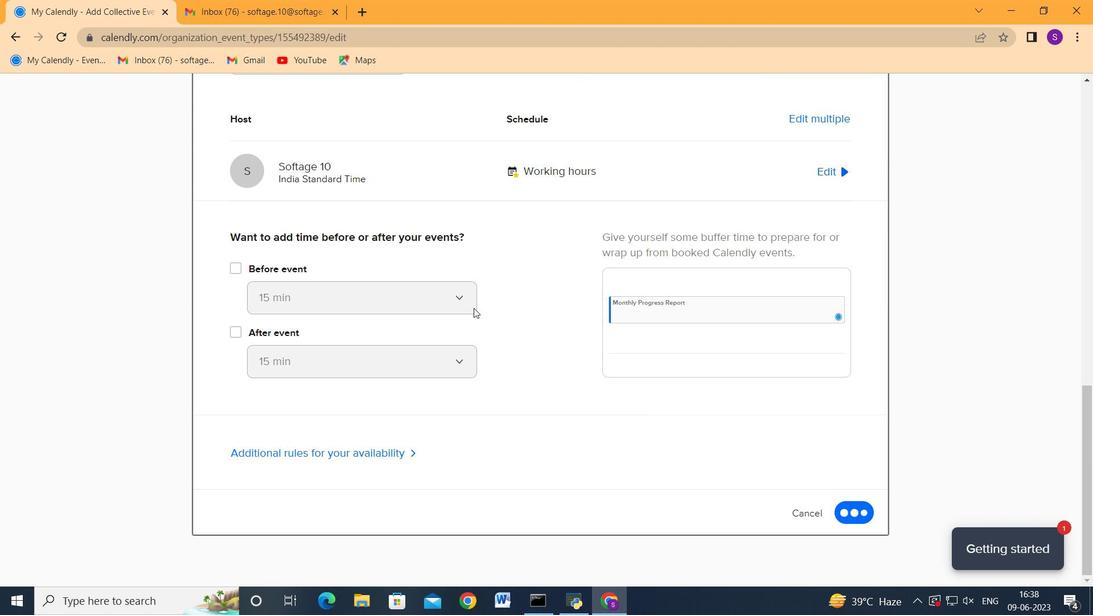 
Action: Mouse scrolled (475, 308) with delta (0, 0)
Screenshot: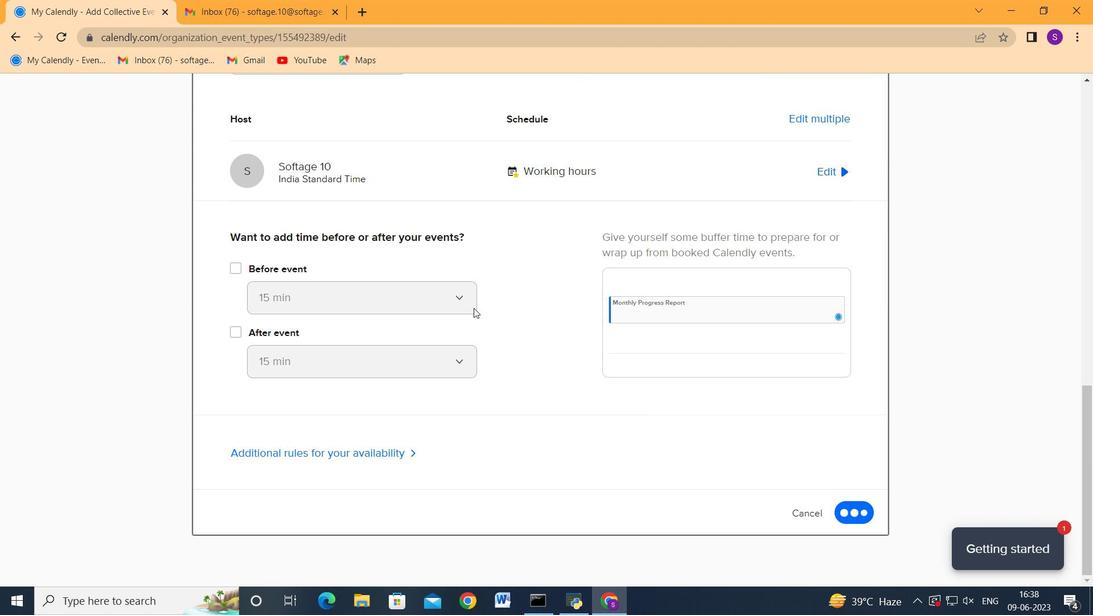 
Action: Mouse moved to (845, 143)
Screenshot: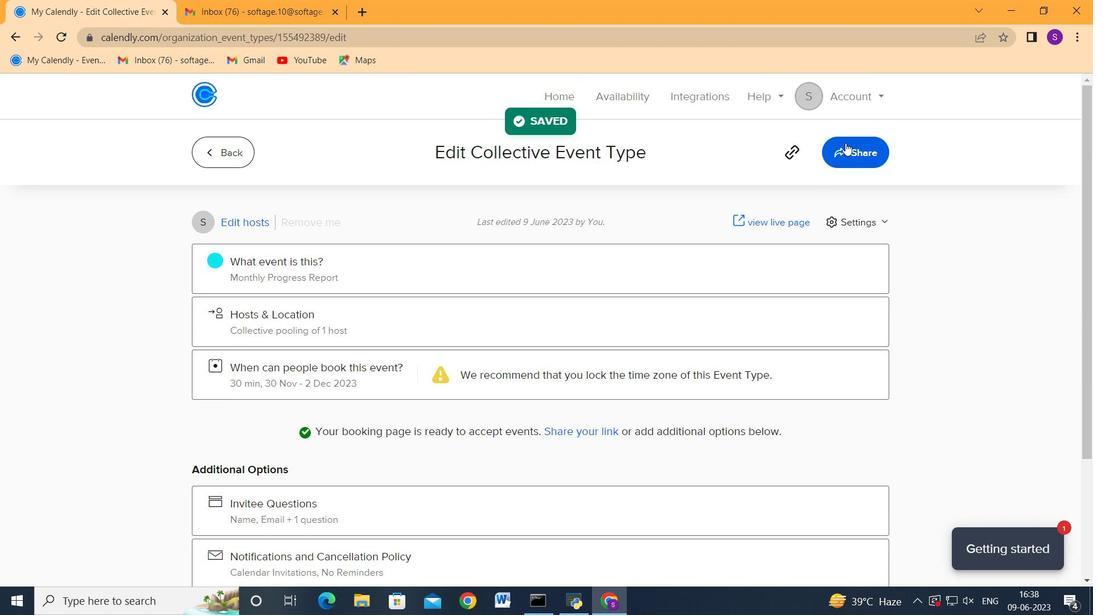 
Action: Mouse pressed left at (845, 143)
Screenshot: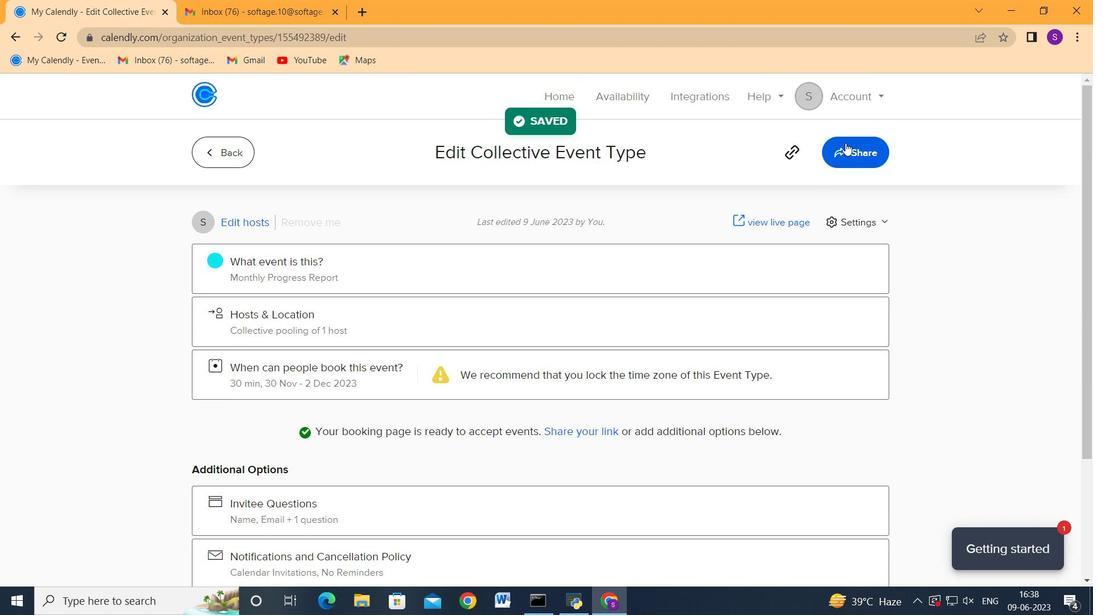 
Action: Mouse moved to (704, 294)
Screenshot: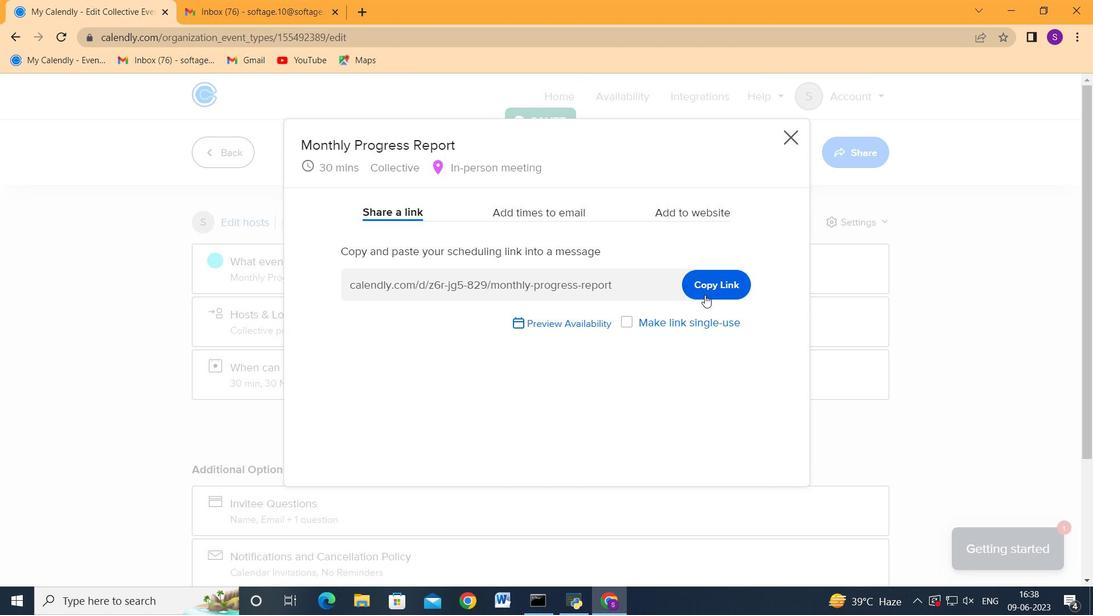 
Action: Mouse pressed left at (704, 294)
Screenshot: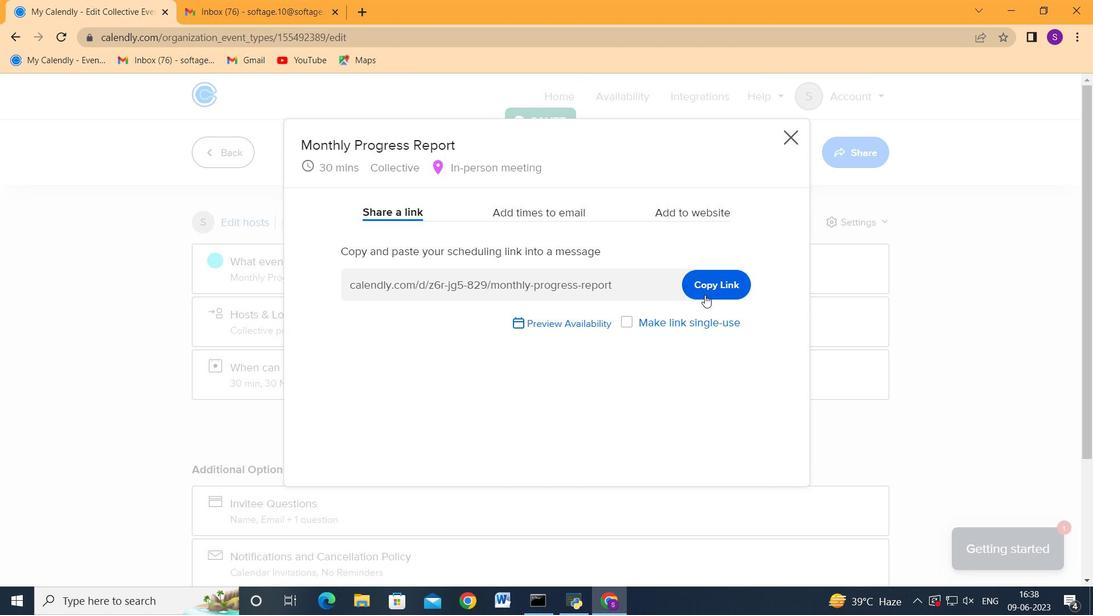 
Action: Mouse moved to (273, 5)
Screenshot: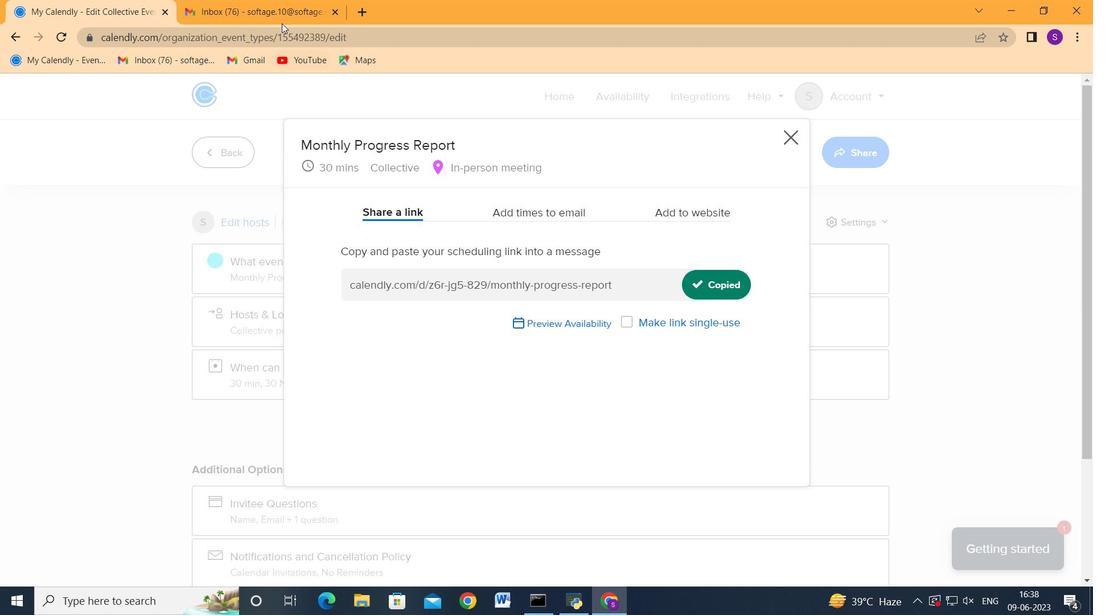 
Action: Mouse pressed left at (273, 5)
Screenshot: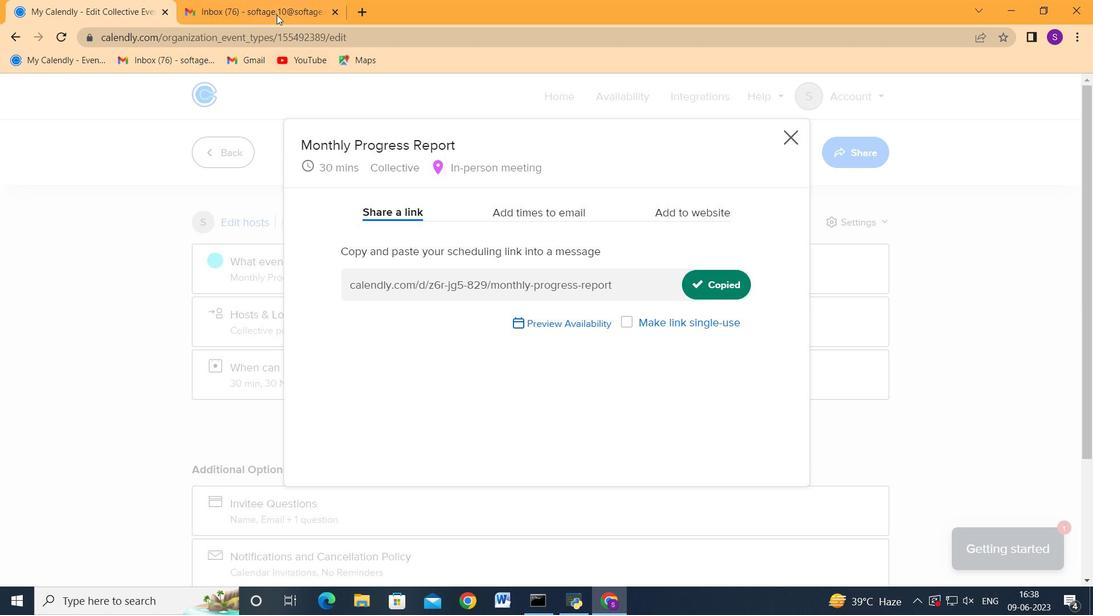 
Action: Mouse moved to (123, 156)
Screenshot: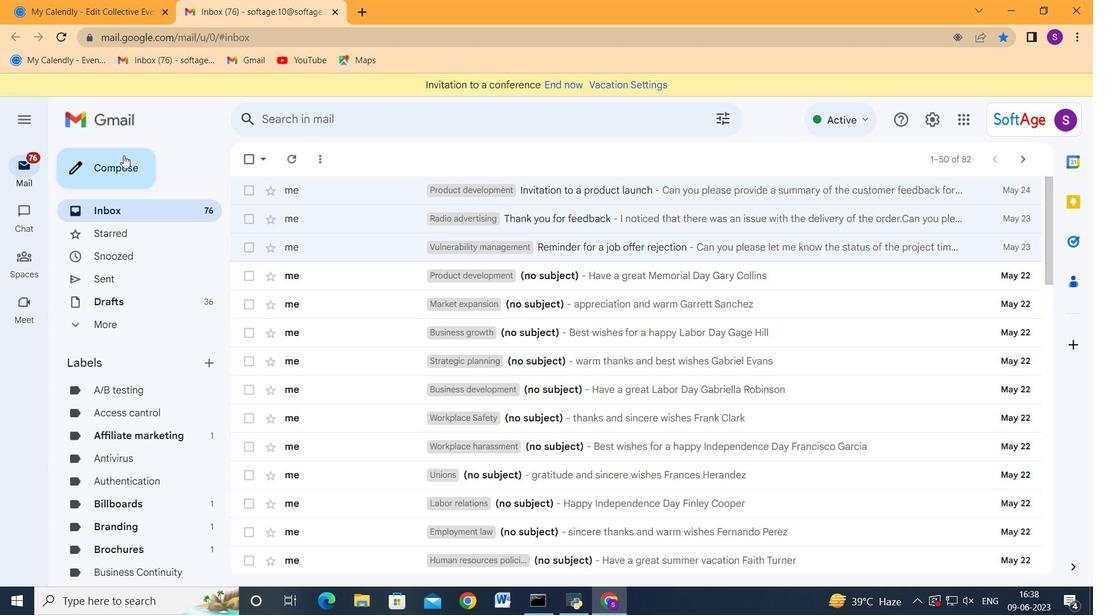 
Action: Mouse pressed left at (123, 156)
Screenshot: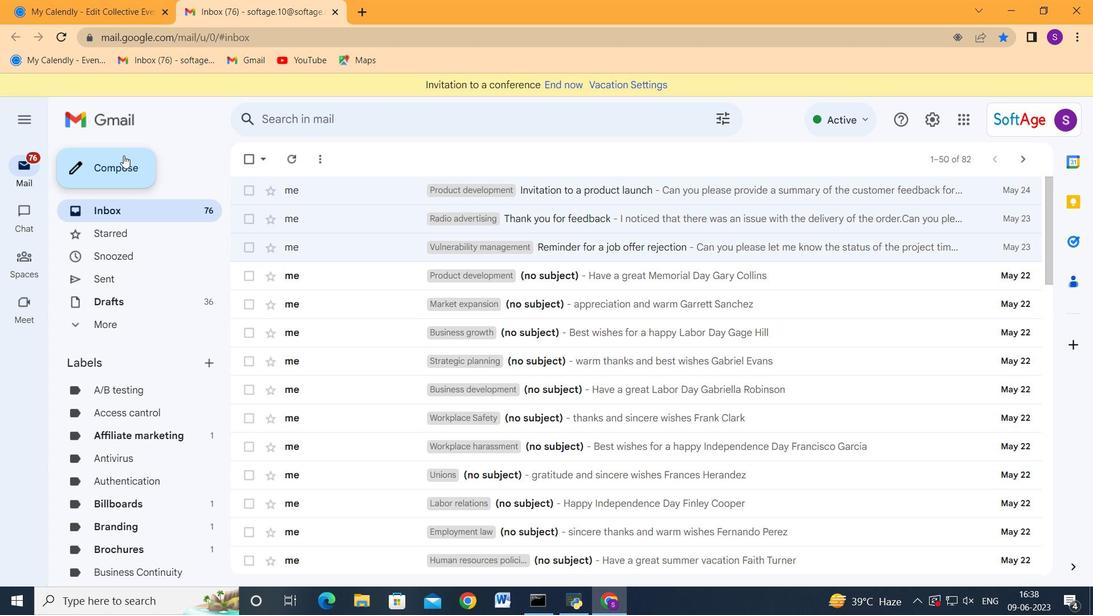 
Action: Mouse moved to (697, 265)
Screenshot: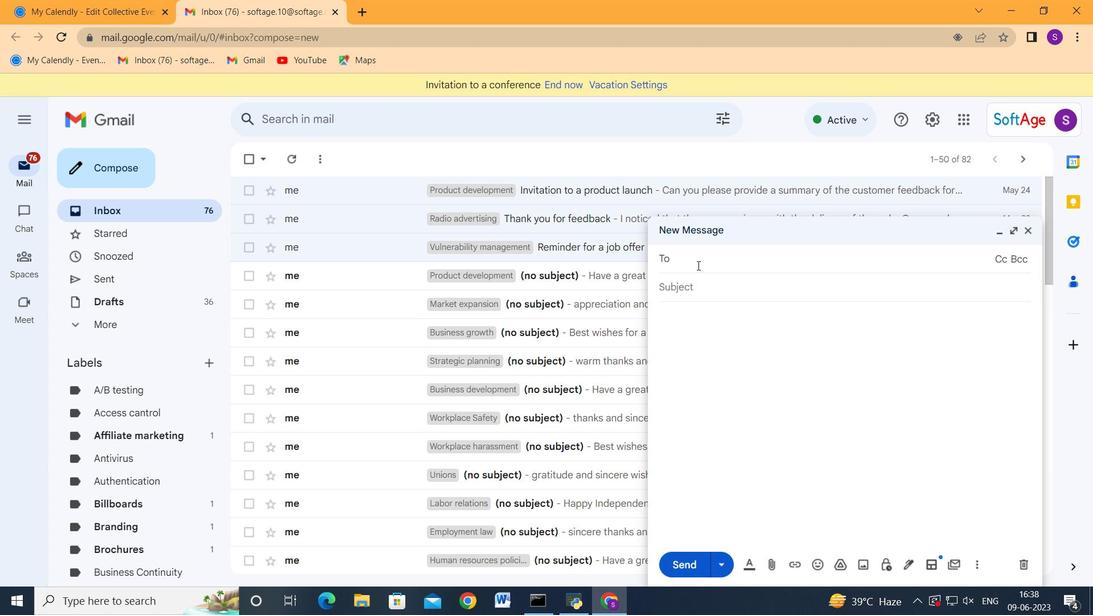 
Action: Key pressed softage.7<Key.shift_r><Key.shift_r><Key.shift_r><Key.shift_r><Key.shift_r><Key.shift_r><Key.shift_r><Key.shift_r><Key.shift_r><Key.shift_r><Key.shift_r><Key.shift_r><Key.shift_r><Key.shift_r><Key.shift_r><Key.shift_r><Key.shift_r><Key.shift_r><Key.shift_r><Key.shift_r><Key.shift_r><Key.shift_r>@softage.net<Key.space><Key.enter>softage.8<Key.shift>@softage.net<Key.enter><Key.tab><Key.tab>ctrl+V
Screenshot: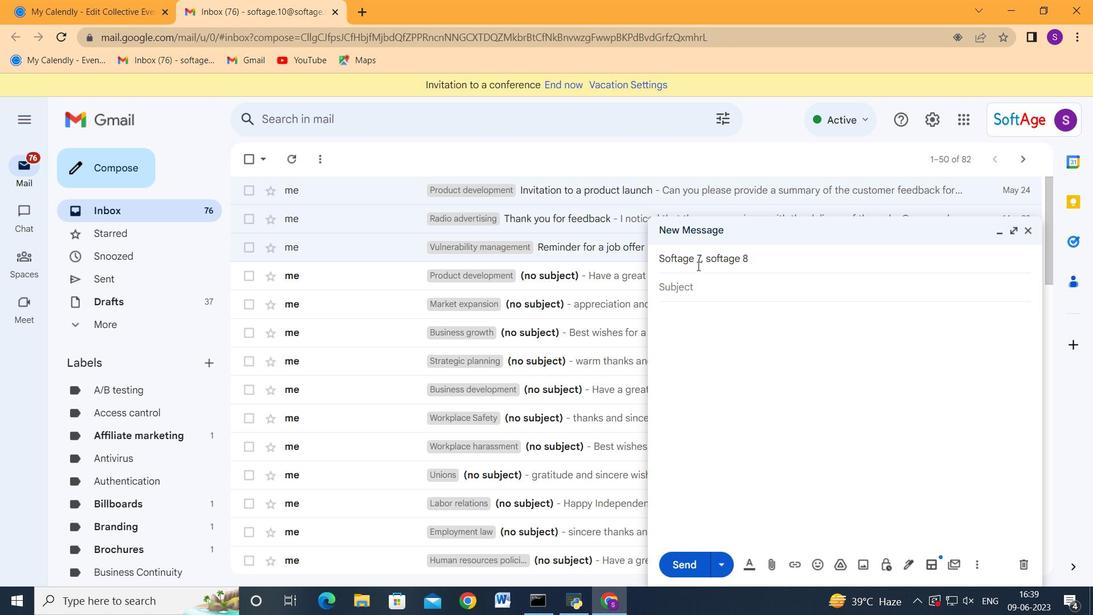 
Action: Mouse moved to (698, 563)
Screenshot: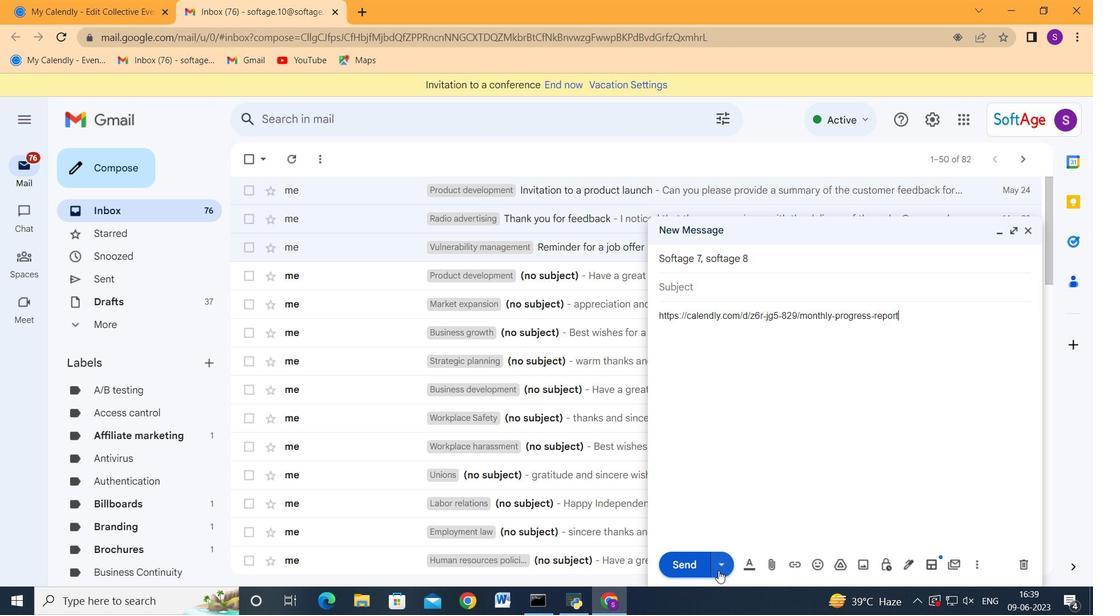 
Action: Mouse pressed left at (698, 563)
Screenshot: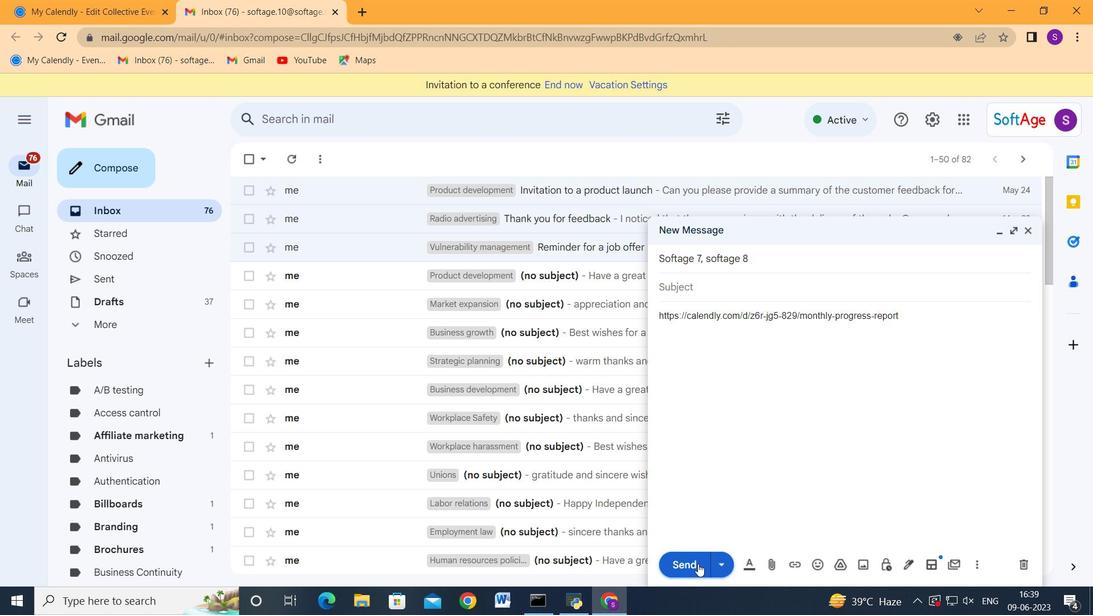 
Action: Mouse moved to (732, 448)
Screenshot: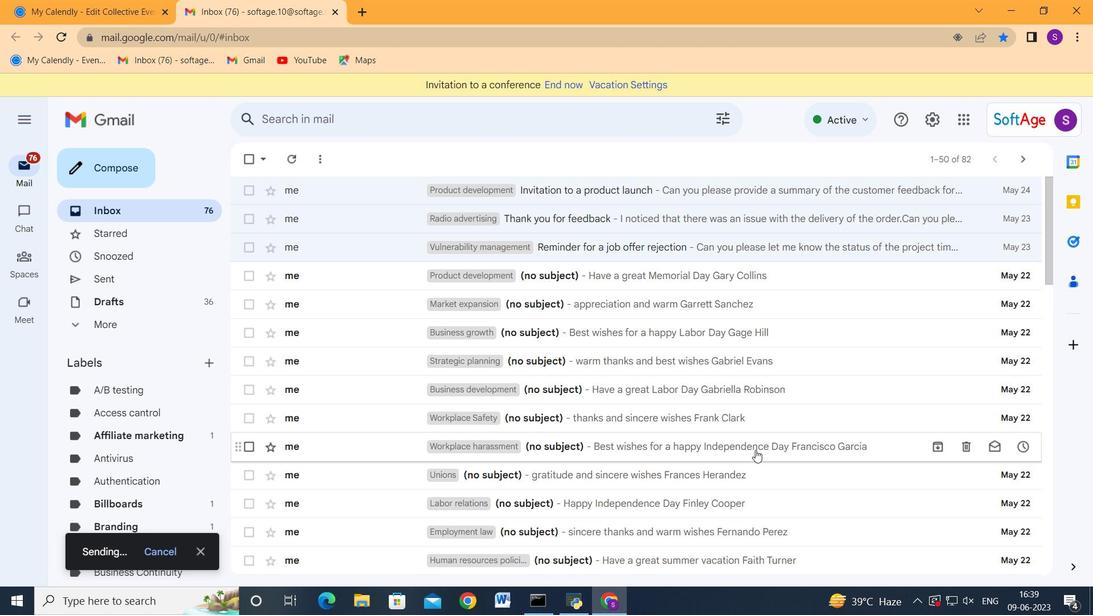 
